 Task: Look for space in São João dos Patos, Brazil from 1st August, 2023 to 5th August, 2023 for 1 adult in price range Rs.6000 to Rs.15000. Place can be entire place with 1  bedroom having 1 bed and 1 bathroom. Property type can be flat. Amenities needed are: wifi, . Booking option can be shelf check-in. Required host language is Spanish.
Action: Mouse moved to (756, 133)
Screenshot: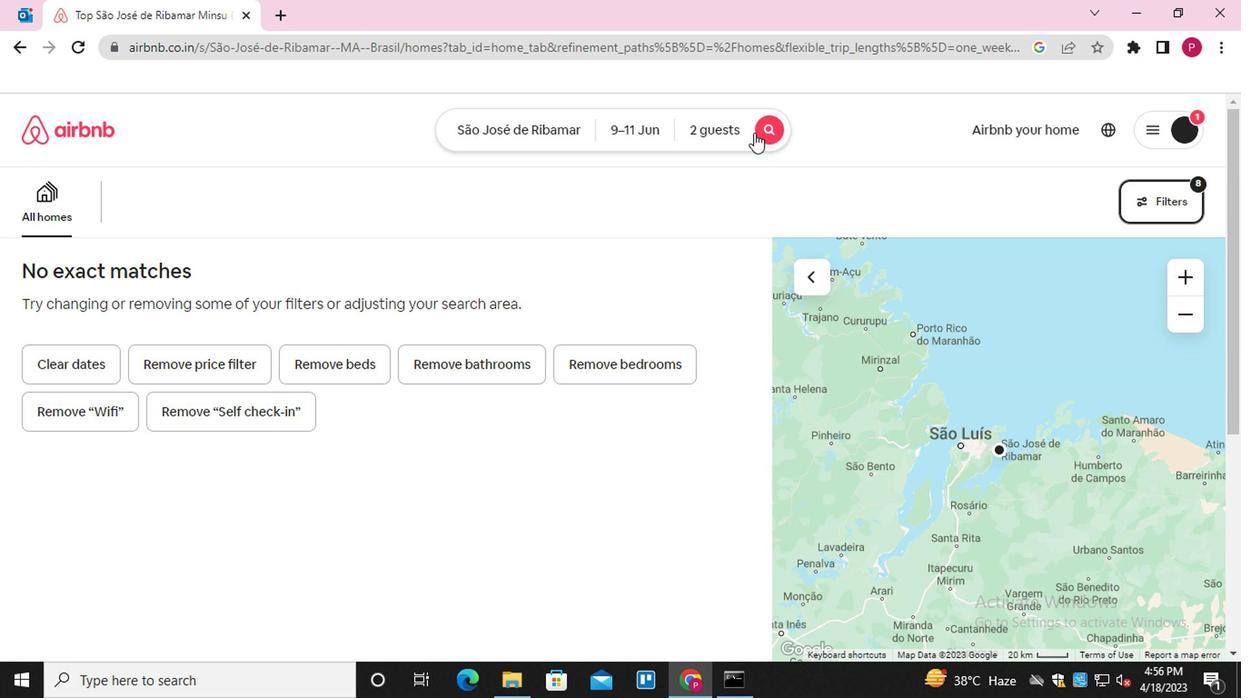 
Action: Mouse pressed left at (756, 133)
Screenshot: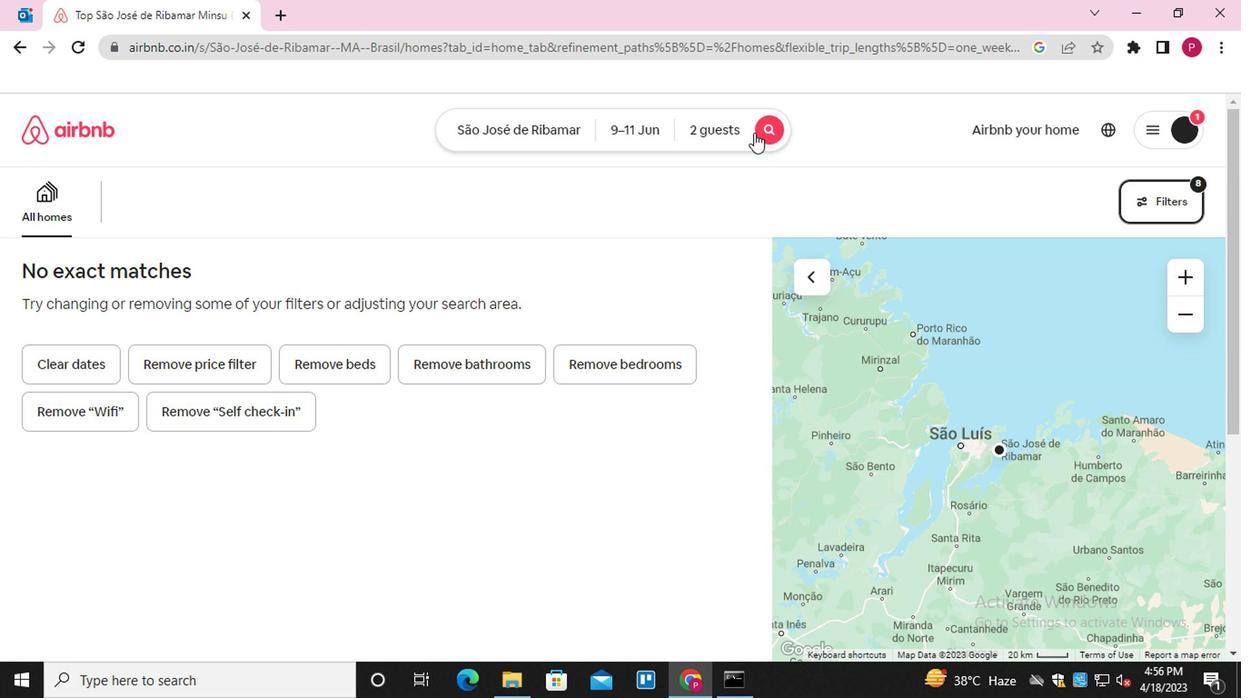 
Action: Mouse moved to (420, 199)
Screenshot: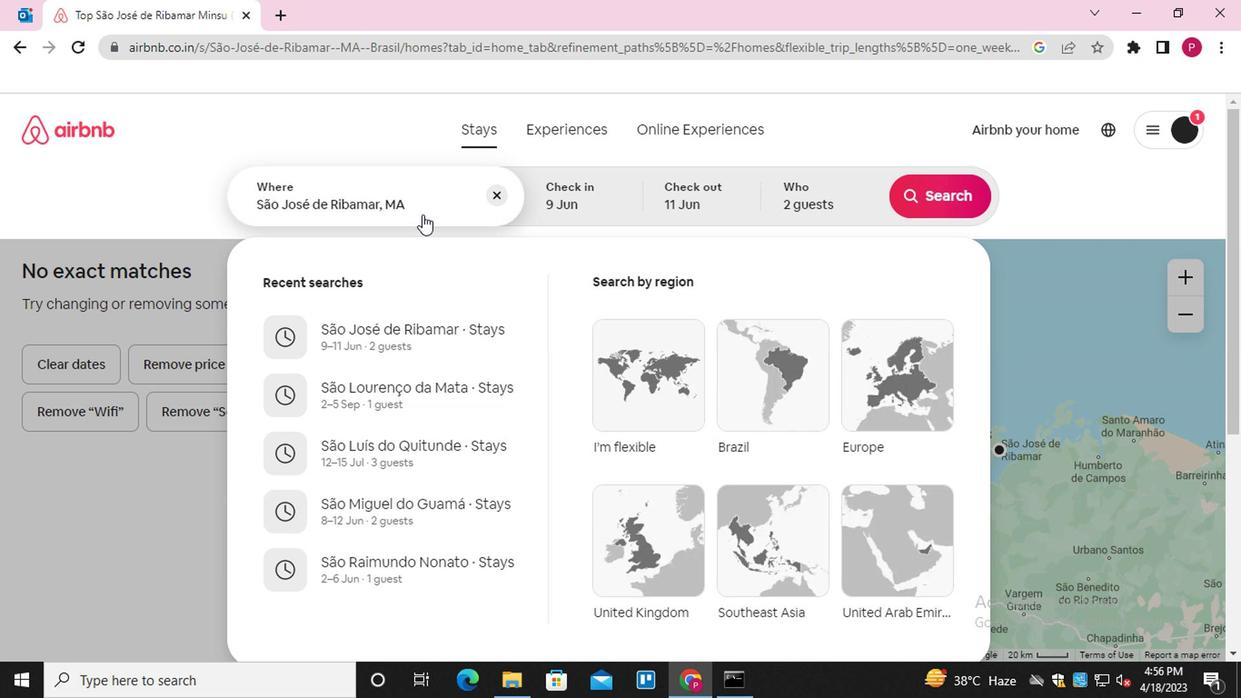 
Action: Mouse pressed left at (420, 199)
Screenshot: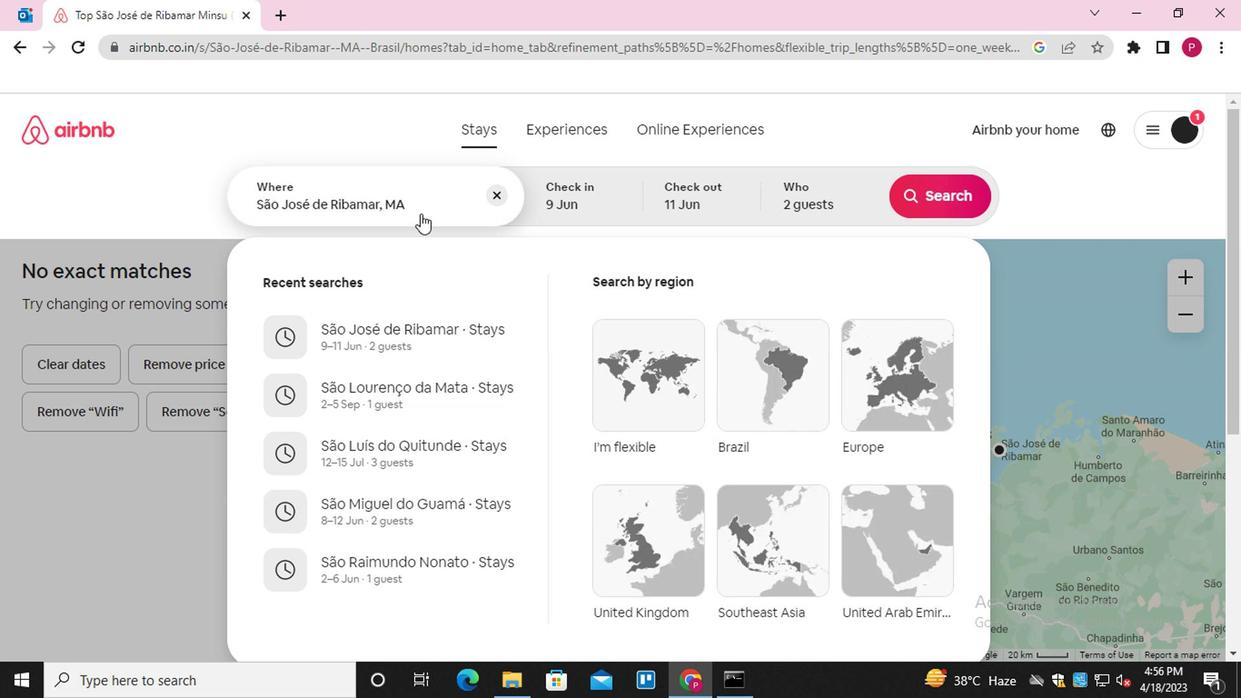 
Action: Mouse moved to (499, 192)
Screenshot: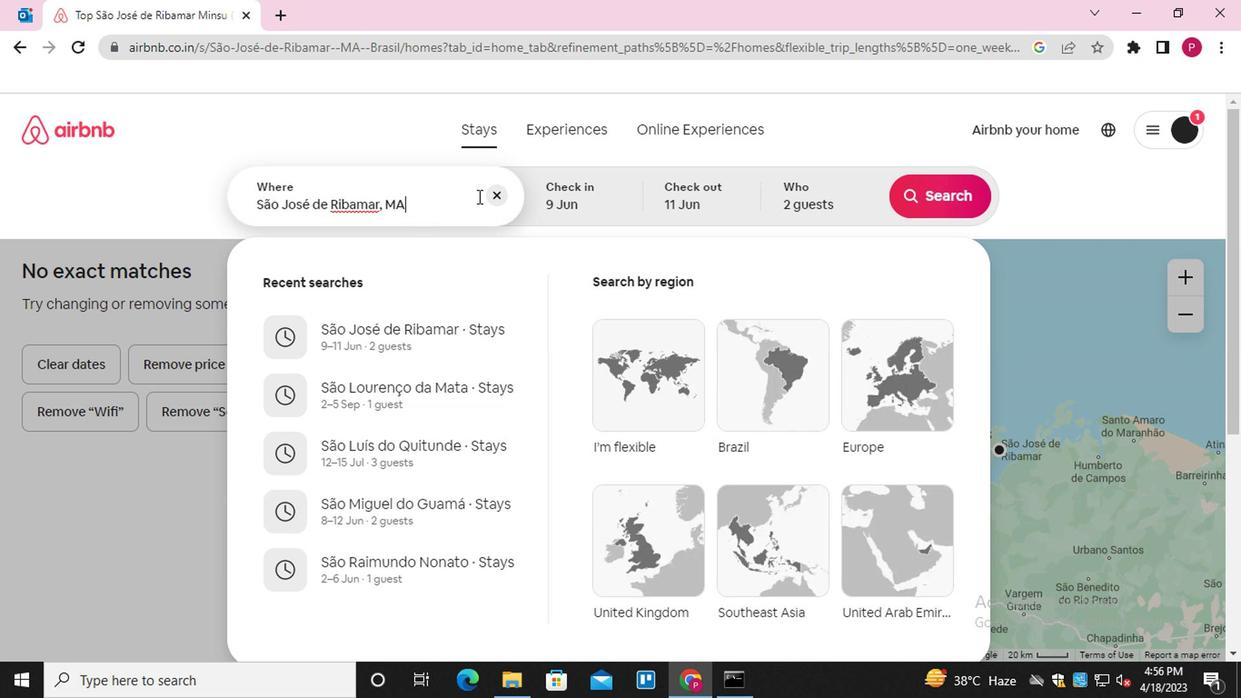 
Action: Mouse pressed left at (499, 192)
Screenshot: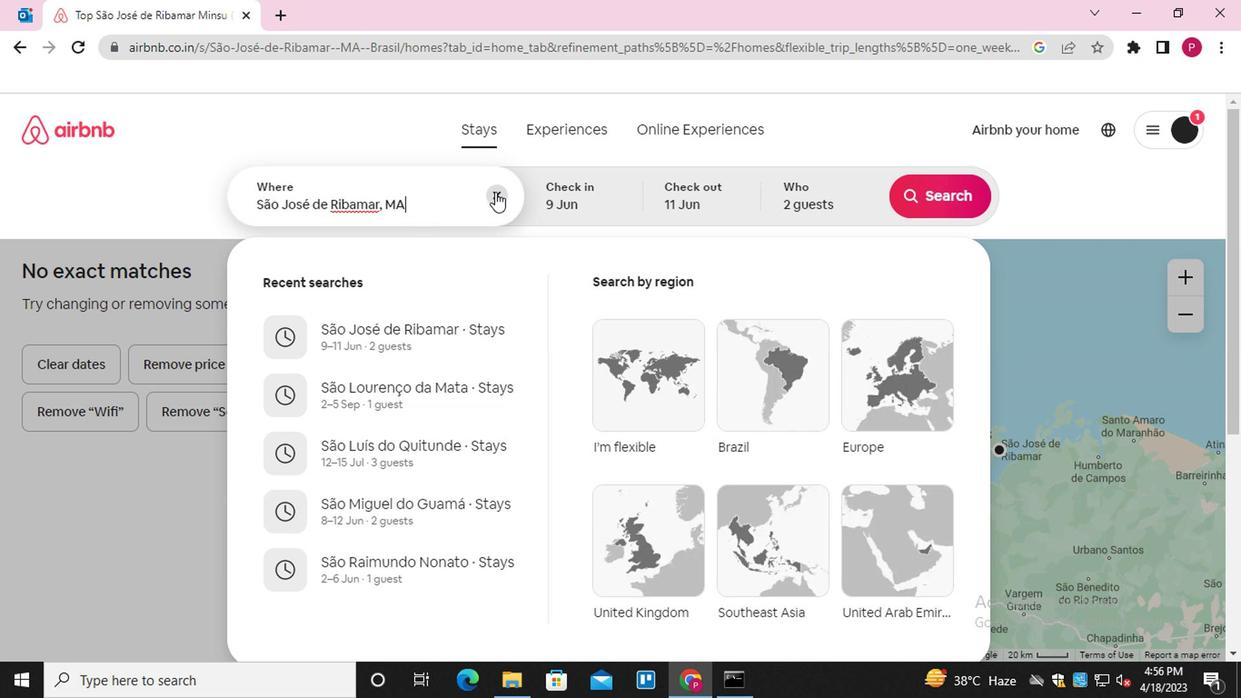 
Action: Mouse moved to (405, 207)
Screenshot: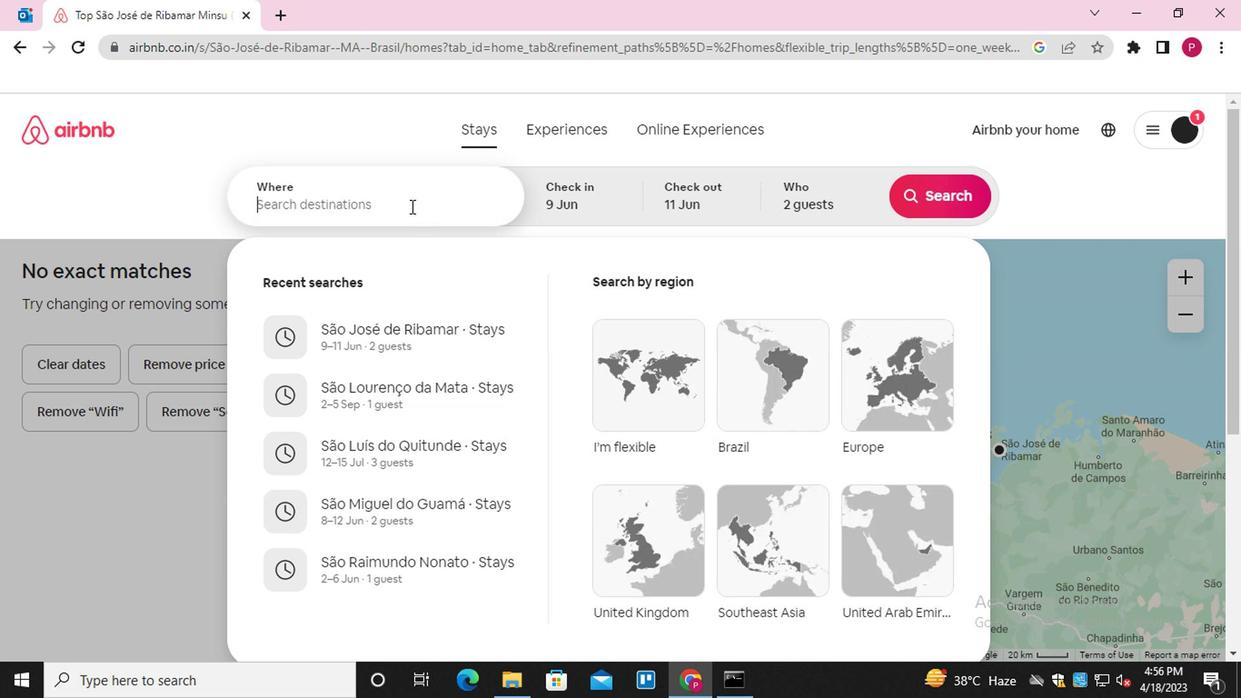 
Action: Mouse pressed left at (405, 207)
Screenshot: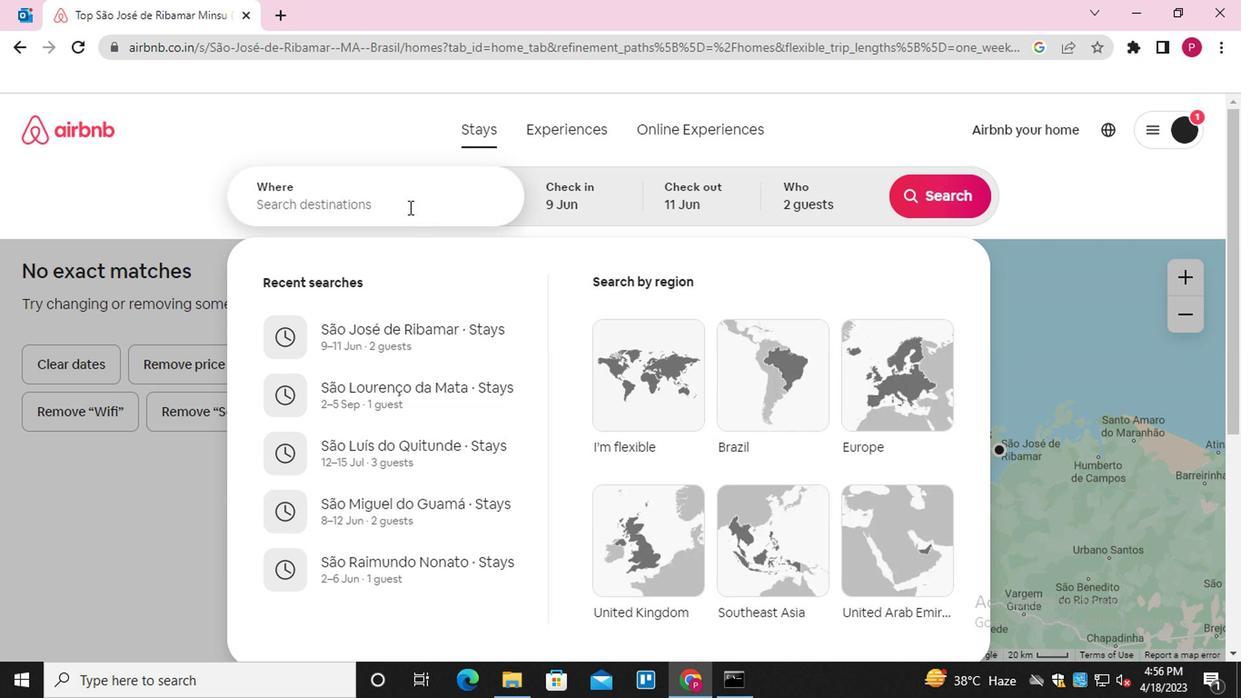 
Action: Key pressed <Key.shift>SAO<Key.space>JAO<Key.backspace><Key.backspace>OAO<Key.space>DOS<Key.space>
Screenshot: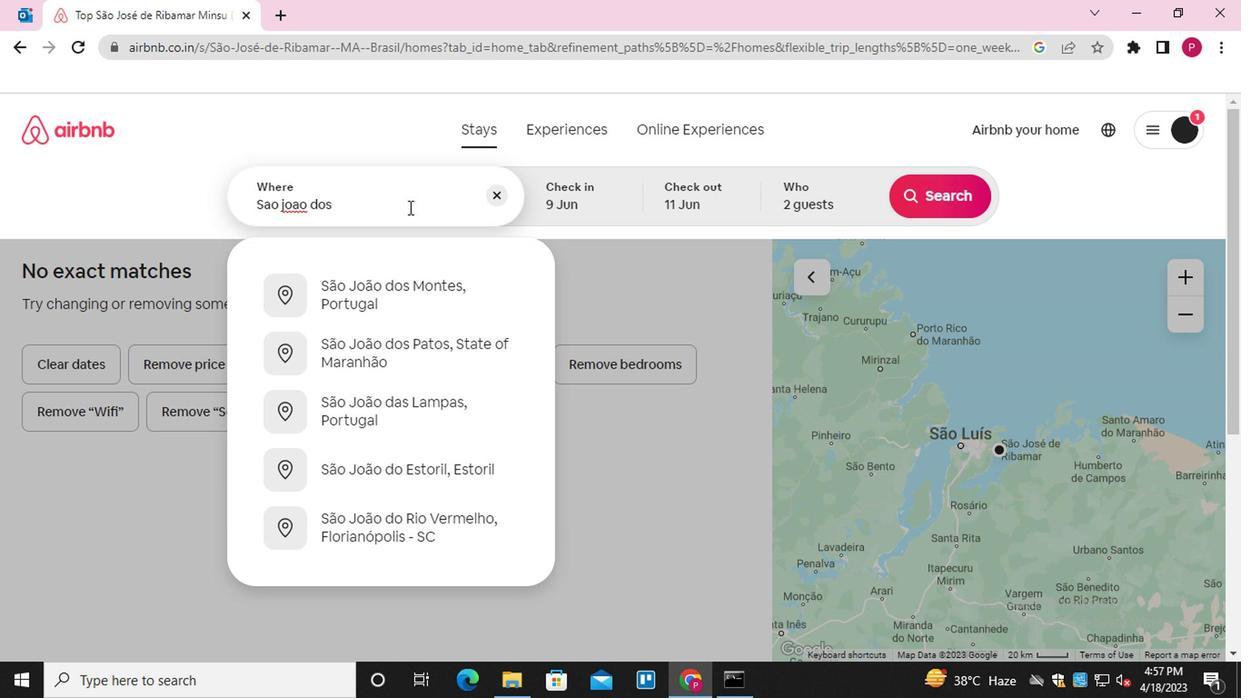 
Action: Mouse moved to (394, 357)
Screenshot: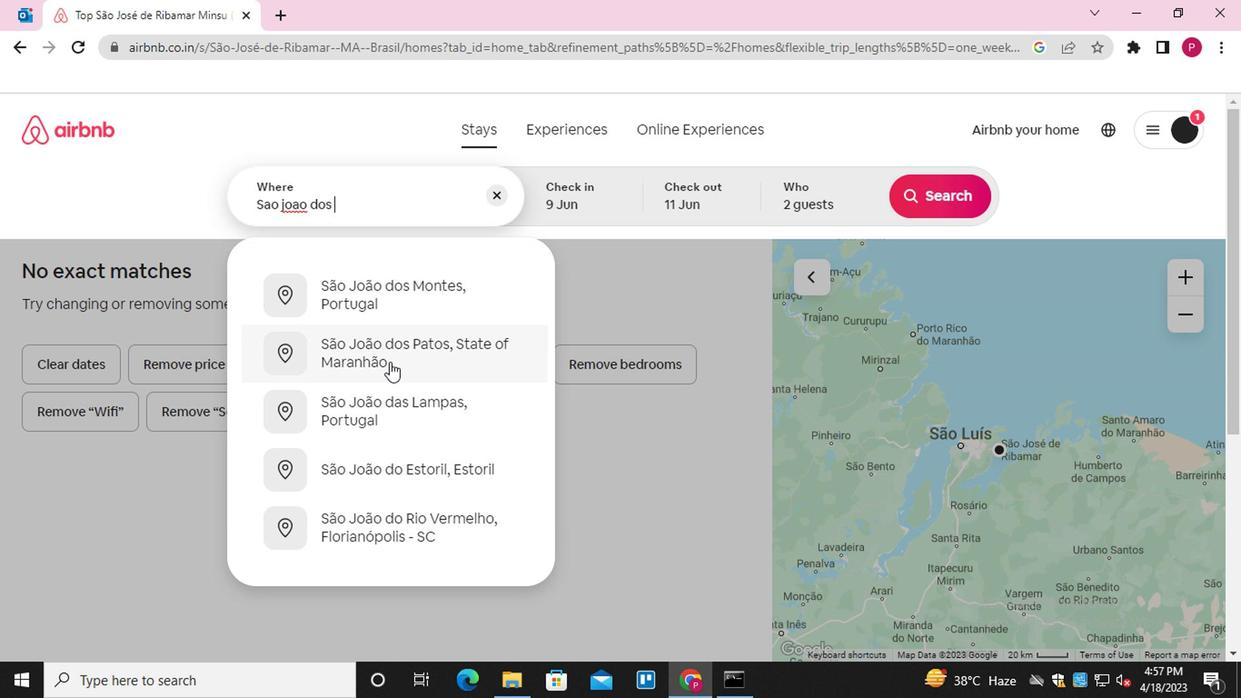 
Action: Mouse pressed left at (394, 357)
Screenshot: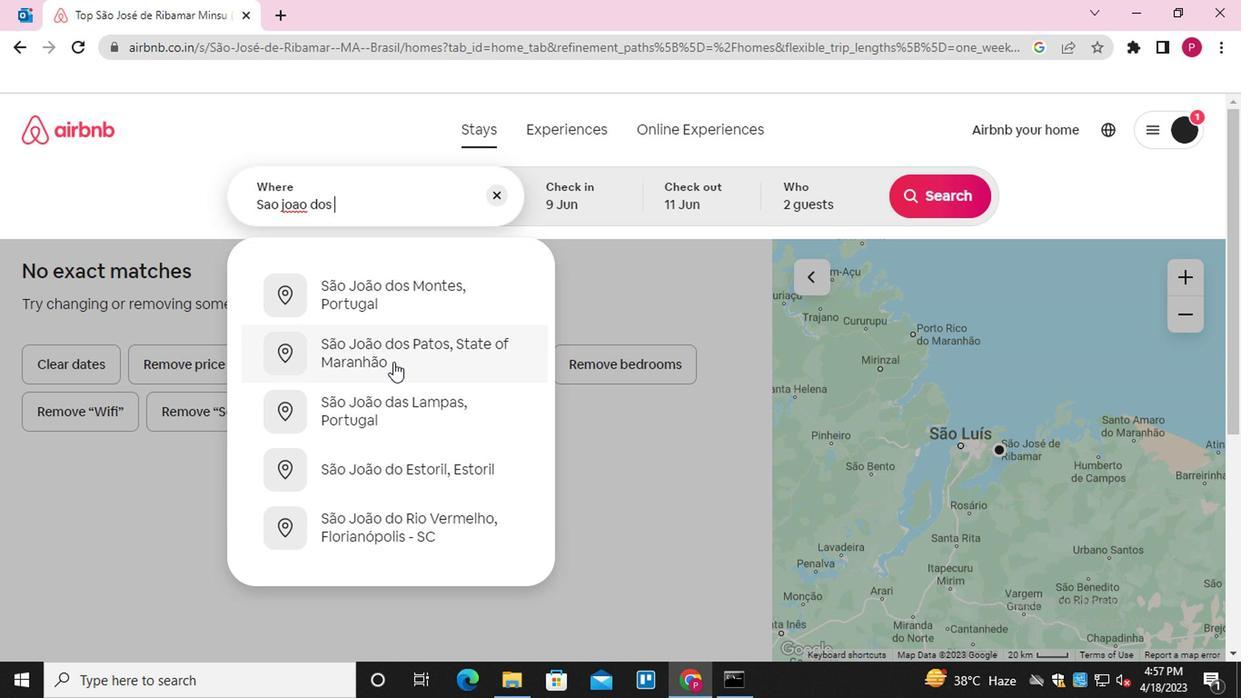 
Action: Mouse moved to (919, 349)
Screenshot: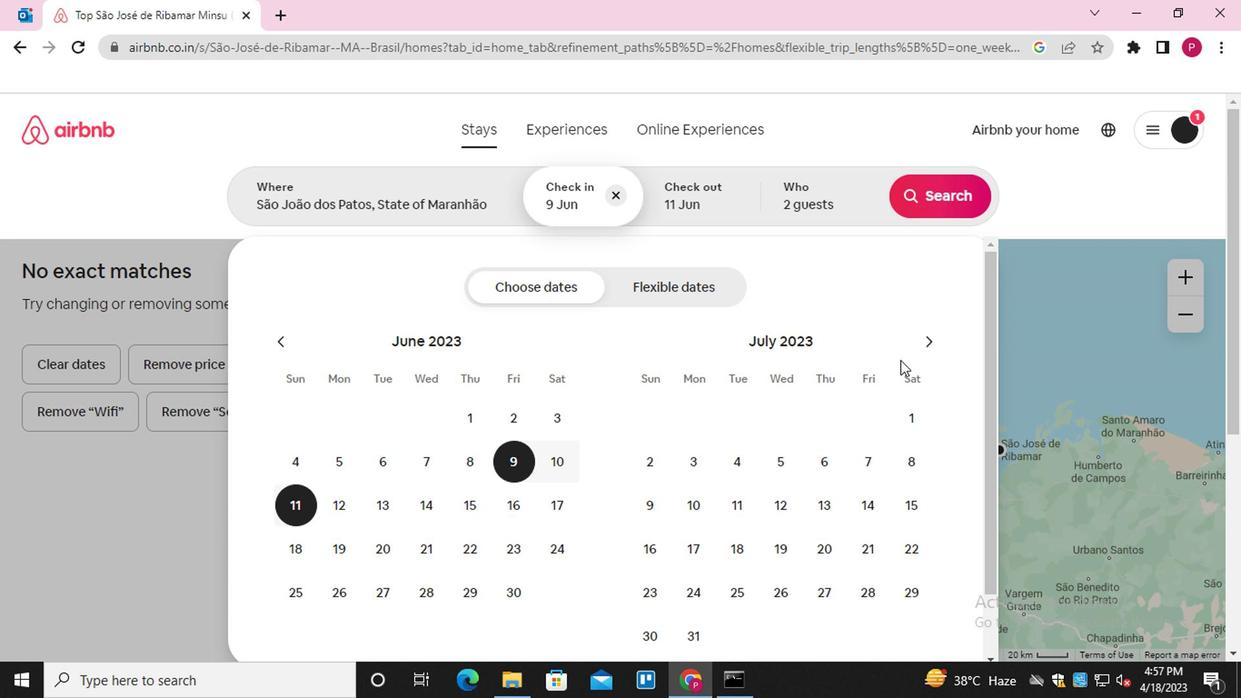 
Action: Mouse pressed left at (919, 349)
Screenshot: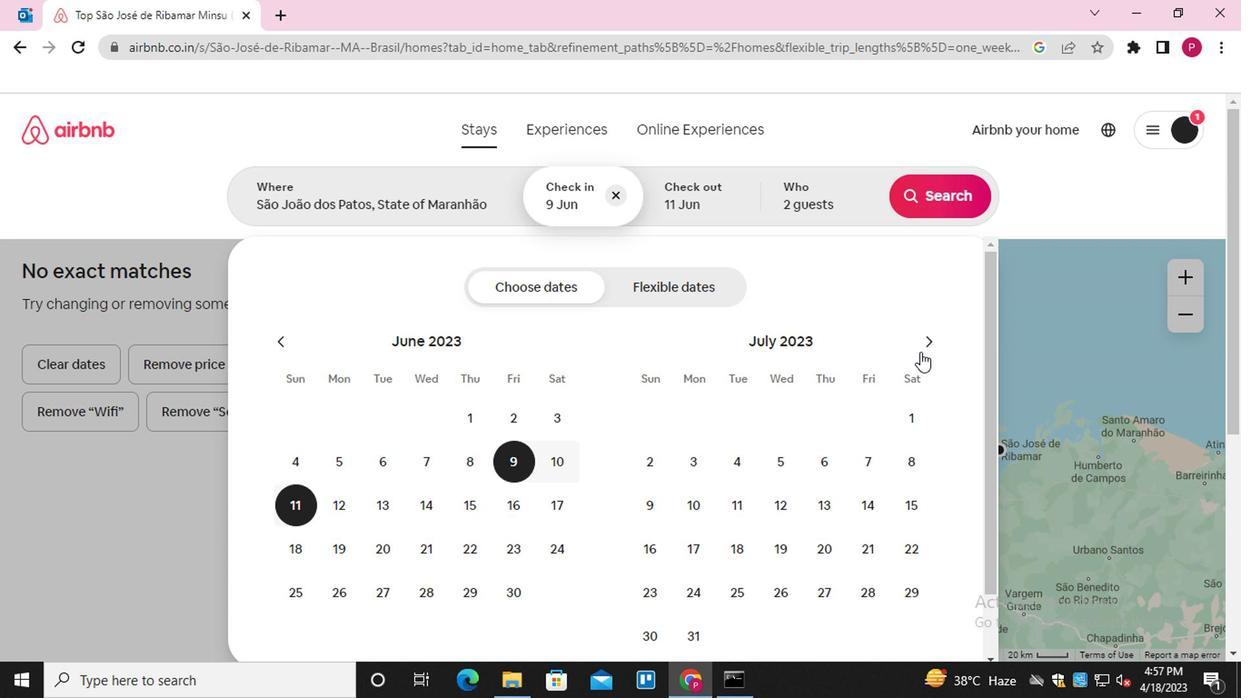 
Action: Mouse moved to (727, 422)
Screenshot: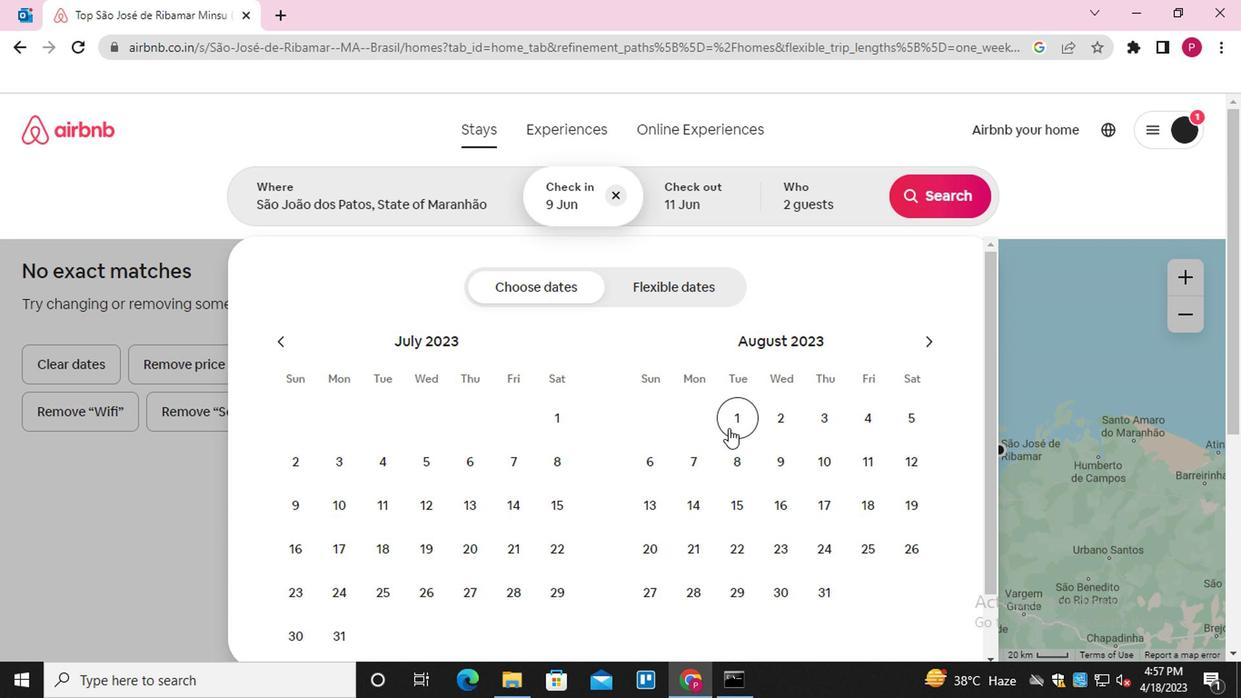 
Action: Mouse pressed left at (727, 422)
Screenshot: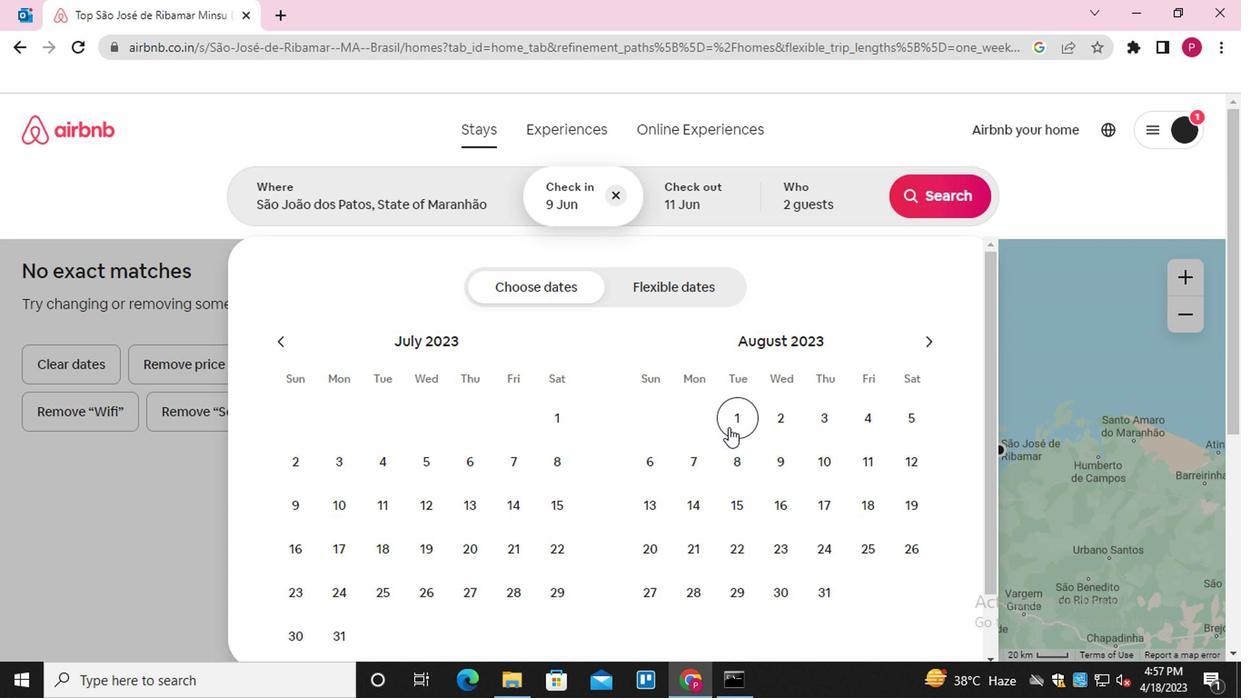 
Action: Mouse moved to (888, 419)
Screenshot: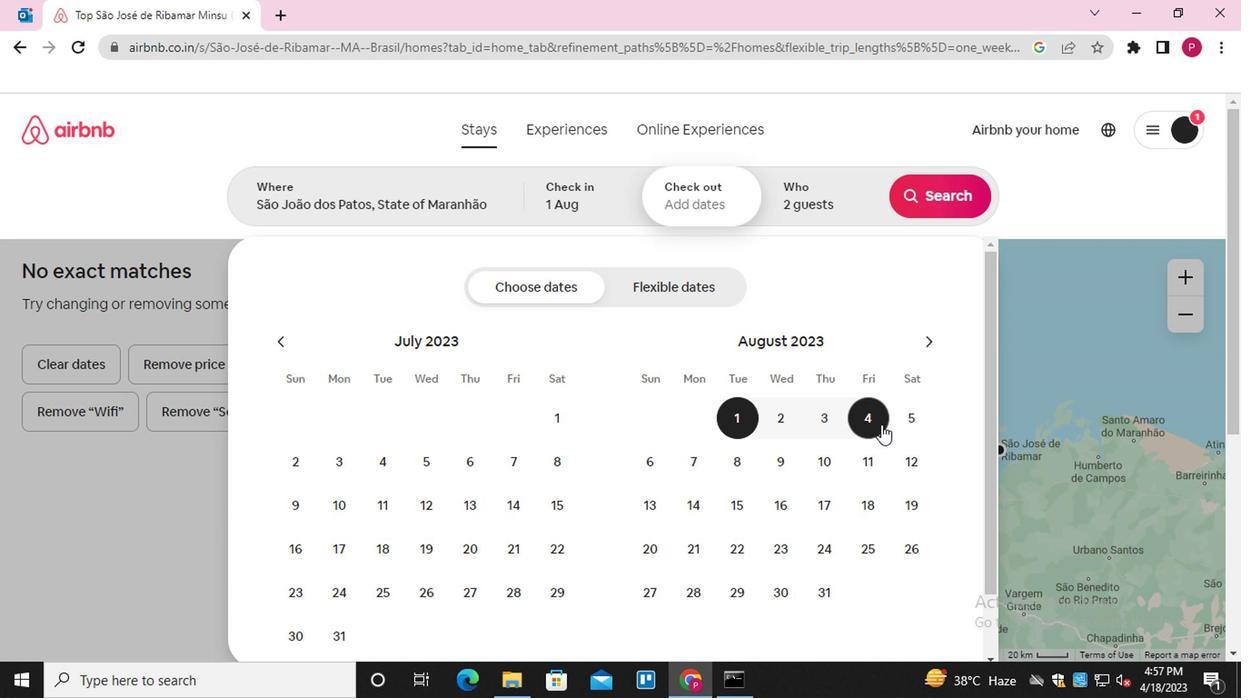 
Action: Mouse pressed left at (888, 419)
Screenshot: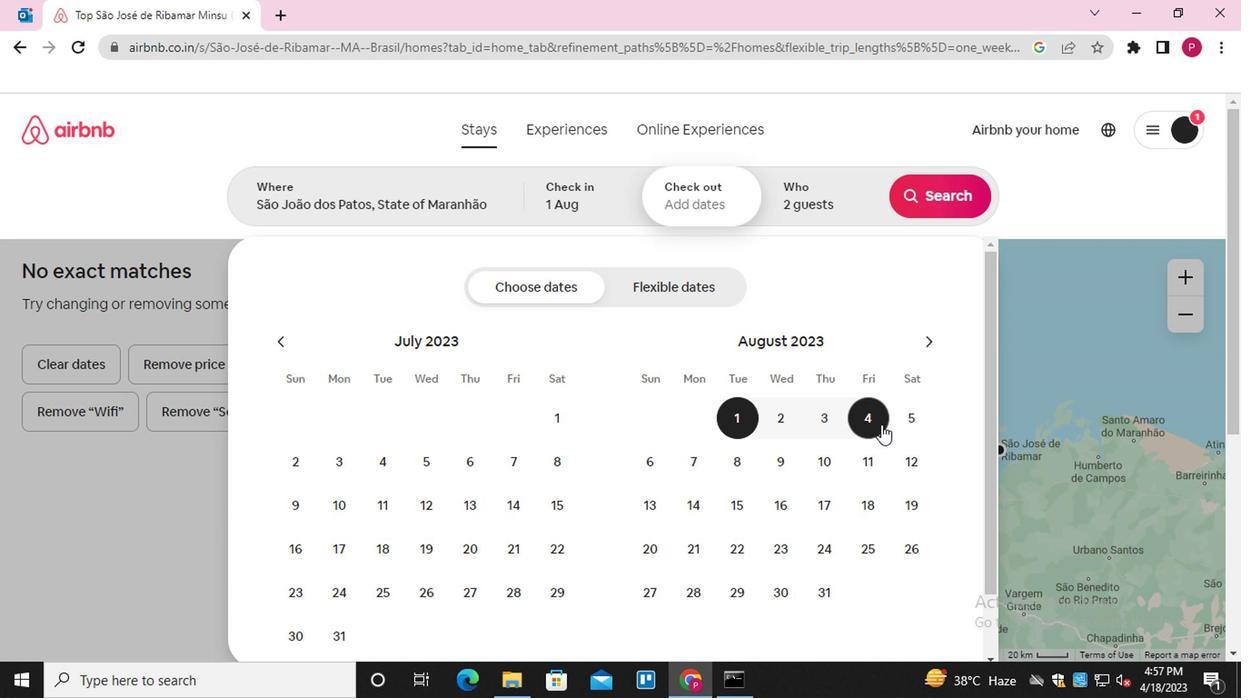 
Action: Mouse moved to (810, 213)
Screenshot: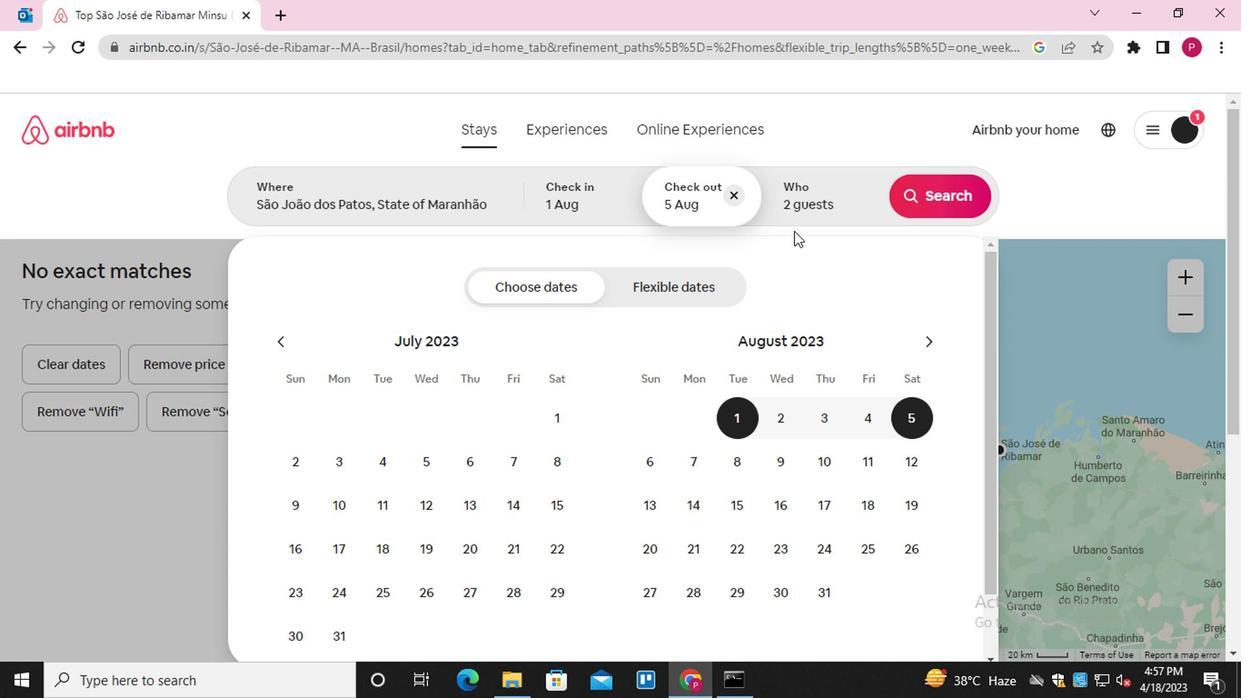 
Action: Mouse pressed left at (810, 213)
Screenshot: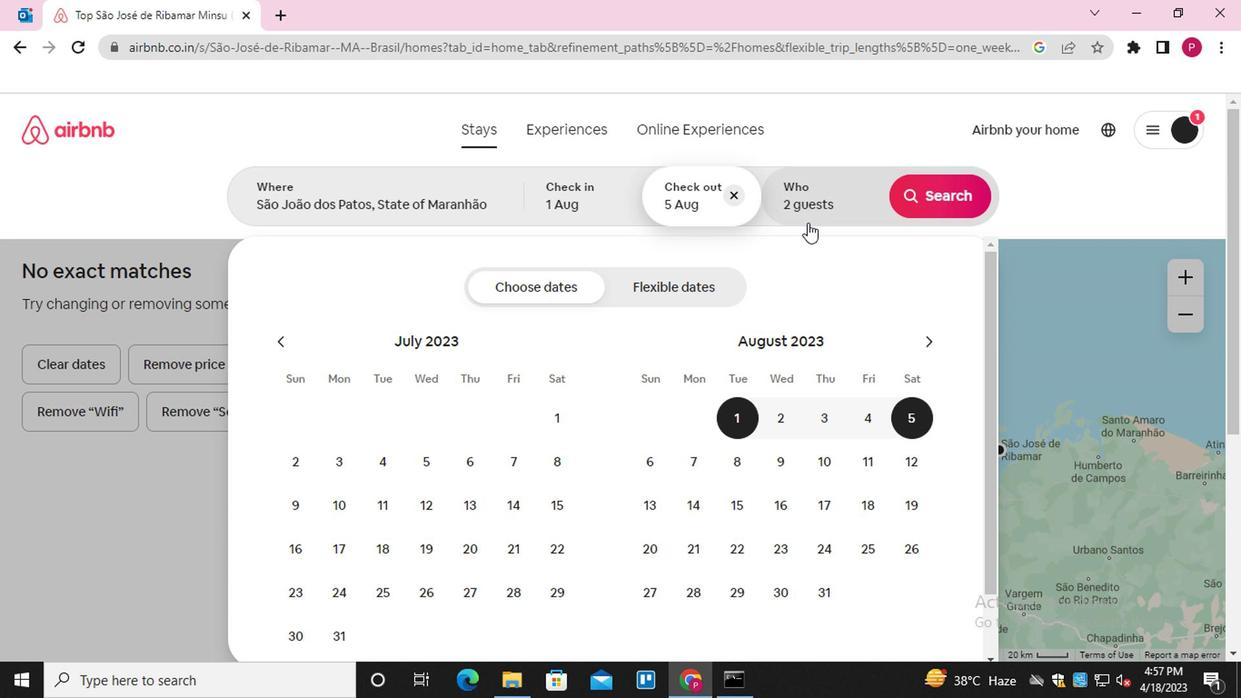 
Action: Mouse moved to (872, 296)
Screenshot: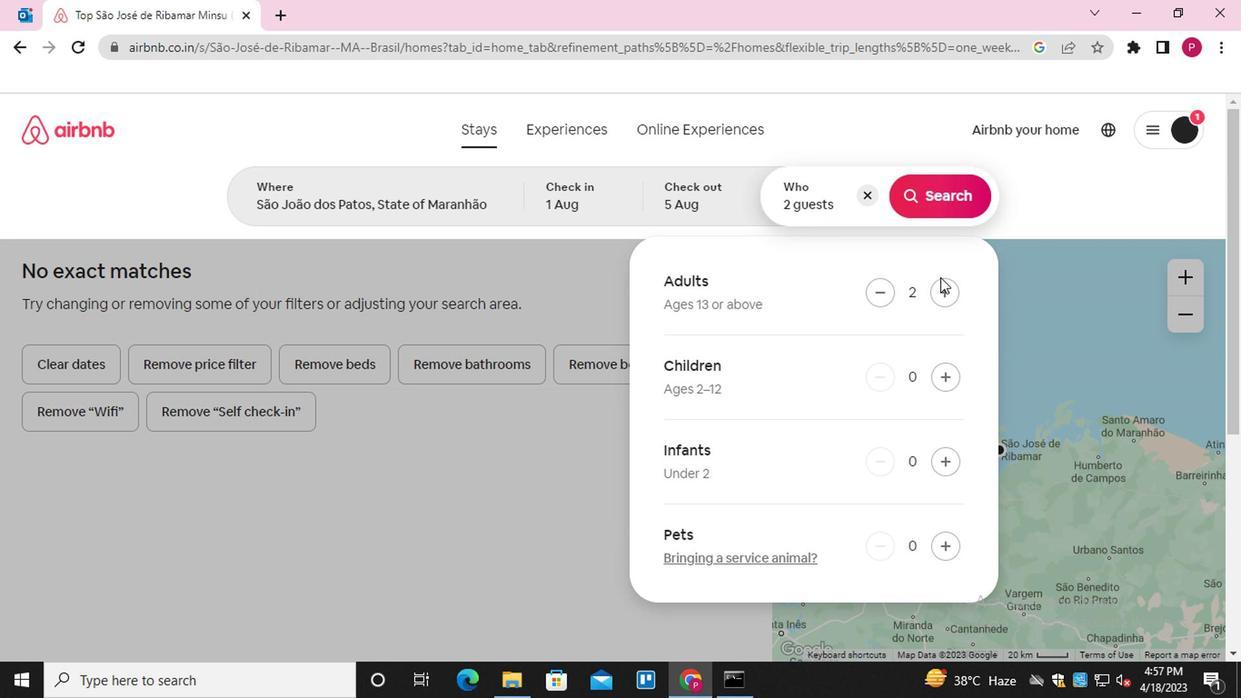 
Action: Mouse pressed left at (872, 296)
Screenshot: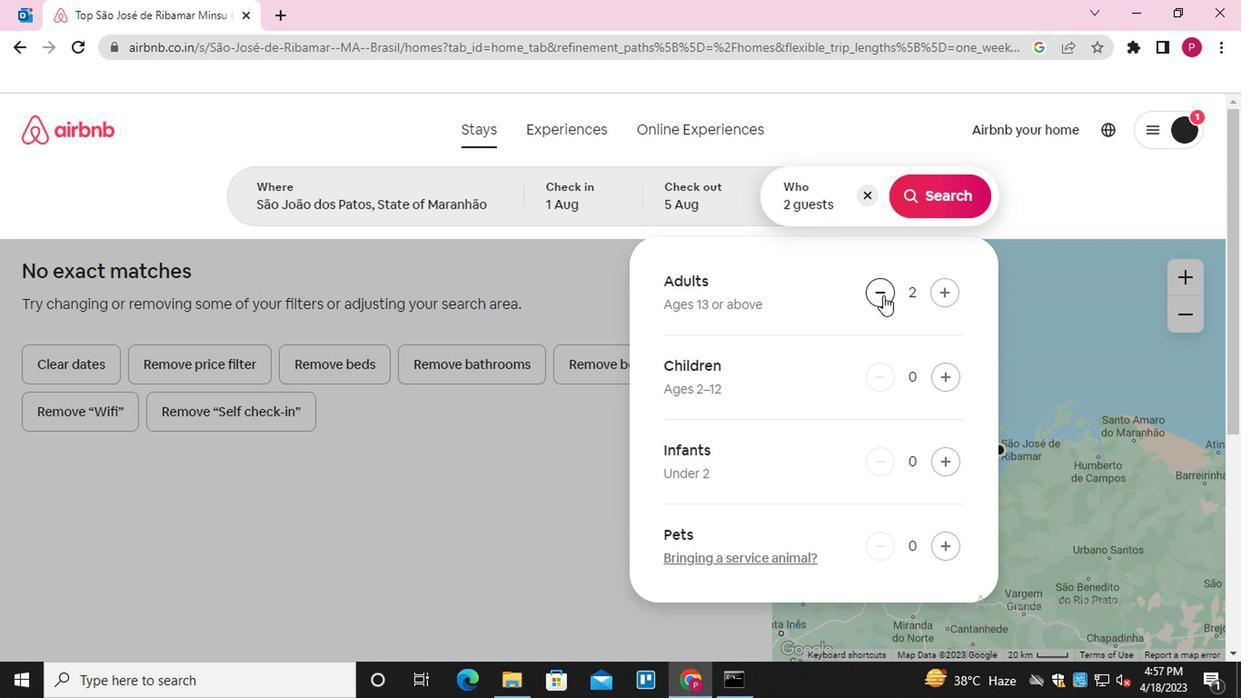 
Action: Mouse moved to (950, 198)
Screenshot: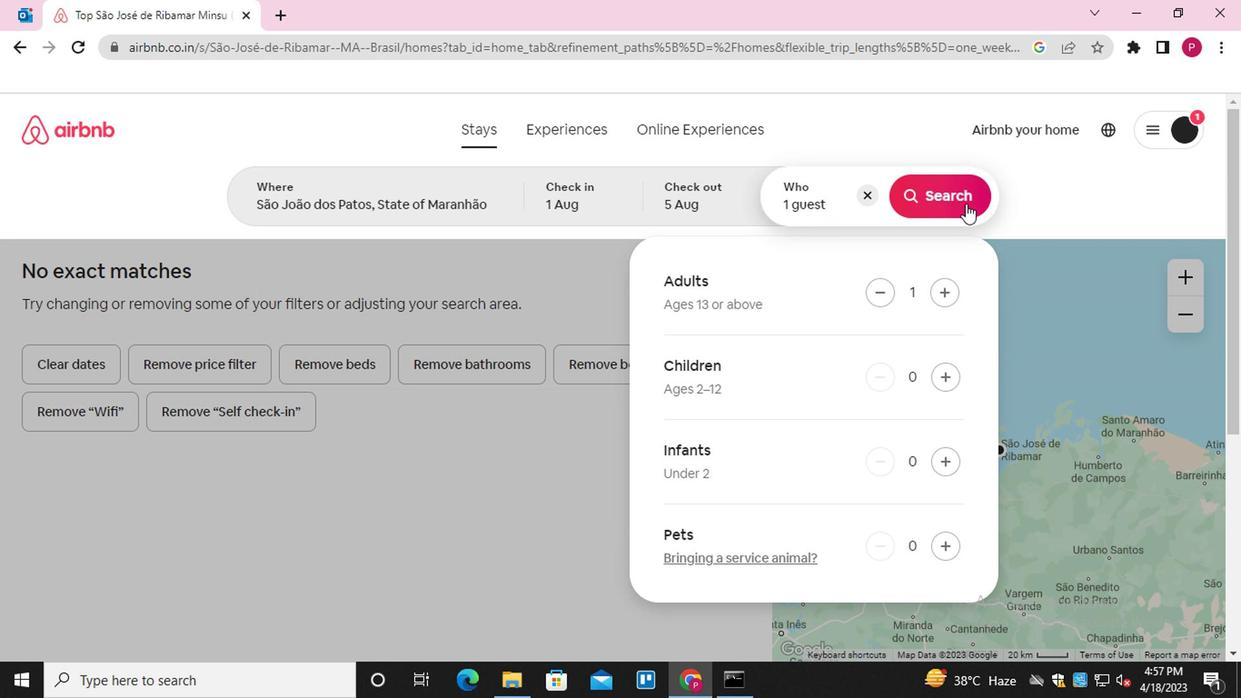 
Action: Mouse pressed left at (950, 198)
Screenshot: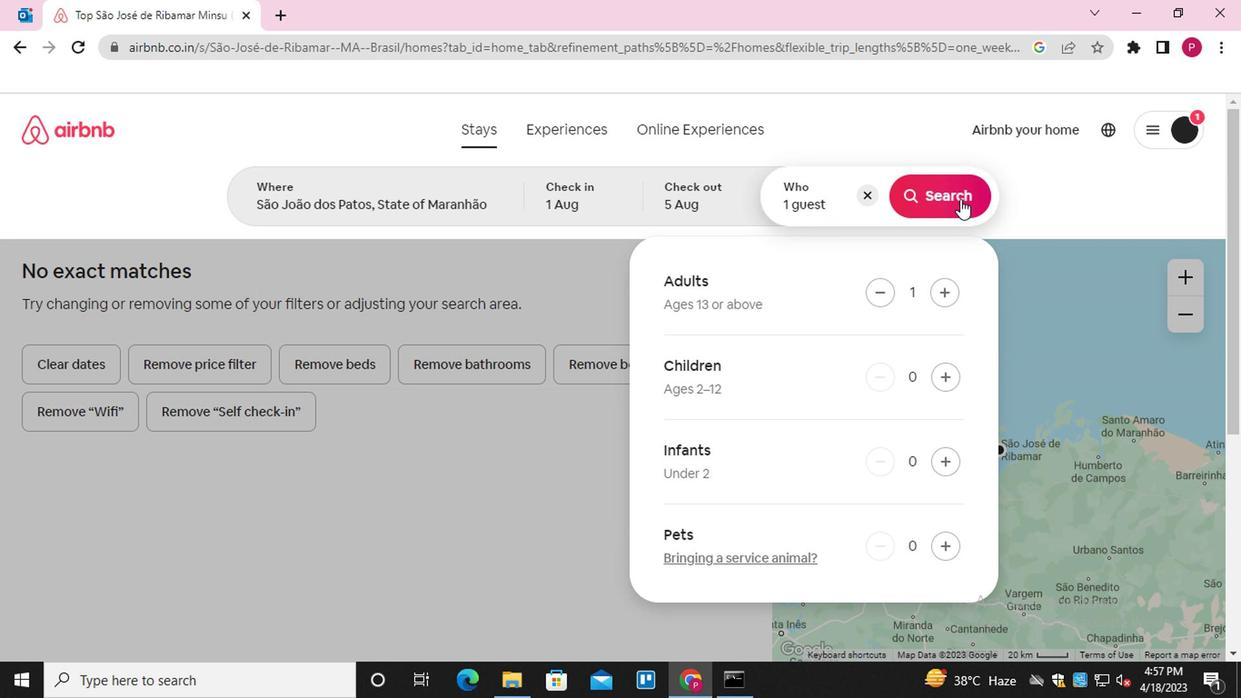 
Action: Mouse moved to (1151, 200)
Screenshot: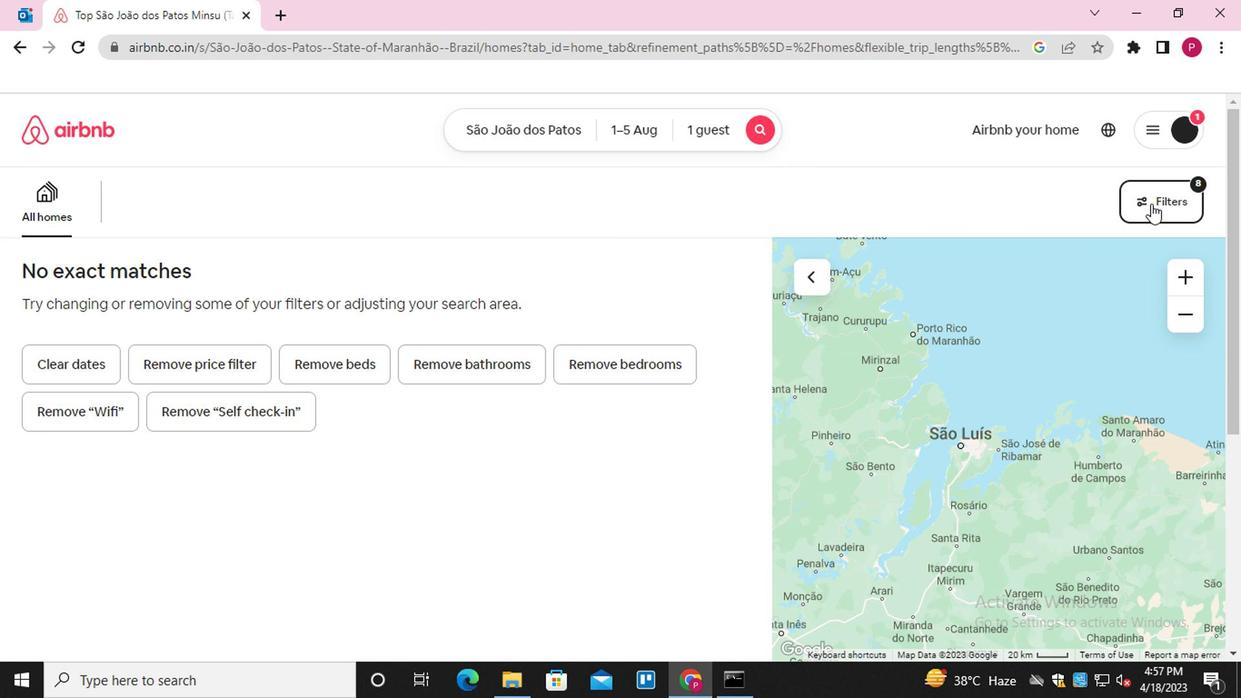 
Action: Mouse pressed left at (1151, 200)
Screenshot: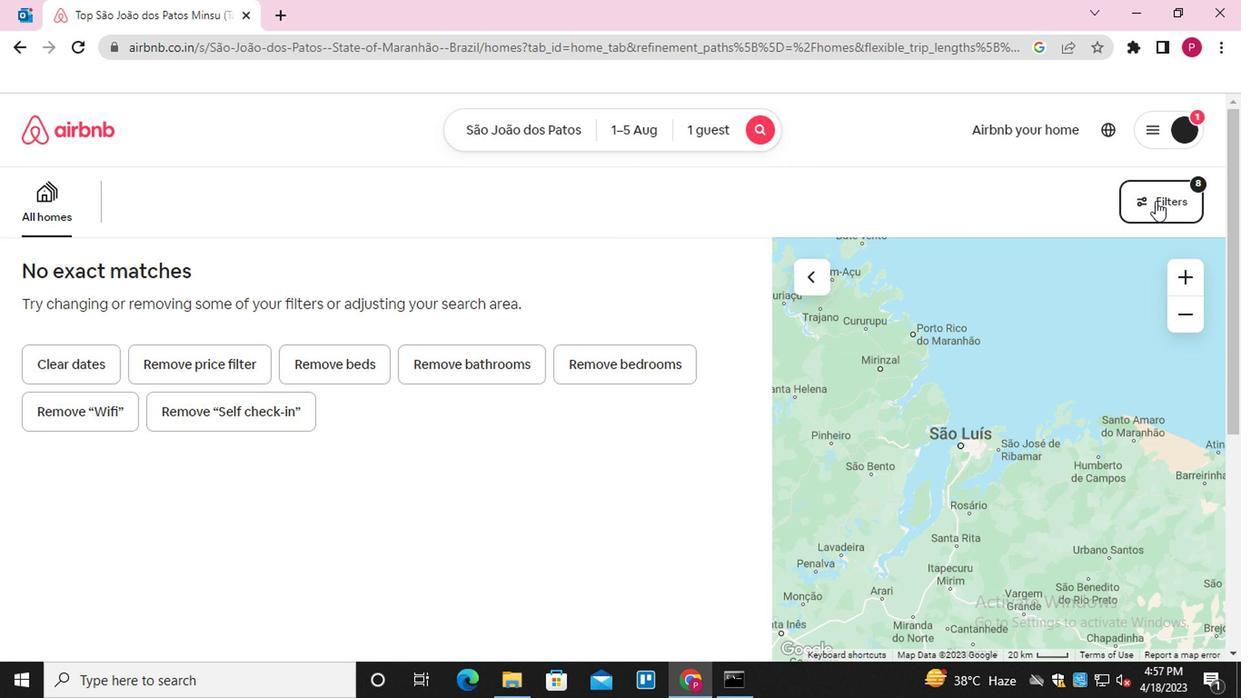 
Action: Mouse moved to (418, 314)
Screenshot: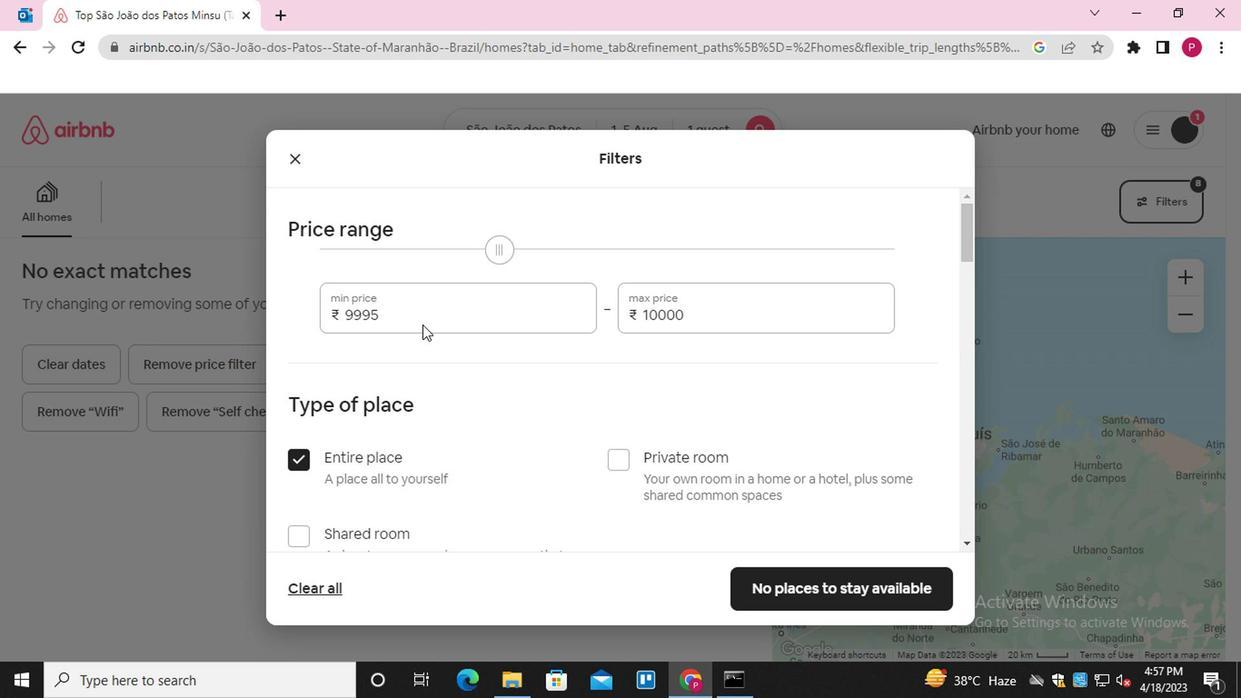 
Action: Mouse pressed left at (418, 314)
Screenshot: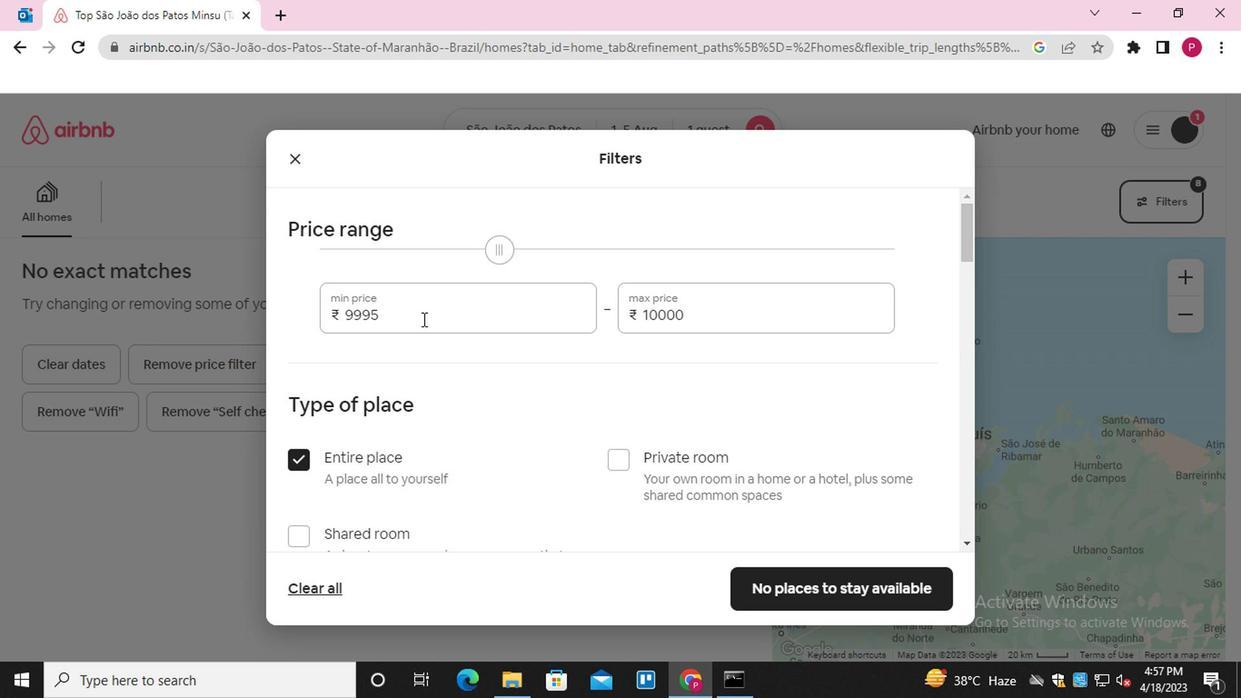 
Action: Mouse pressed left at (418, 314)
Screenshot: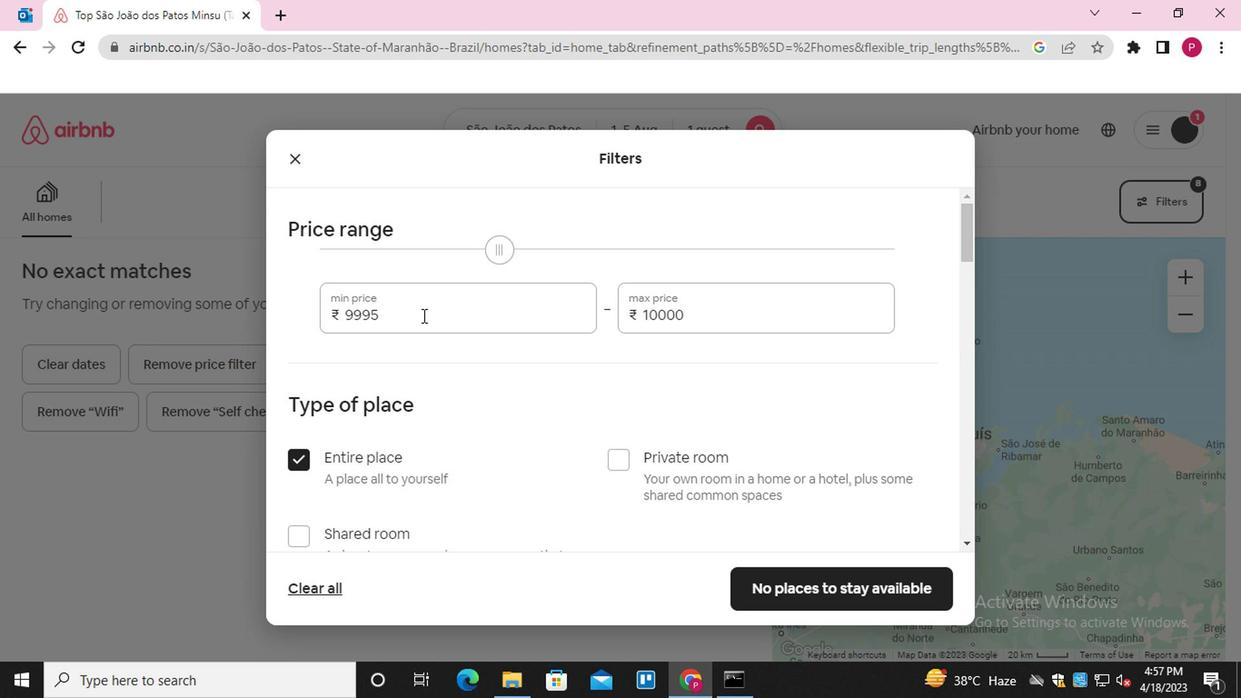 
Action: Key pressed 6000<Key.tab>15000
Screenshot: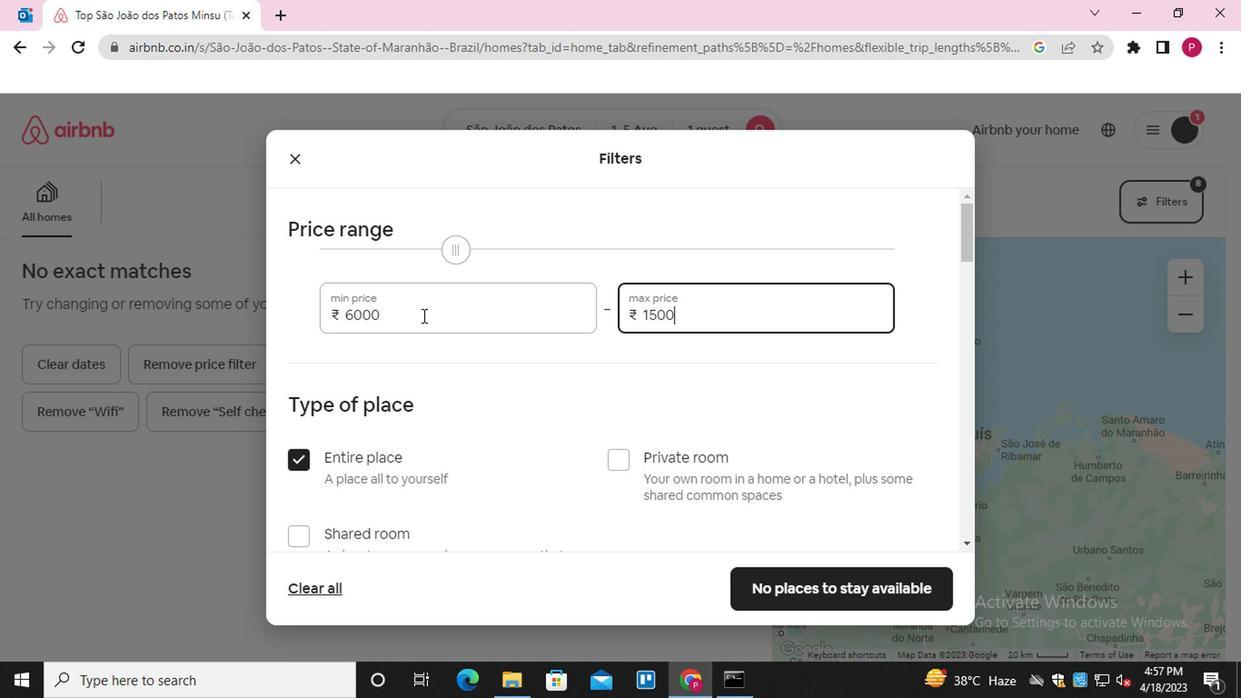 
Action: Mouse moved to (420, 447)
Screenshot: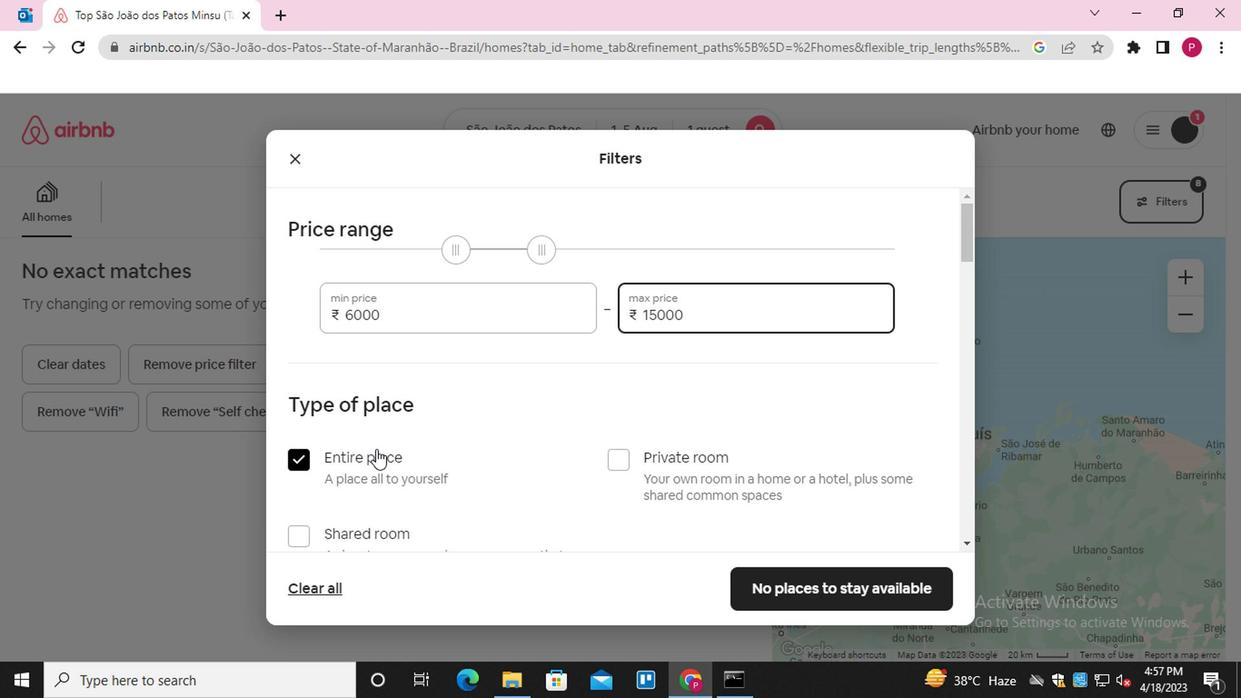 
Action: Mouse scrolled (420, 446) with delta (0, 0)
Screenshot: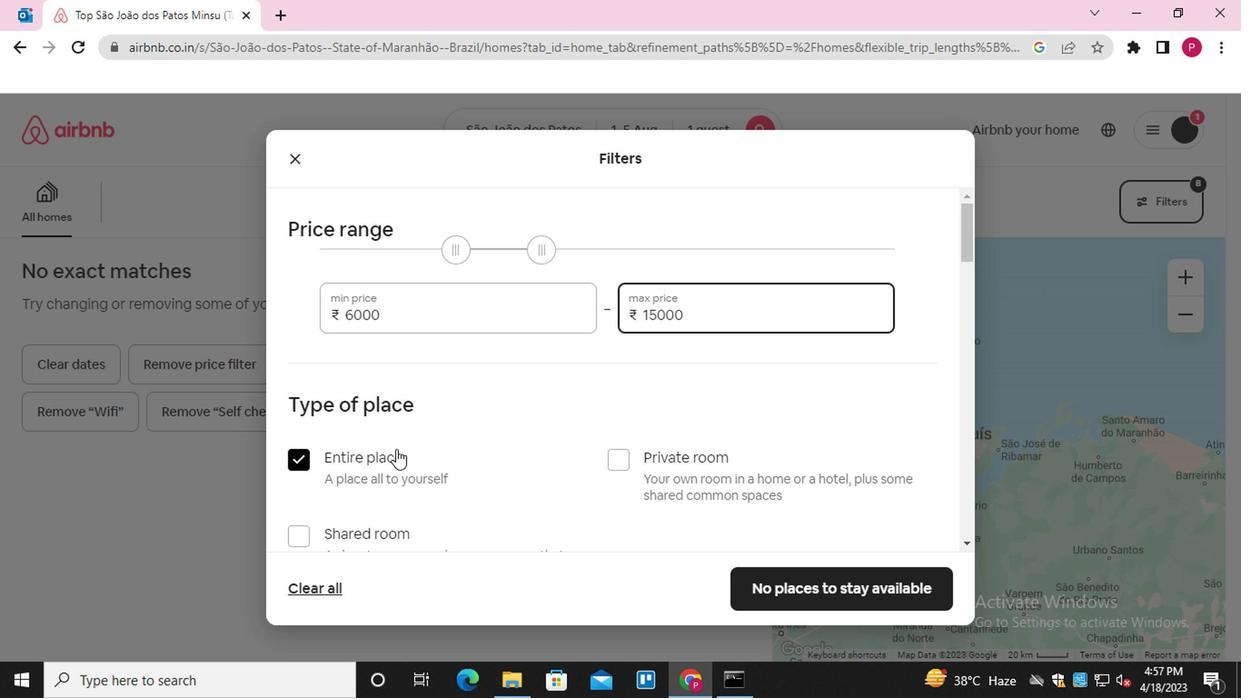 
Action: Mouse scrolled (420, 446) with delta (0, 0)
Screenshot: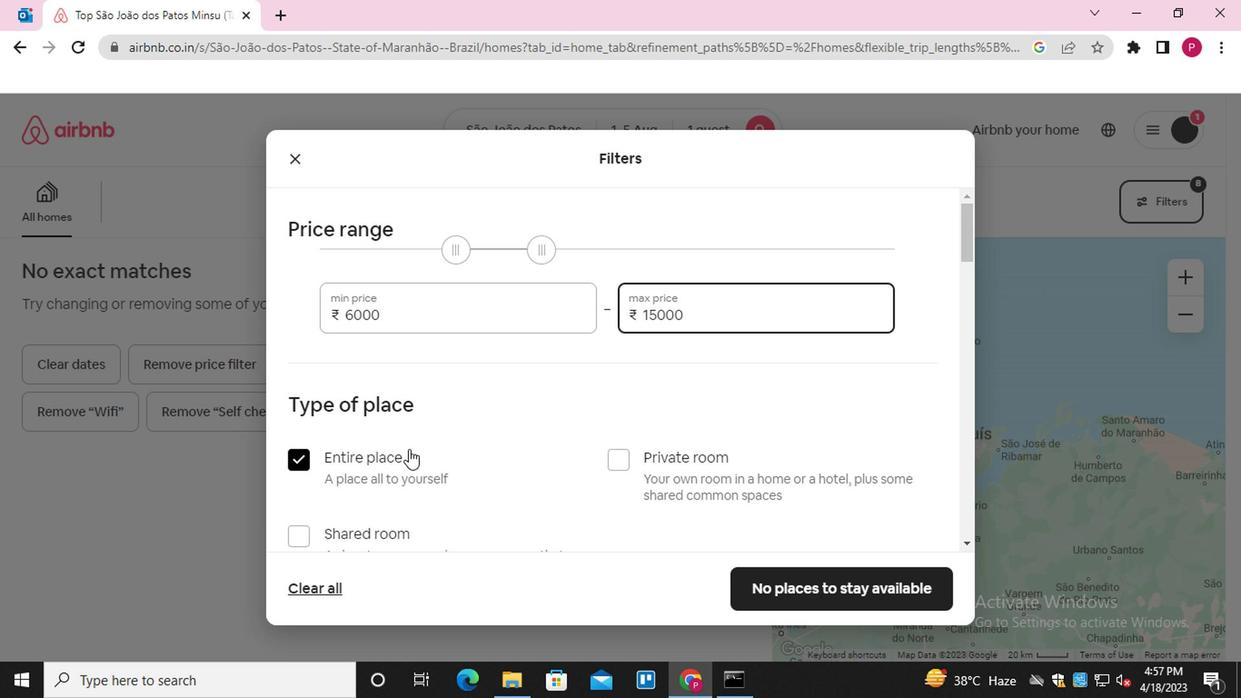 
Action: Mouse scrolled (420, 446) with delta (0, 0)
Screenshot: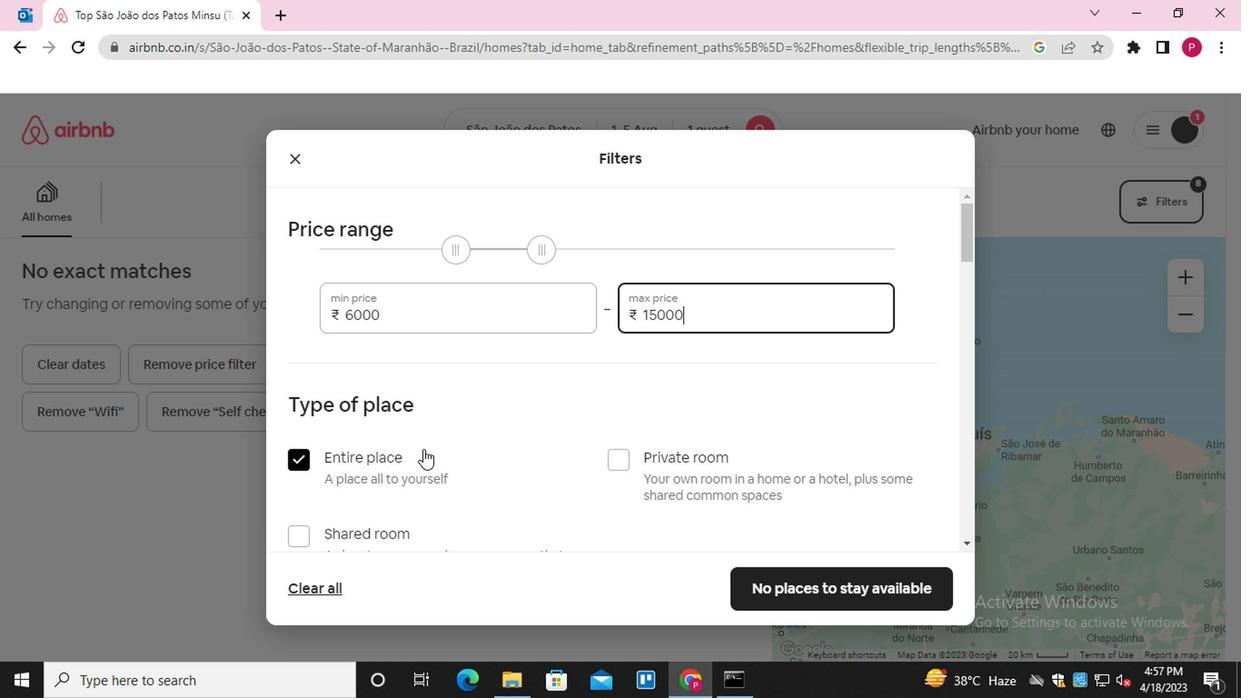 
Action: Mouse scrolled (420, 448) with delta (0, 0)
Screenshot: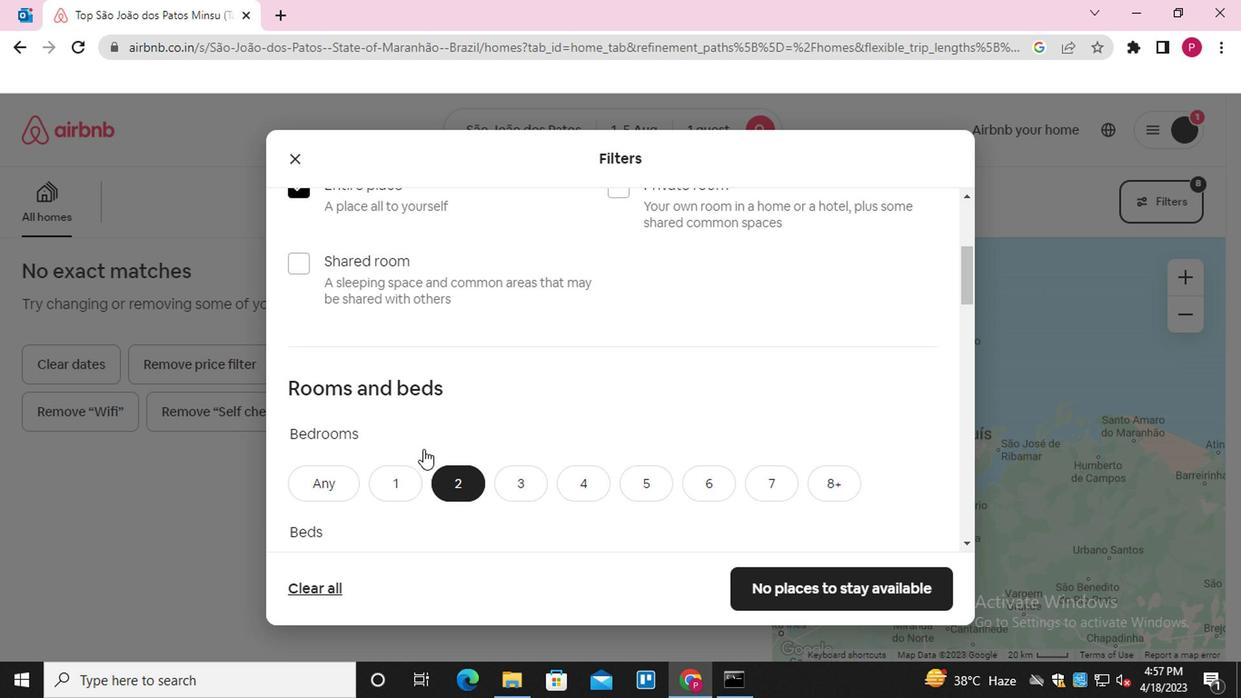 
Action: Mouse scrolled (420, 448) with delta (0, 0)
Screenshot: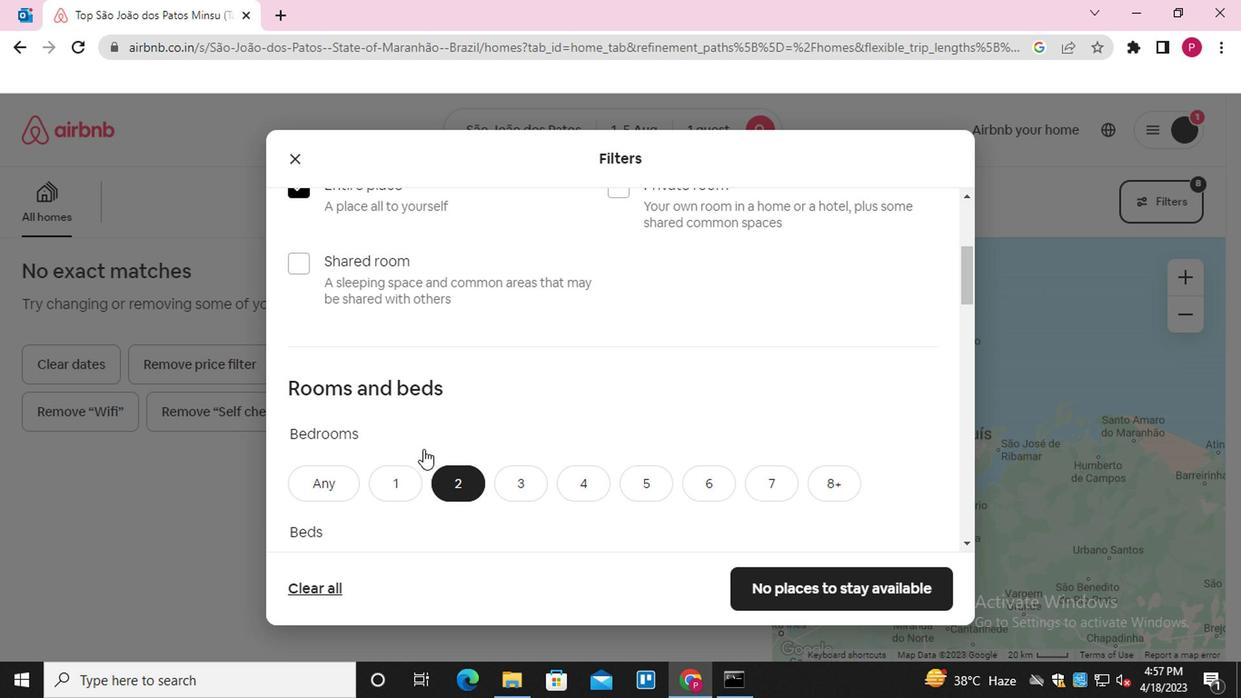 
Action: Mouse moved to (405, 460)
Screenshot: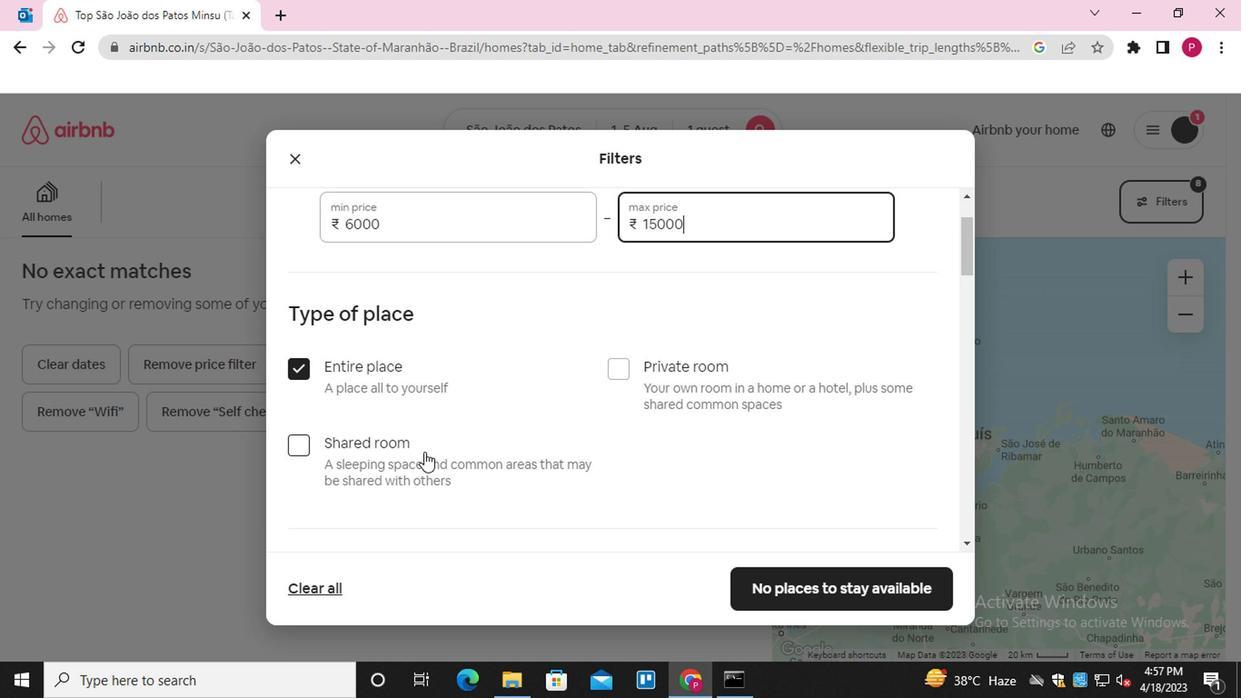 
Action: Mouse scrolled (405, 458) with delta (0, -1)
Screenshot: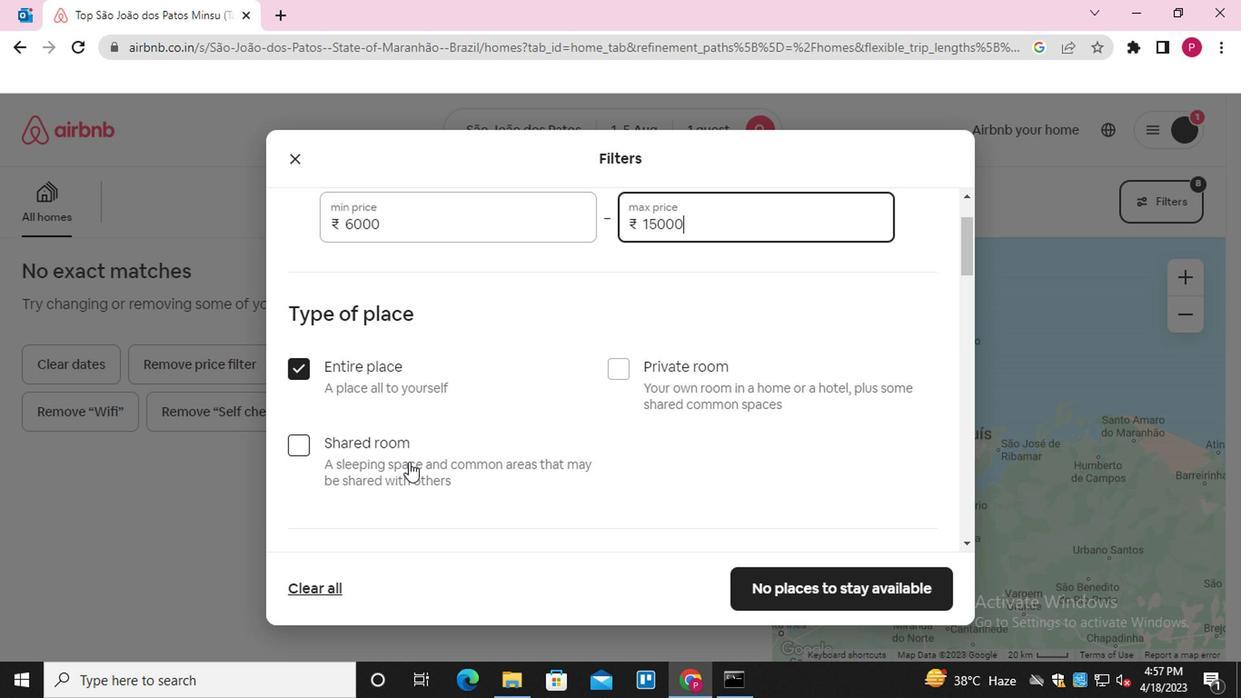 
Action: Mouse moved to (405, 460)
Screenshot: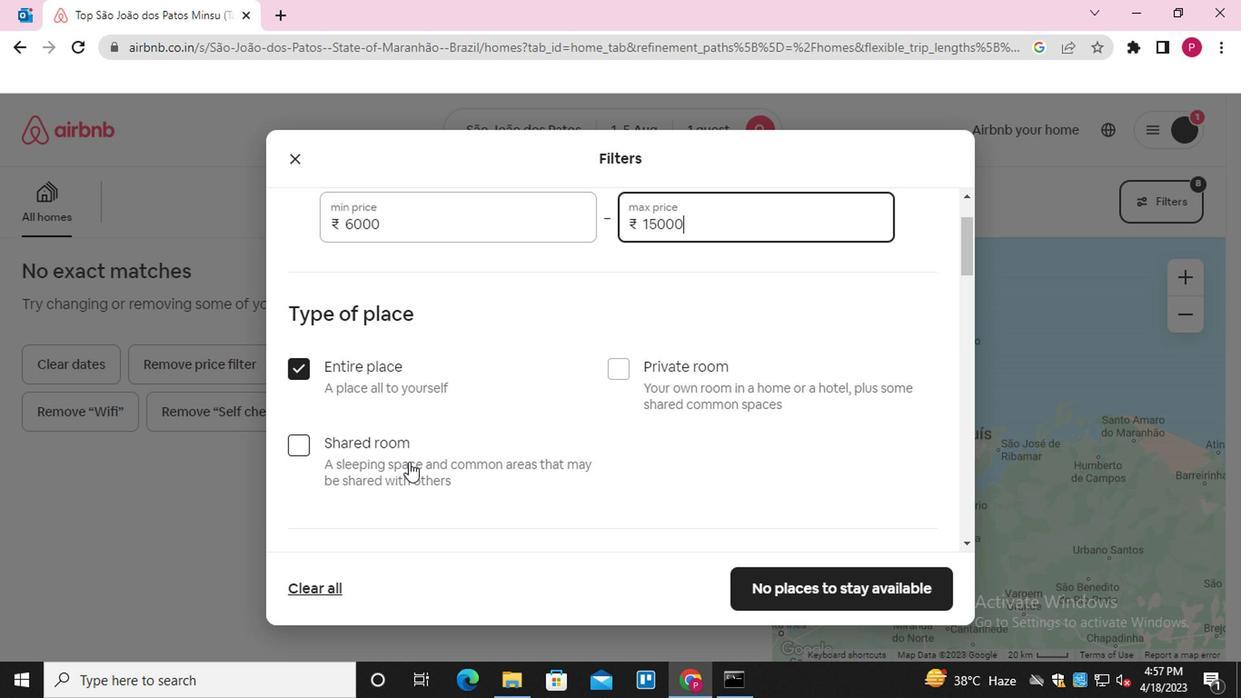 
Action: Mouse scrolled (405, 458) with delta (0, -1)
Screenshot: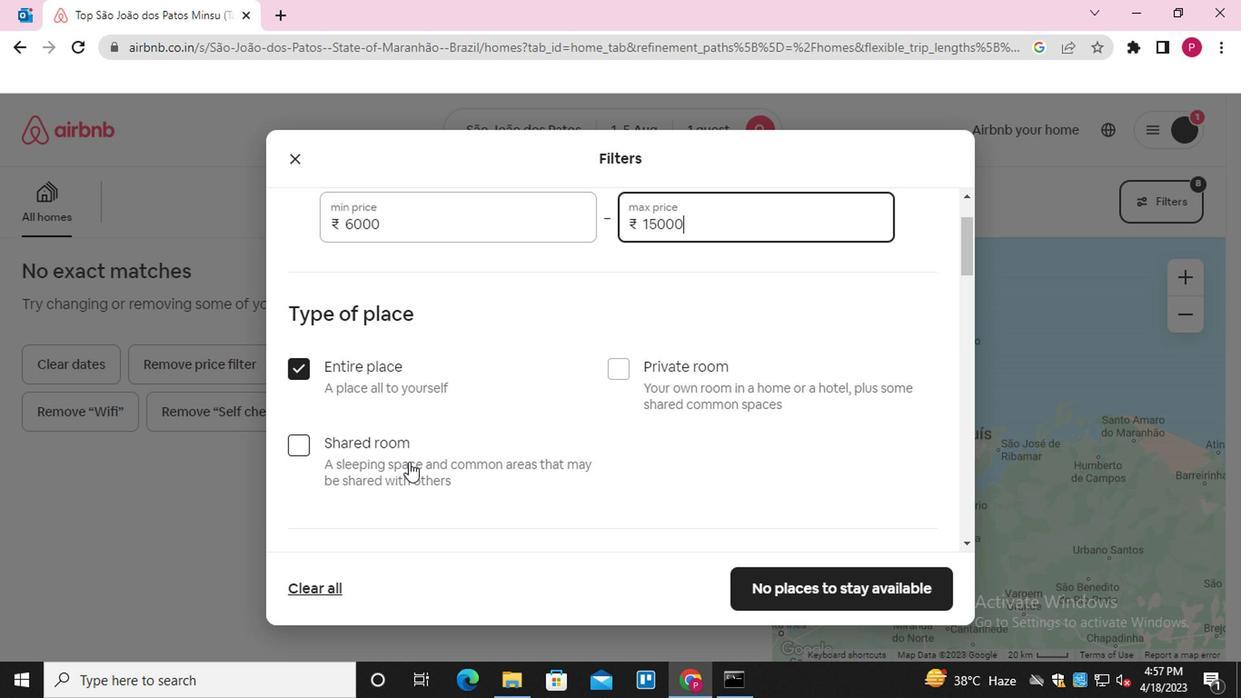 
Action: Mouse scrolled (405, 458) with delta (0, -1)
Screenshot: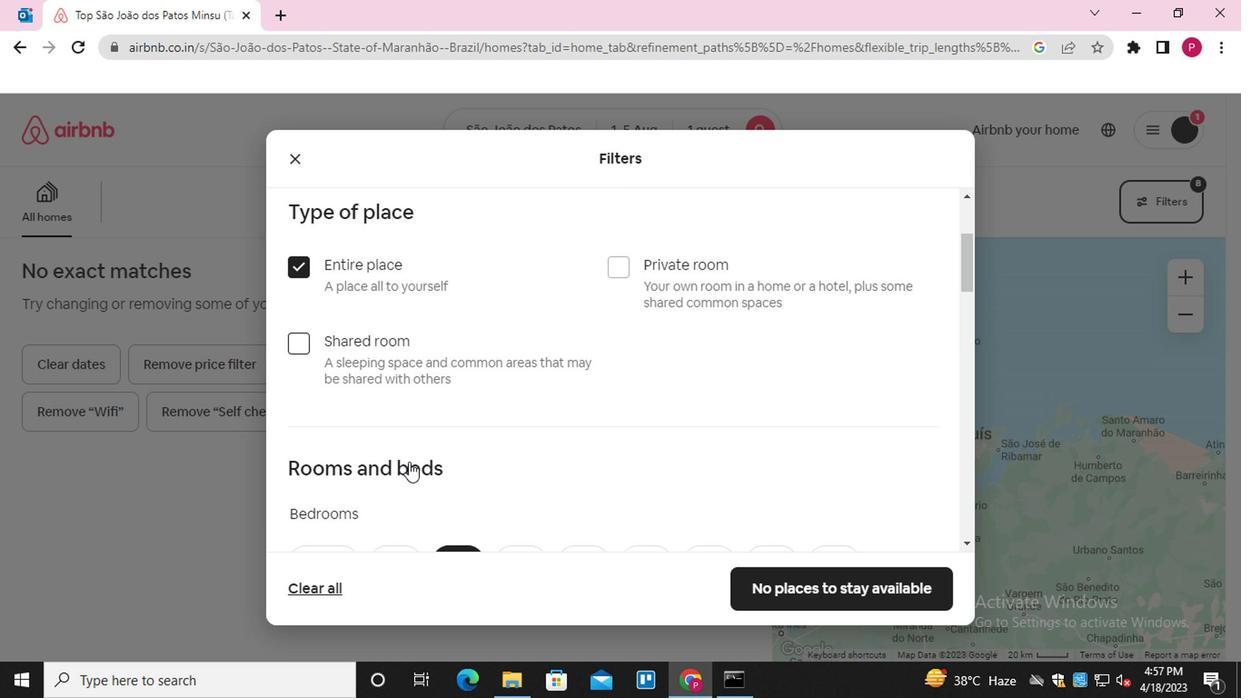 
Action: Mouse moved to (402, 396)
Screenshot: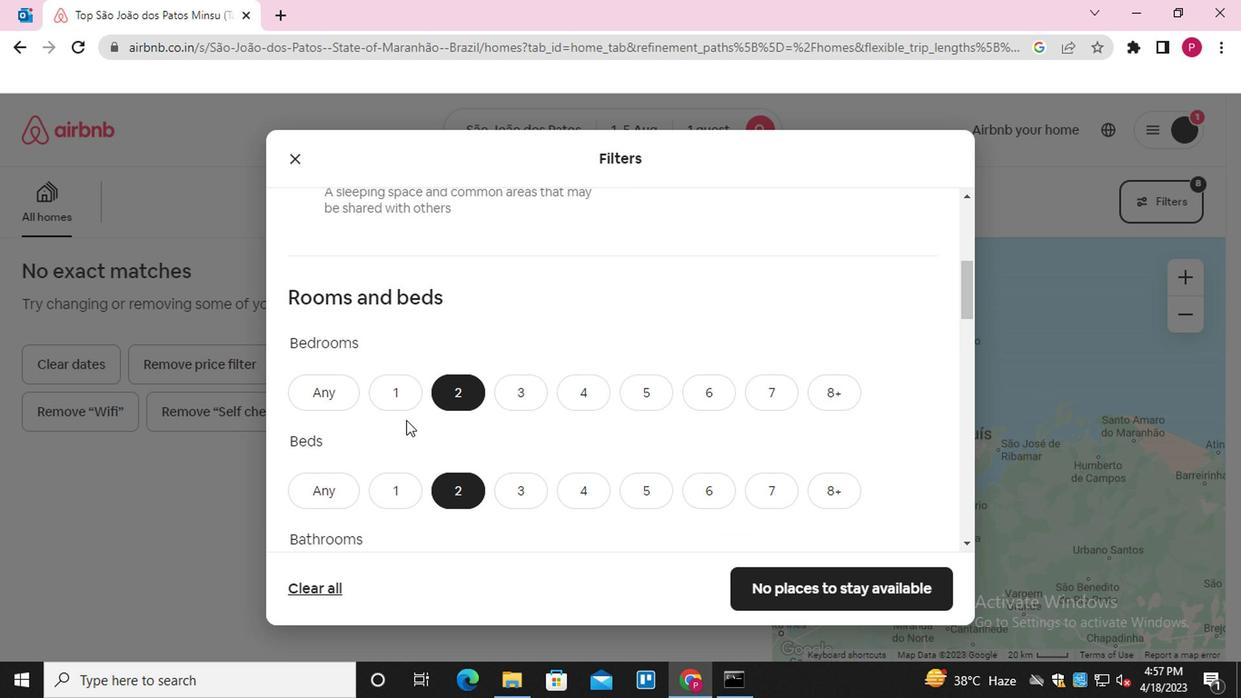 
Action: Mouse pressed left at (402, 396)
Screenshot: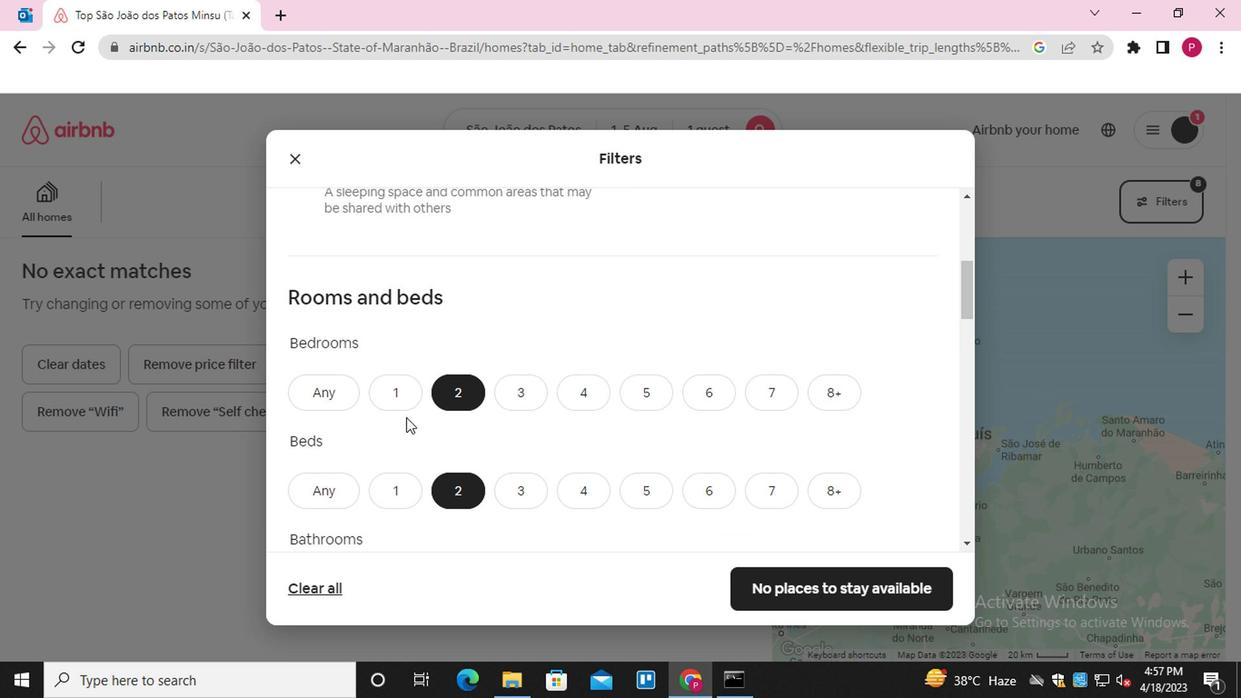 
Action: Mouse moved to (404, 484)
Screenshot: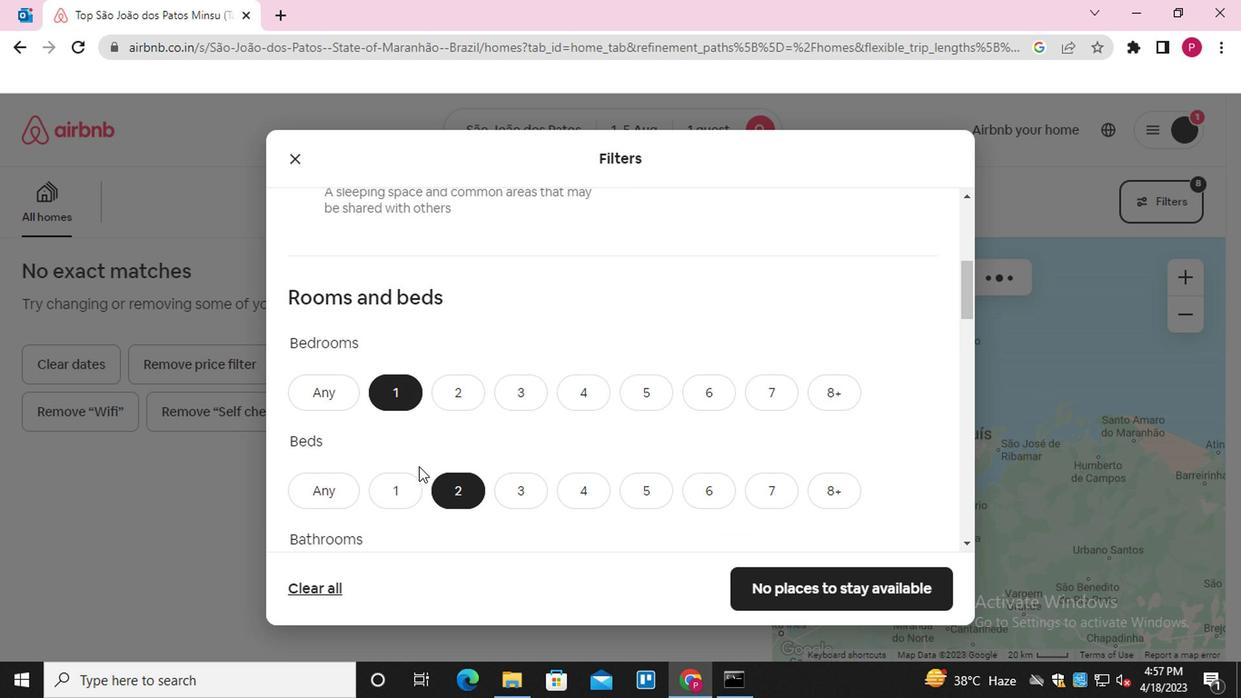 
Action: Mouse pressed left at (404, 484)
Screenshot: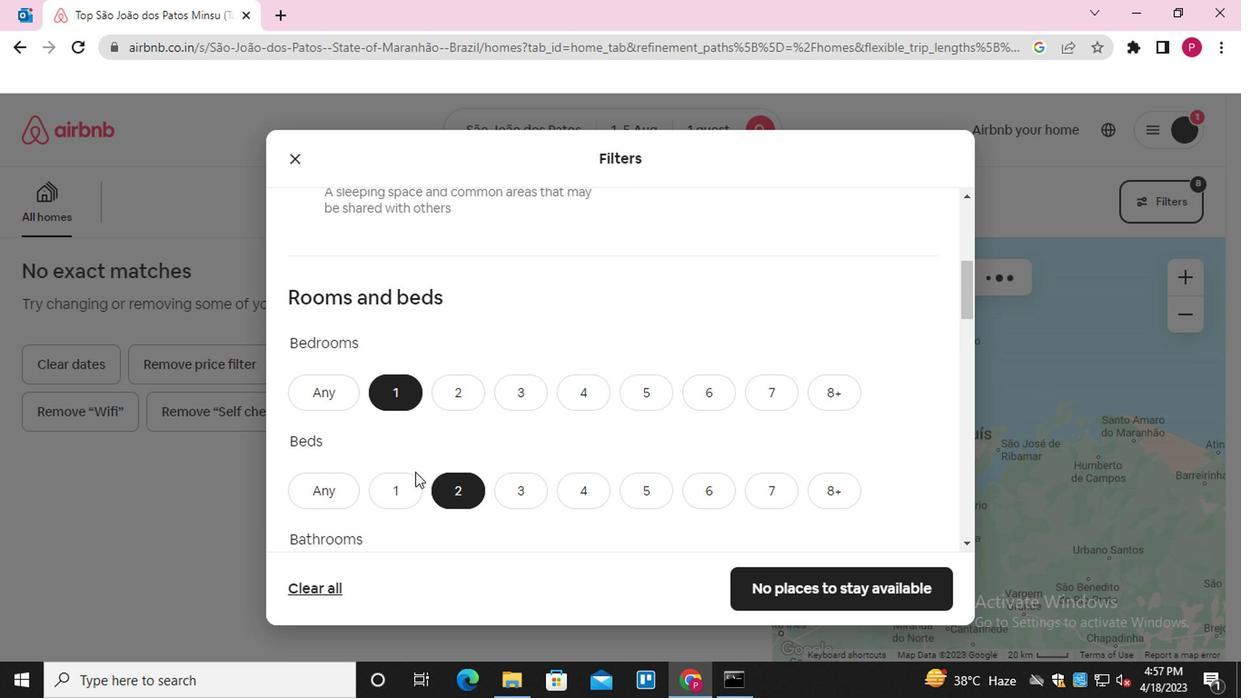 
Action: Mouse moved to (422, 464)
Screenshot: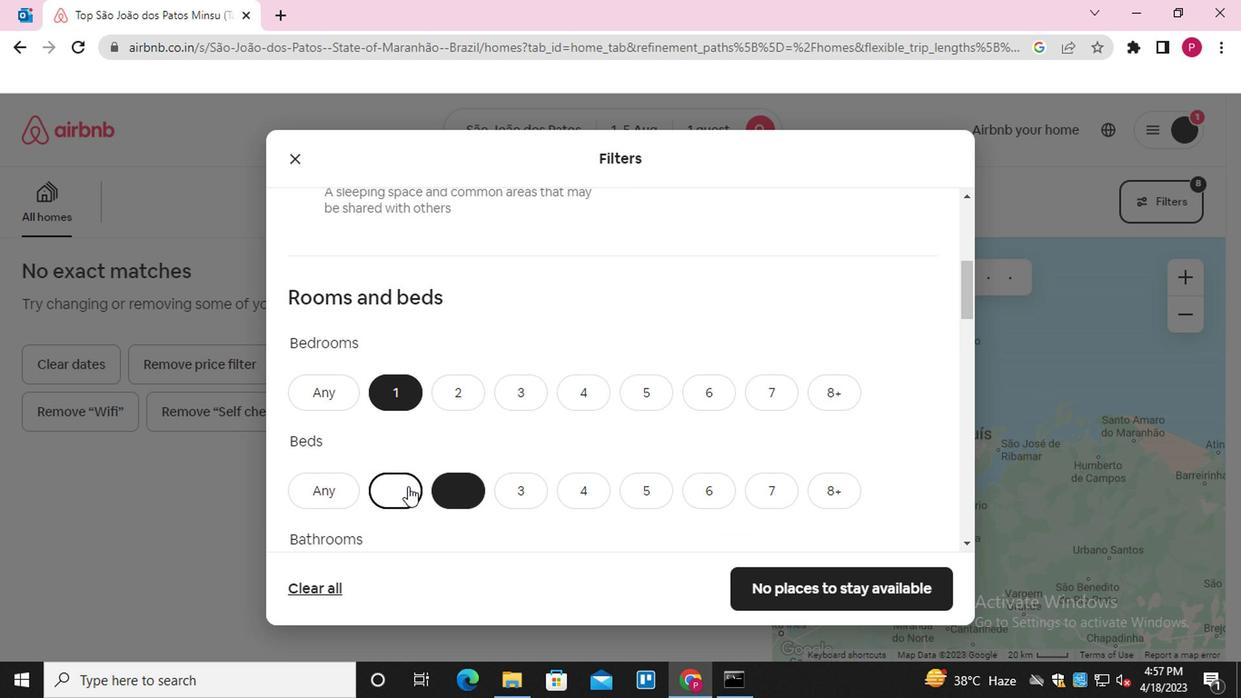 
Action: Mouse scrolled (422, 463) with delta (0, -1)
Screenshot: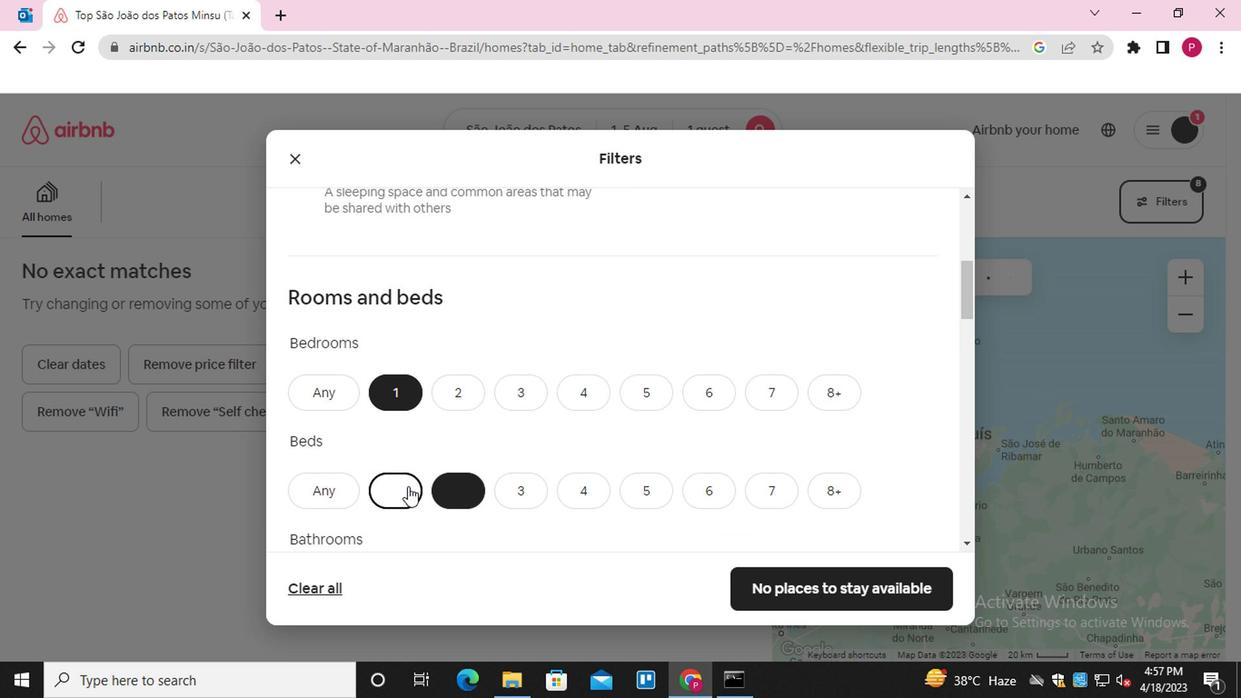 
Action: Mouse scrolled (422, 463) with delta (0, -1)
Screenshot: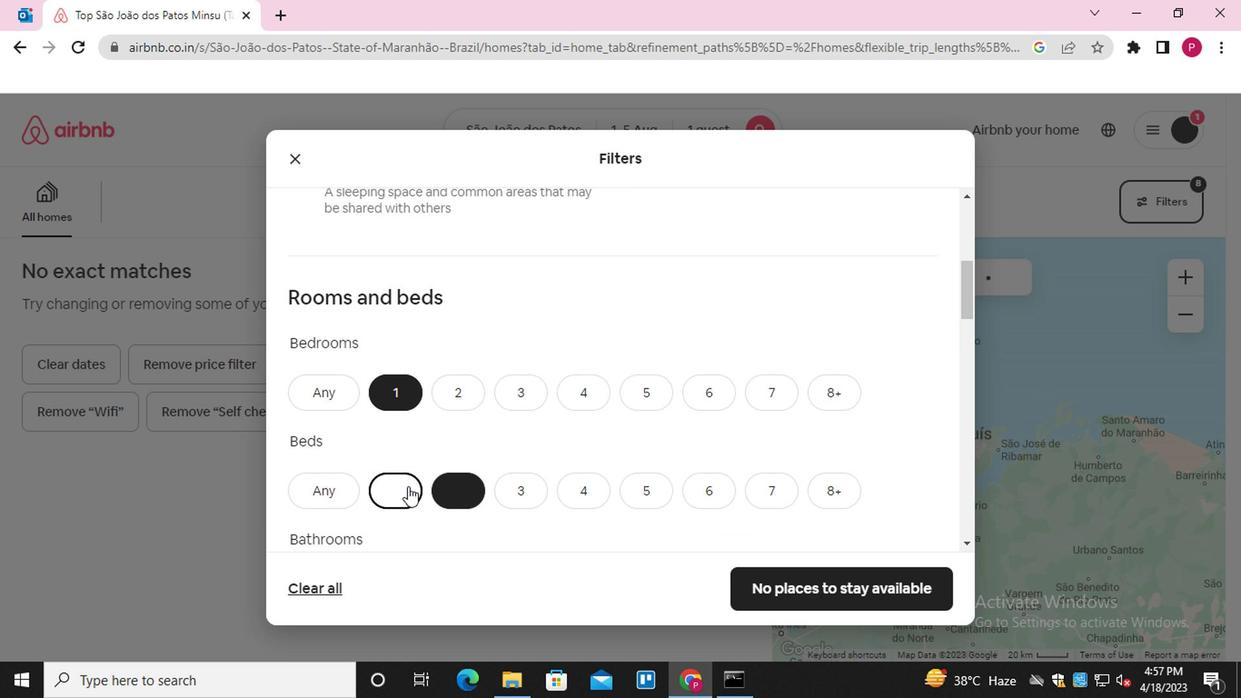 
Action: Mouse moved to (510, 490)
Screenshot: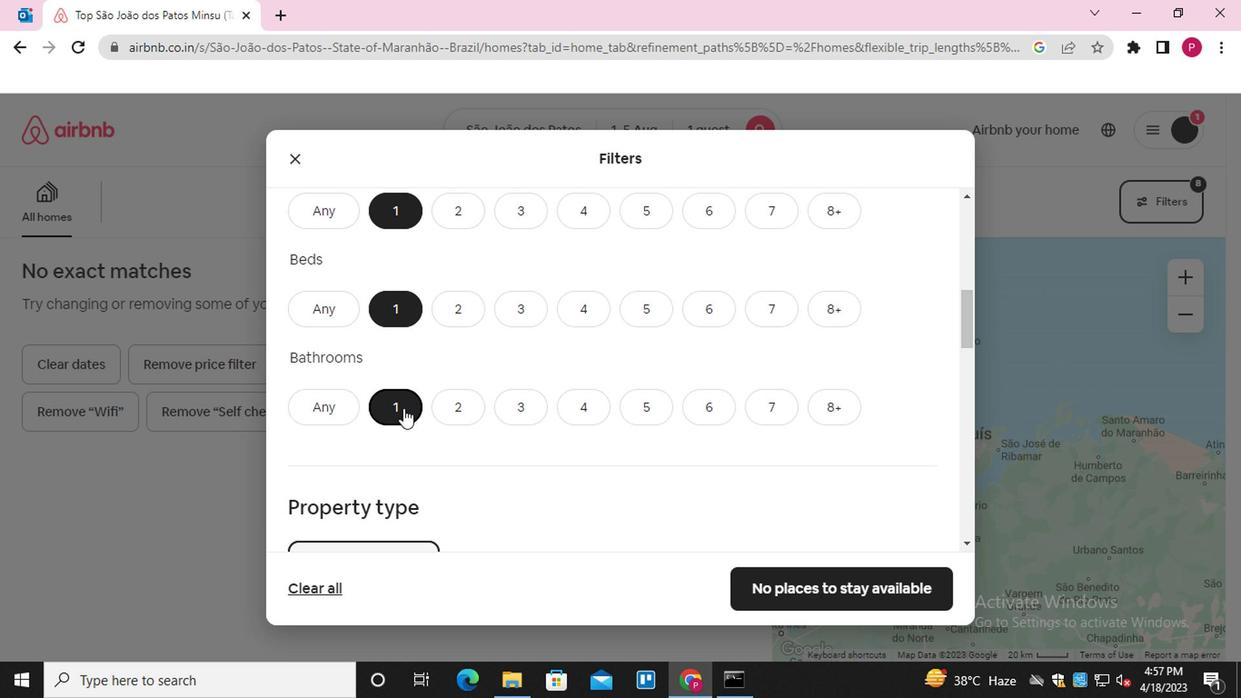 
Action: Mouse scrolled (510, 490) with delta (0, 0)
Screenshot: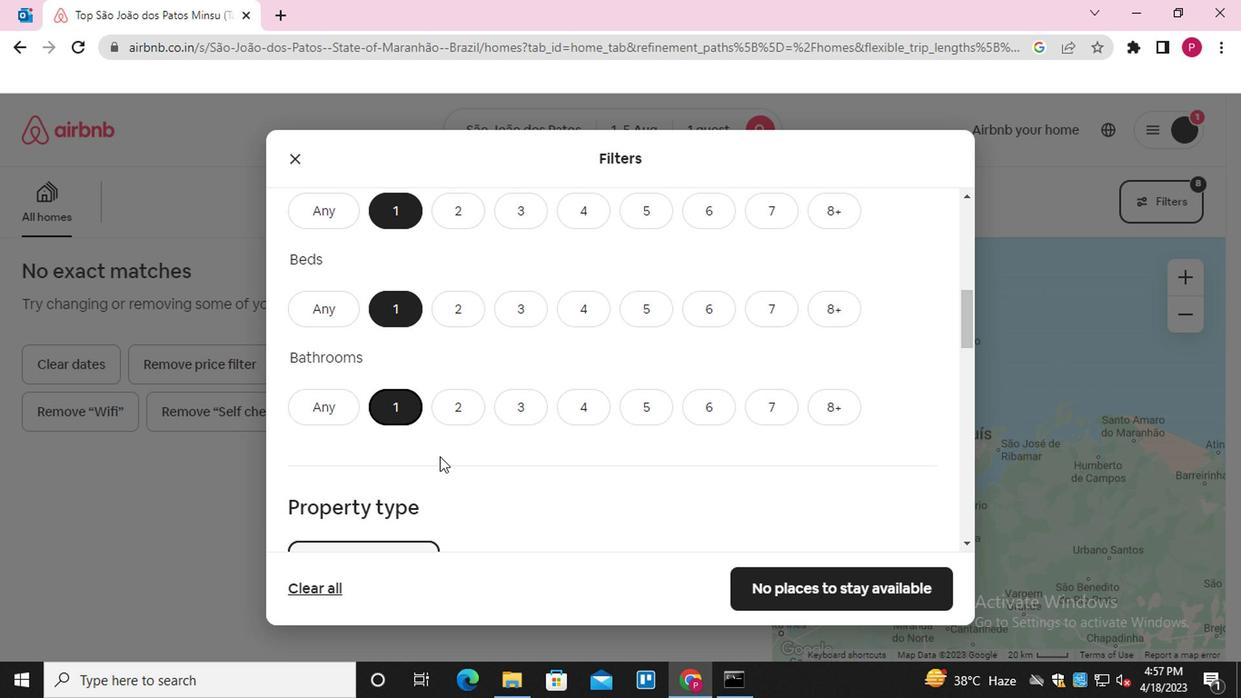 
Action: Mouse scrolled (510, 490) with delta (0, 0)
Screenshot: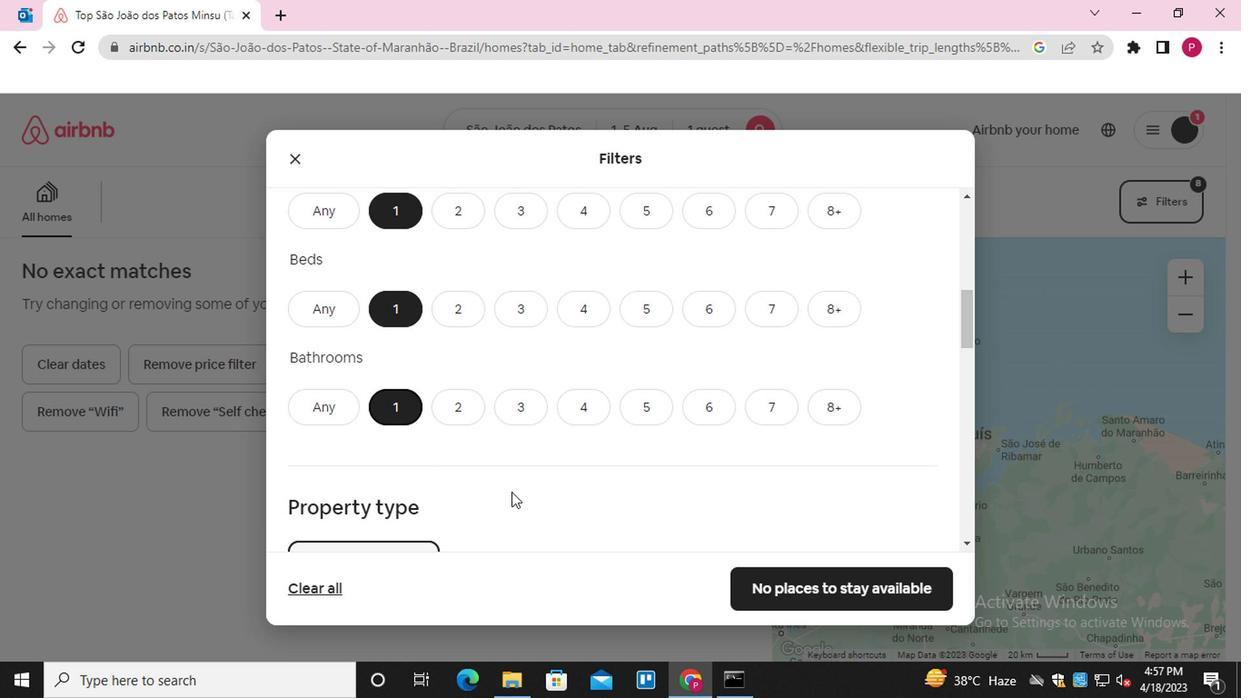 
Action: Mouse moved to (404, 427)
Screenshot: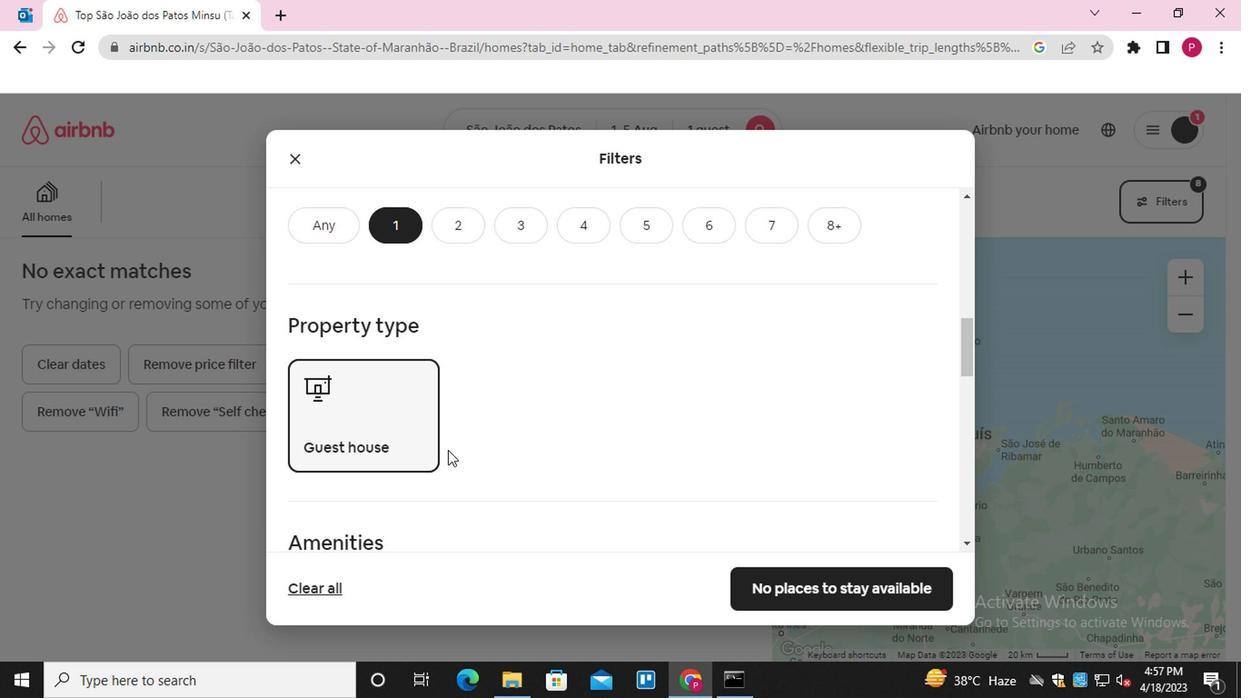 
Action: Mouse pressed left at (404, 427)
Screenshot: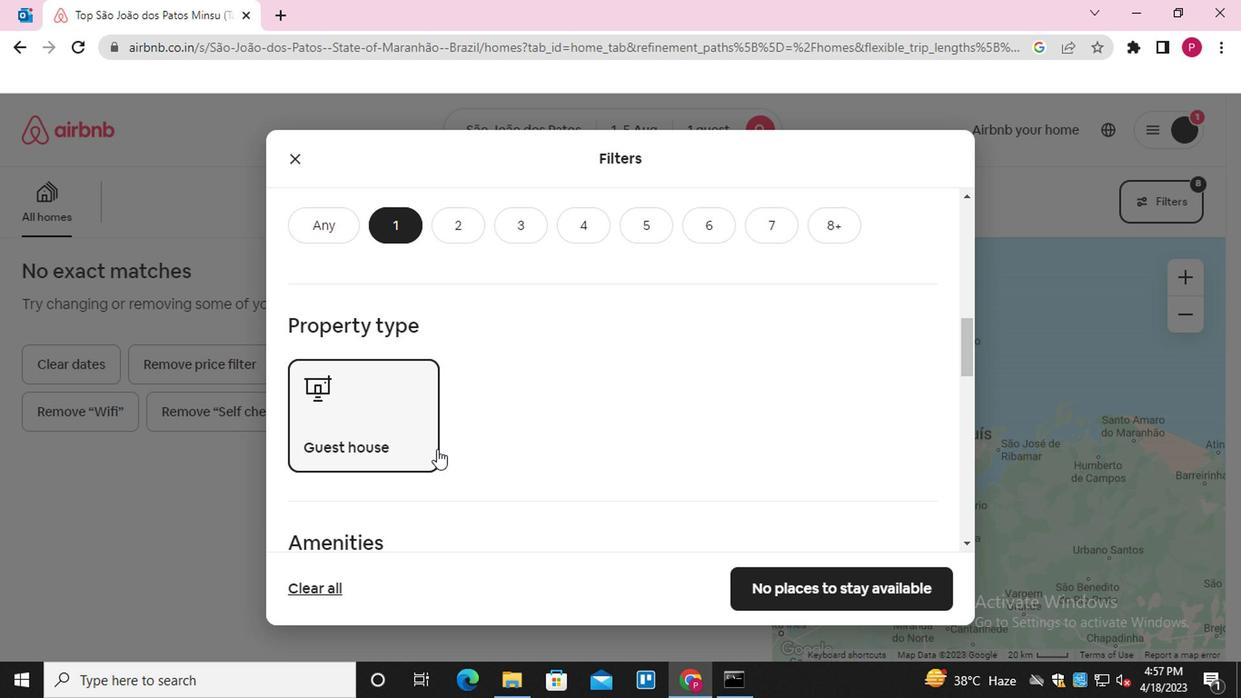 
Action: Mouse moved to (476, 408)
Screenshot: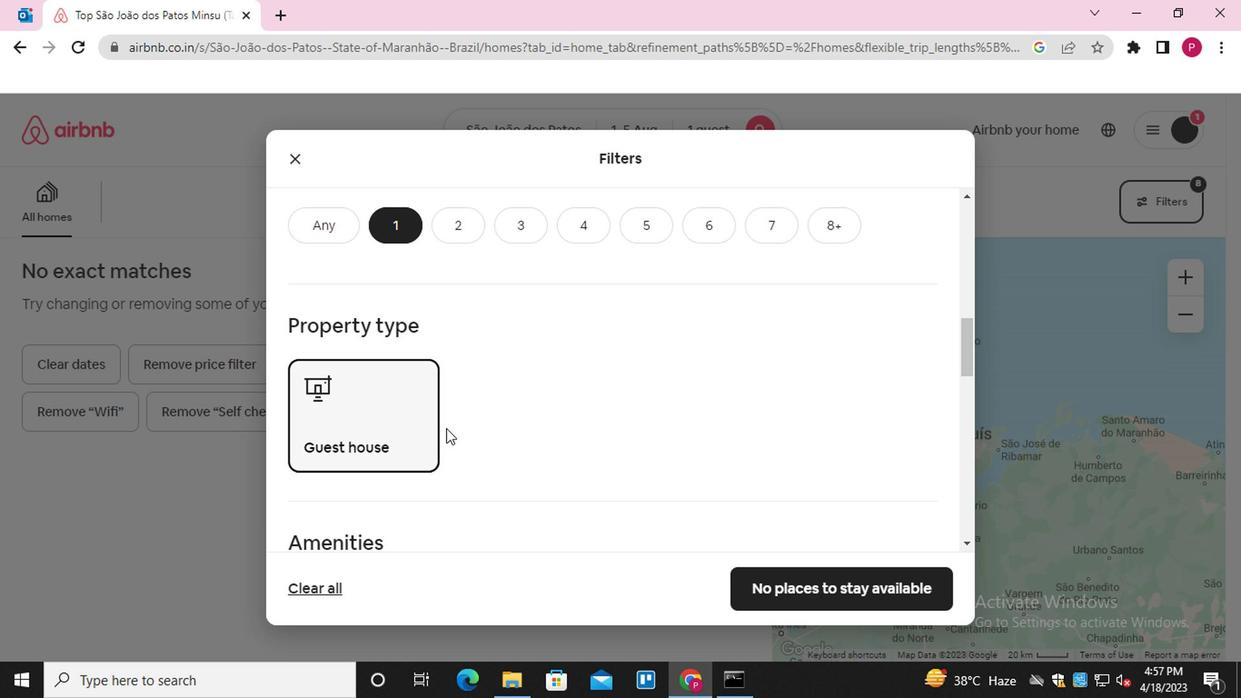 
Action: Mouse scrolled (476, 407) with delta (0, 0)
Screenshot: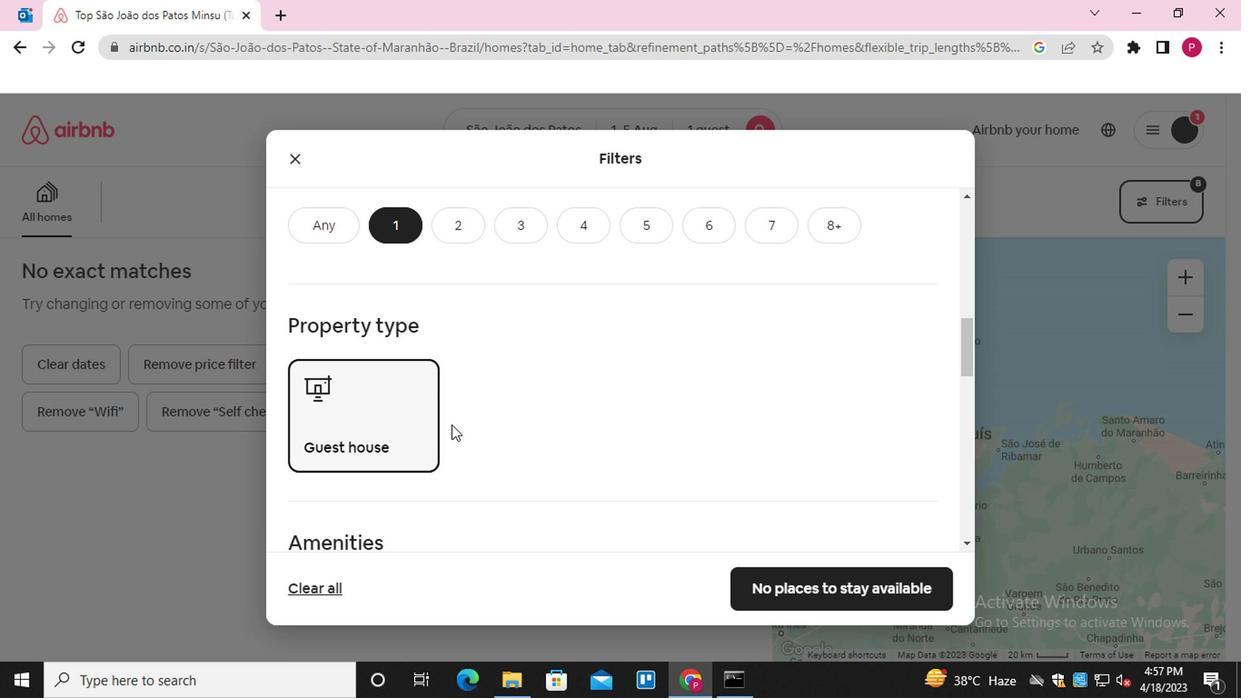 
Action: Mouse scrolled (476, 407) with delta (0, 0)
Screenshot: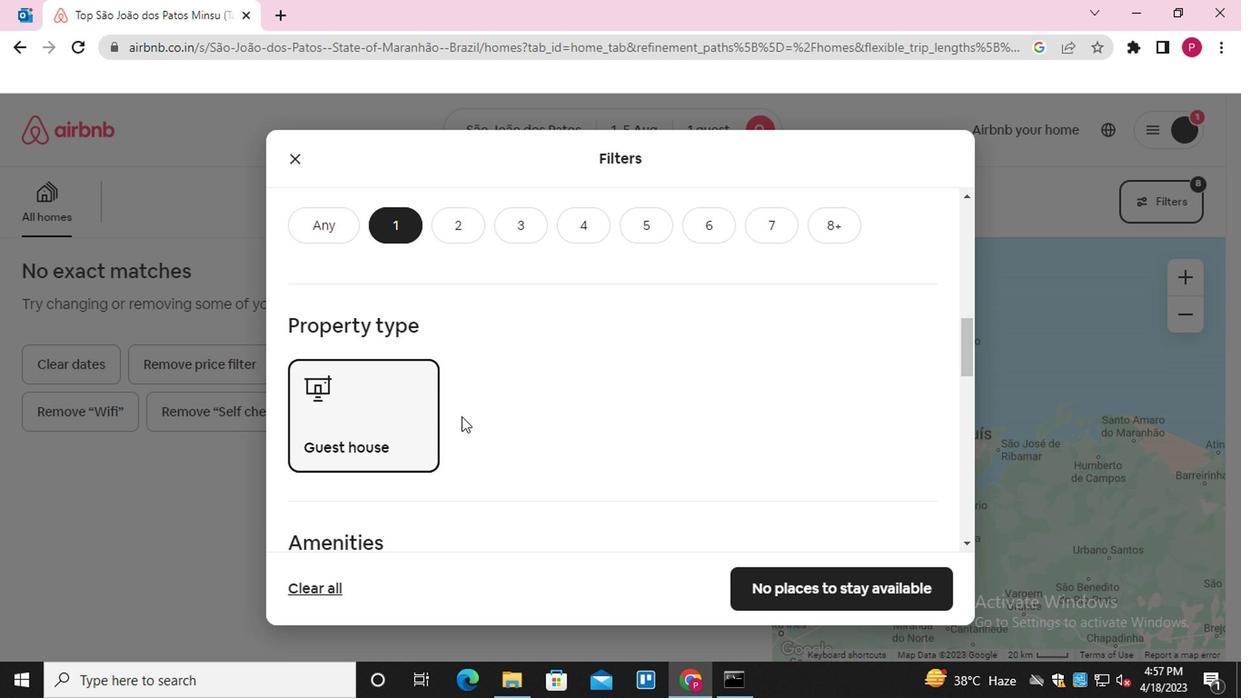 
Action: Mouse scrolled (476, 407) with delta (0, 0)
Screenshot: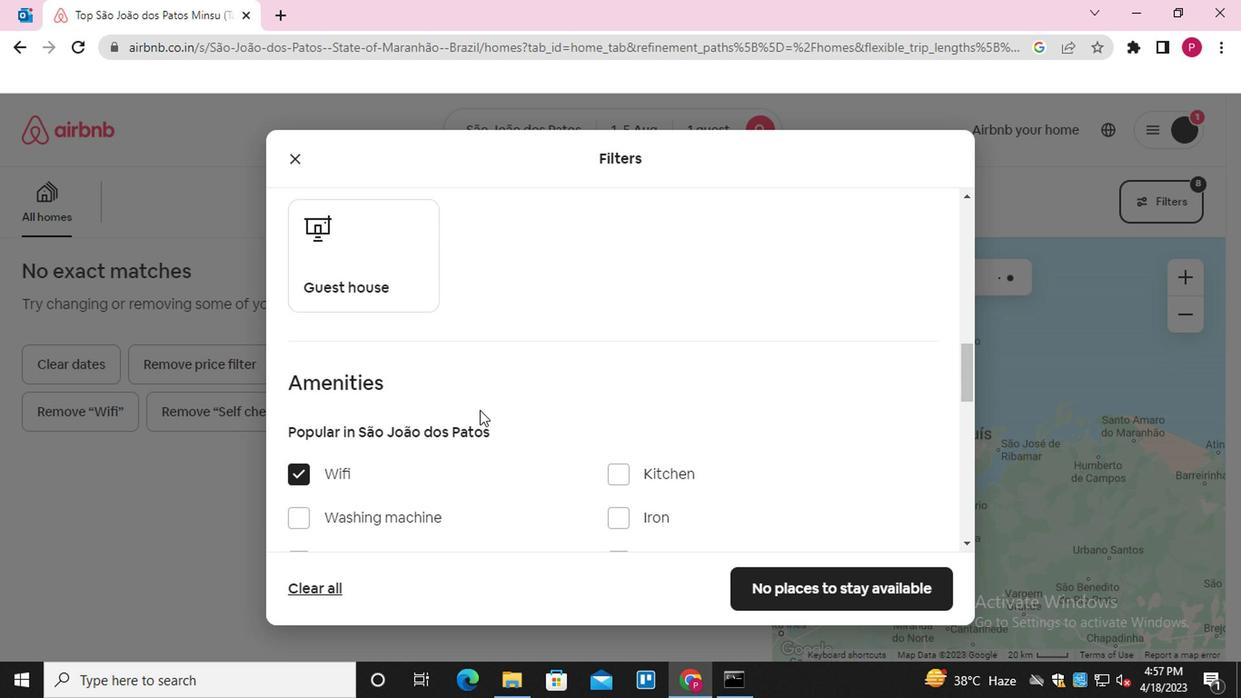 
Action: Mouse moved to (488, 405)
Screenshot: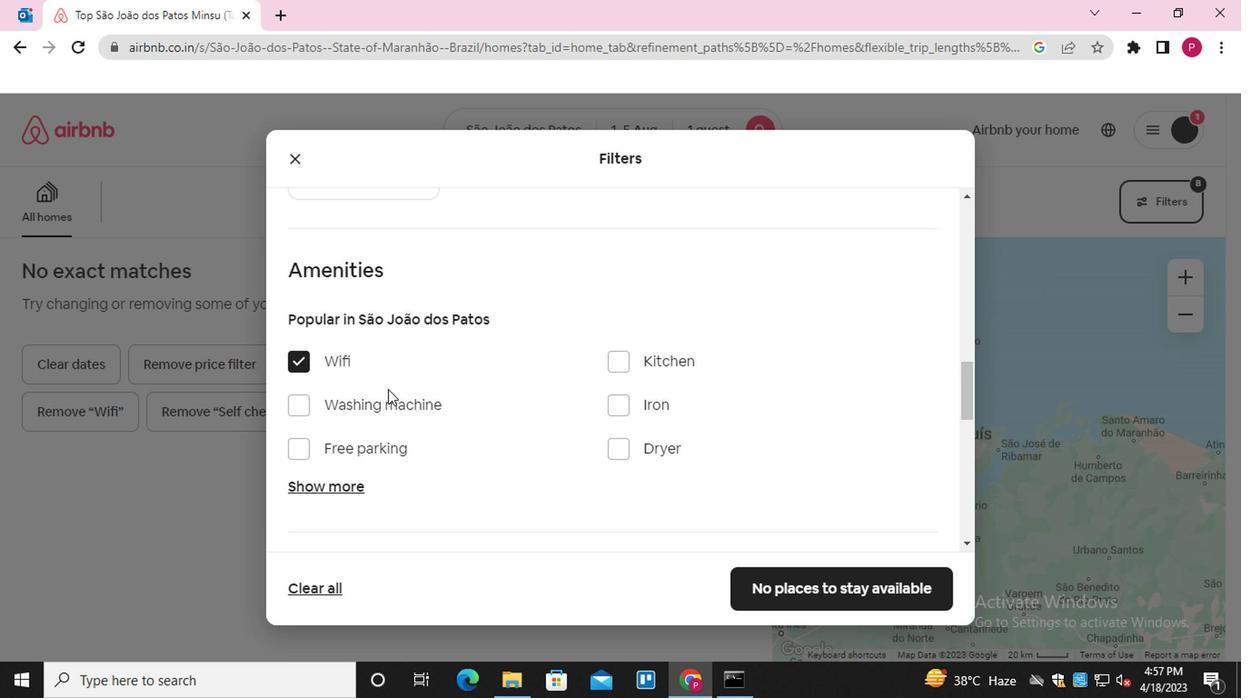 
Action: Mouse scrolled (488, 405) with delta (0, 0)
Screenshot: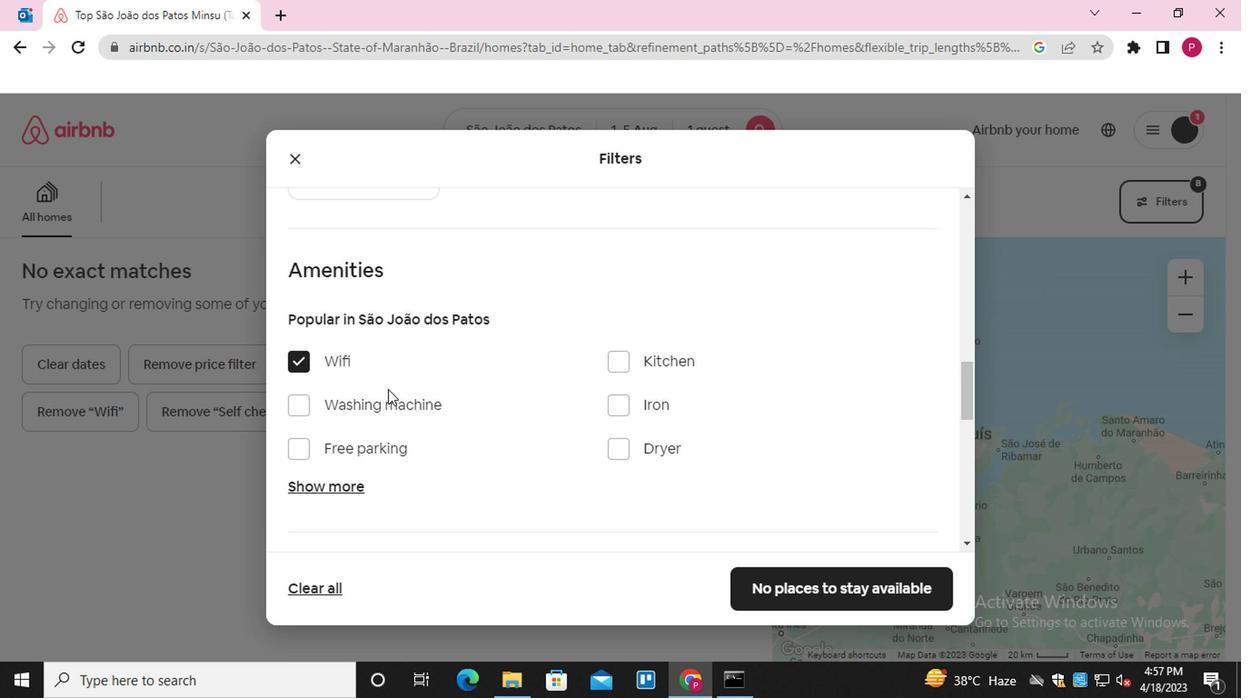 
Action: Mouse moved to (488, 405)
Screenshot: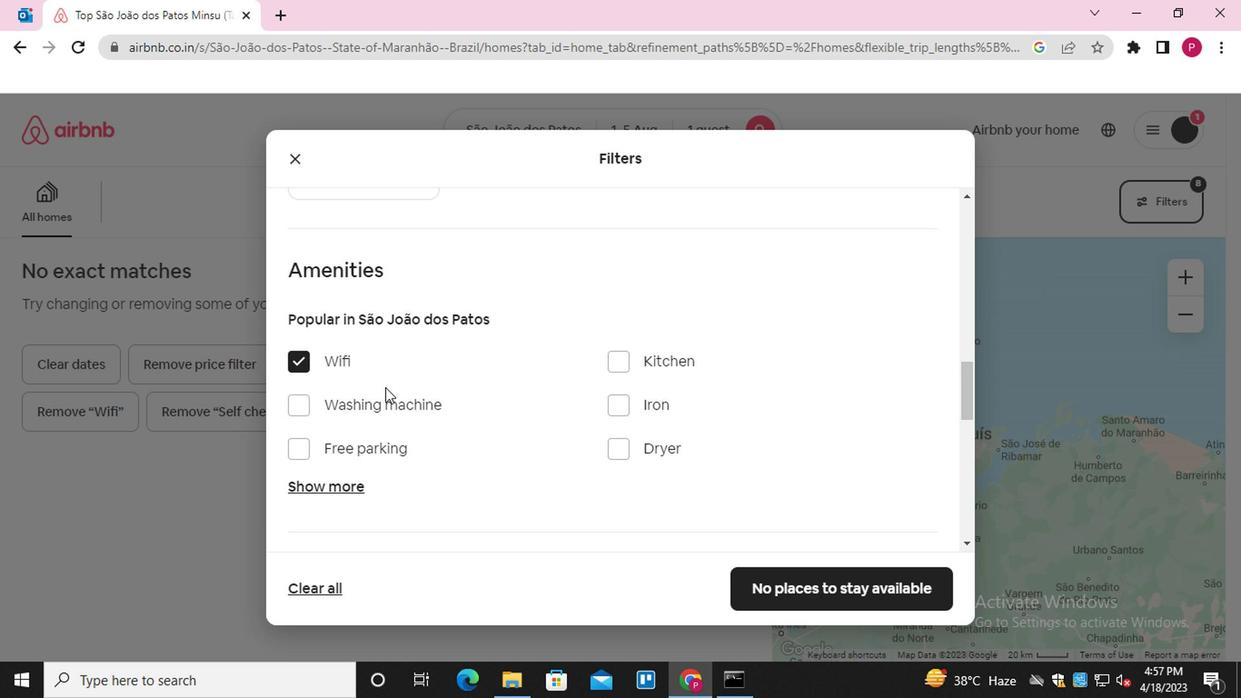 
Action: Mouse scrolled (488, 405) with delta (0, 0)
Screenshot: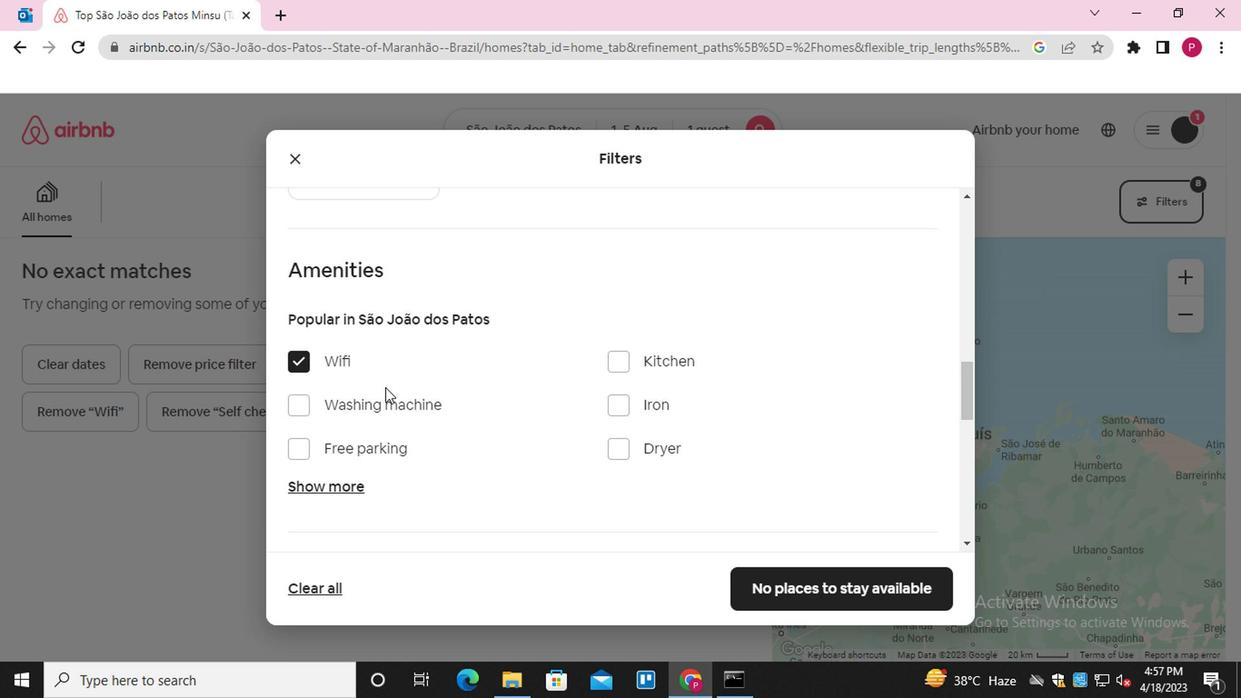 
Action: Mouse moved to (480, 416)
Screenshot: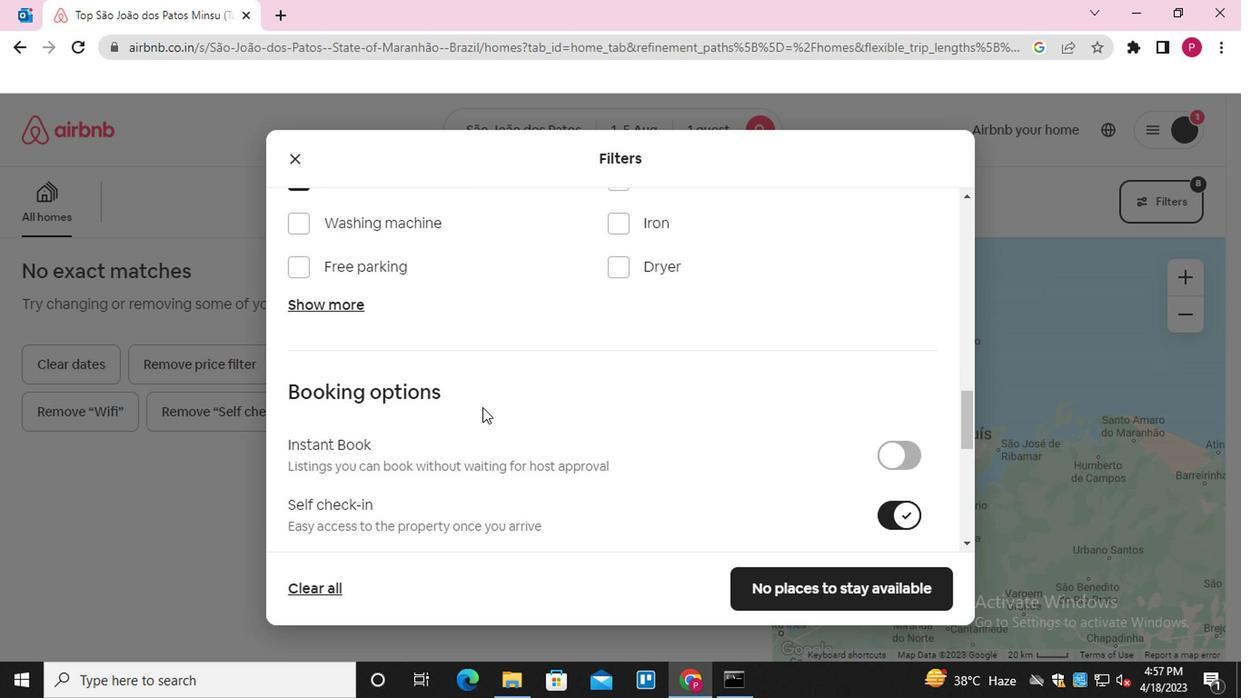 
Action: Mouse scrolled (480, 415) with delta (0, -1)
Screenshot: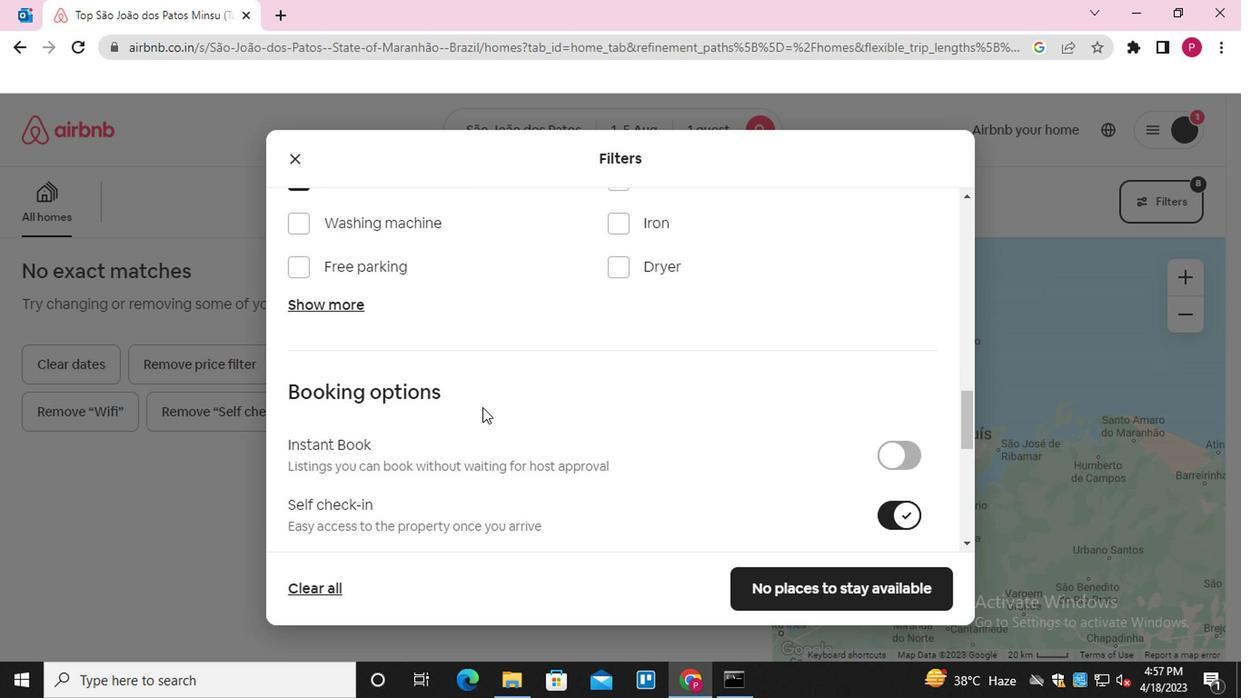 
Action: Mouse moved to (530, 429)
Screenshot: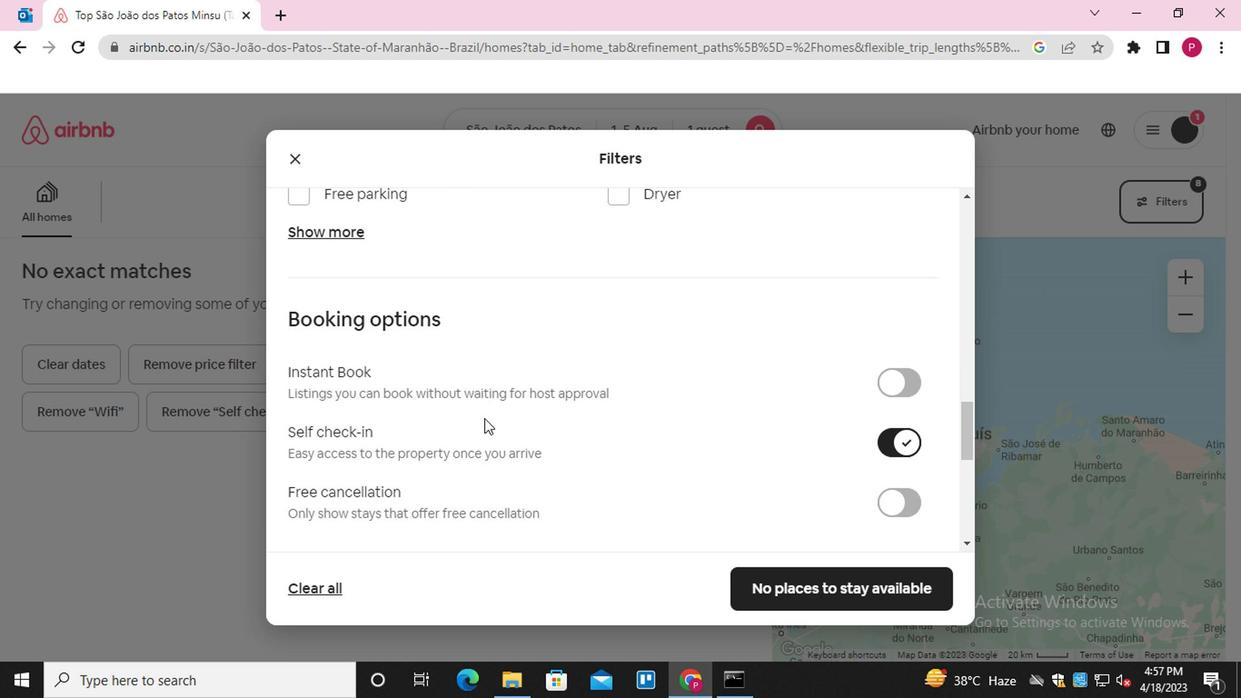 
Action: Mouse scrolled (530, 428) with delta (0, 0)
Screenshot: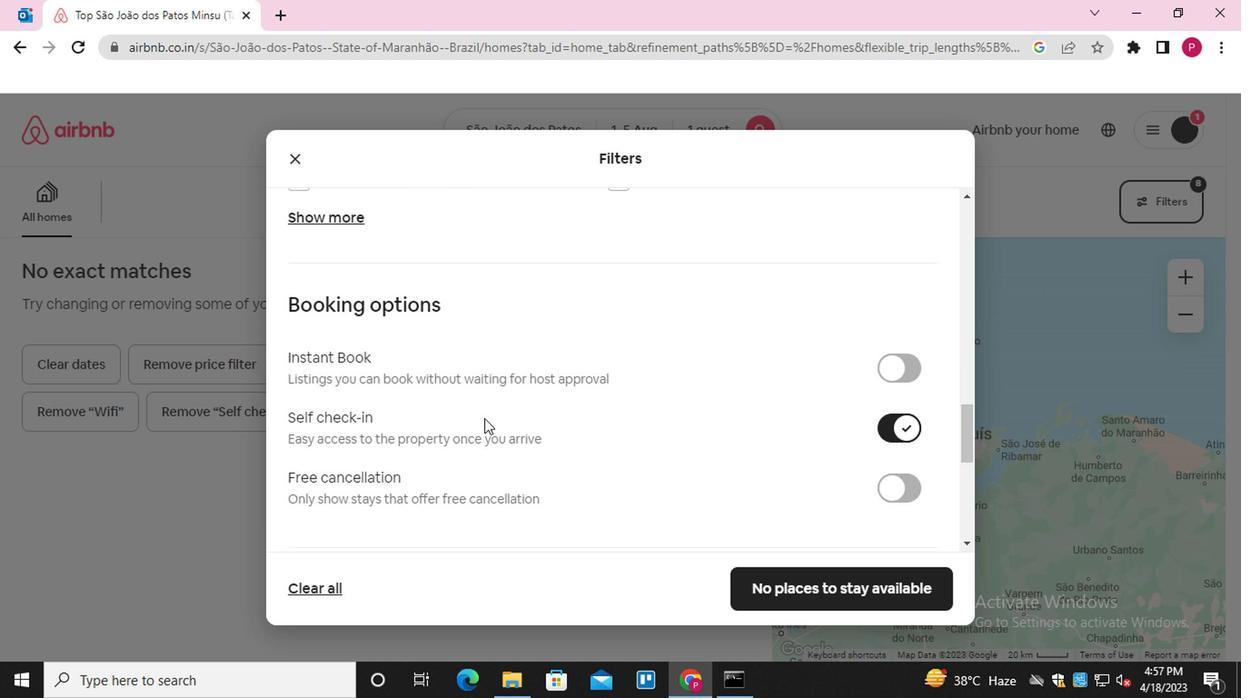 
Action: Mouse scrolled (530, 428) with delta (0, 0)
Screenshot: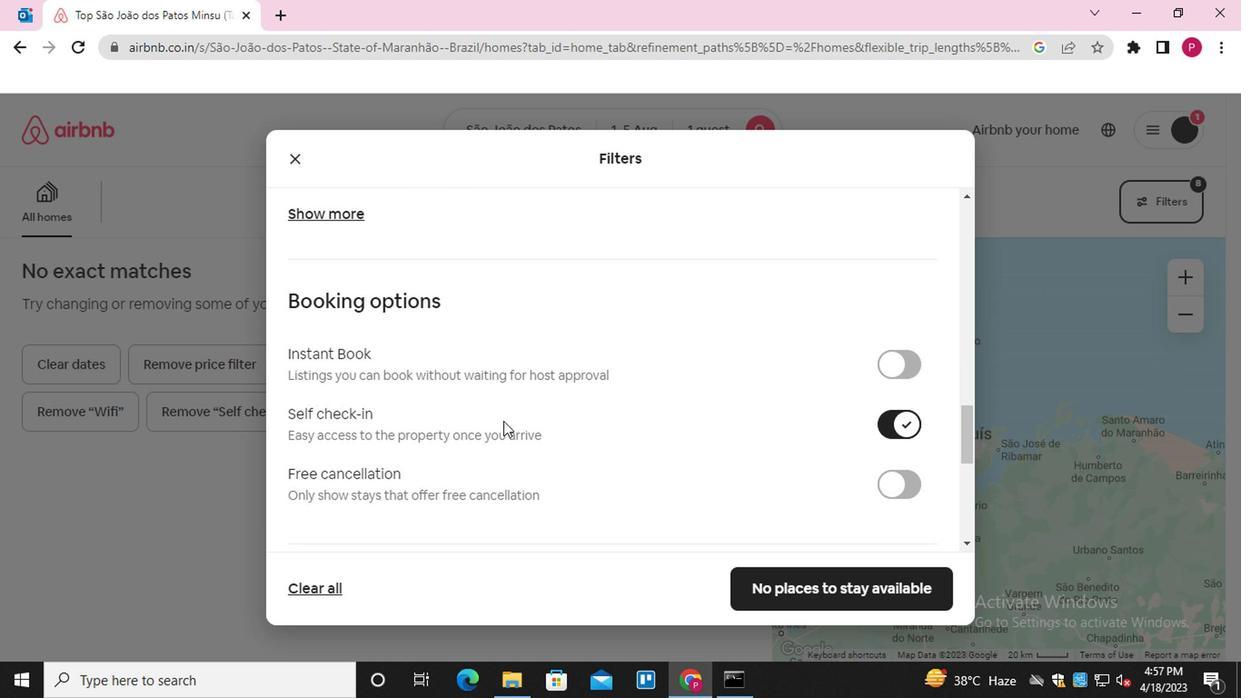 
Action: Mouse scrolled (530, 428) with delta (0, 0)
Screenshot: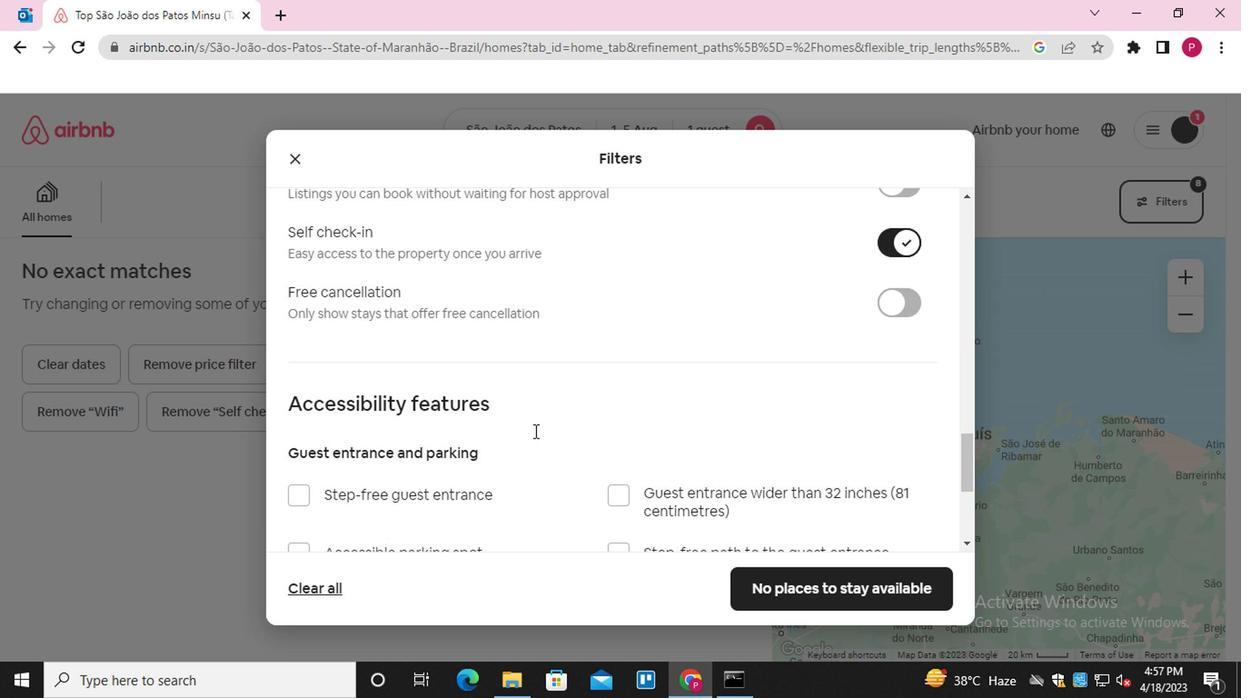 
Action: Mouse scrolled (530, 428) with delta (0, 0)
Screenshot: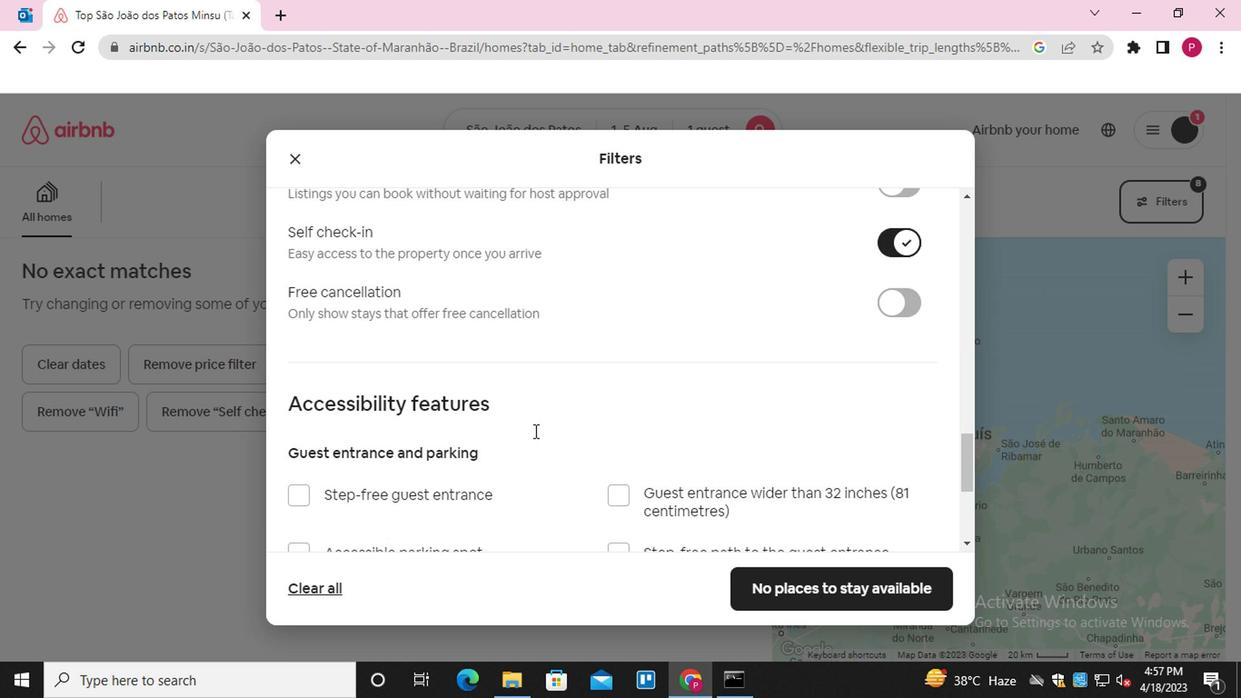 
Action: Mouse scrolled (530, 428) with delta (0, 0)
Screenshot: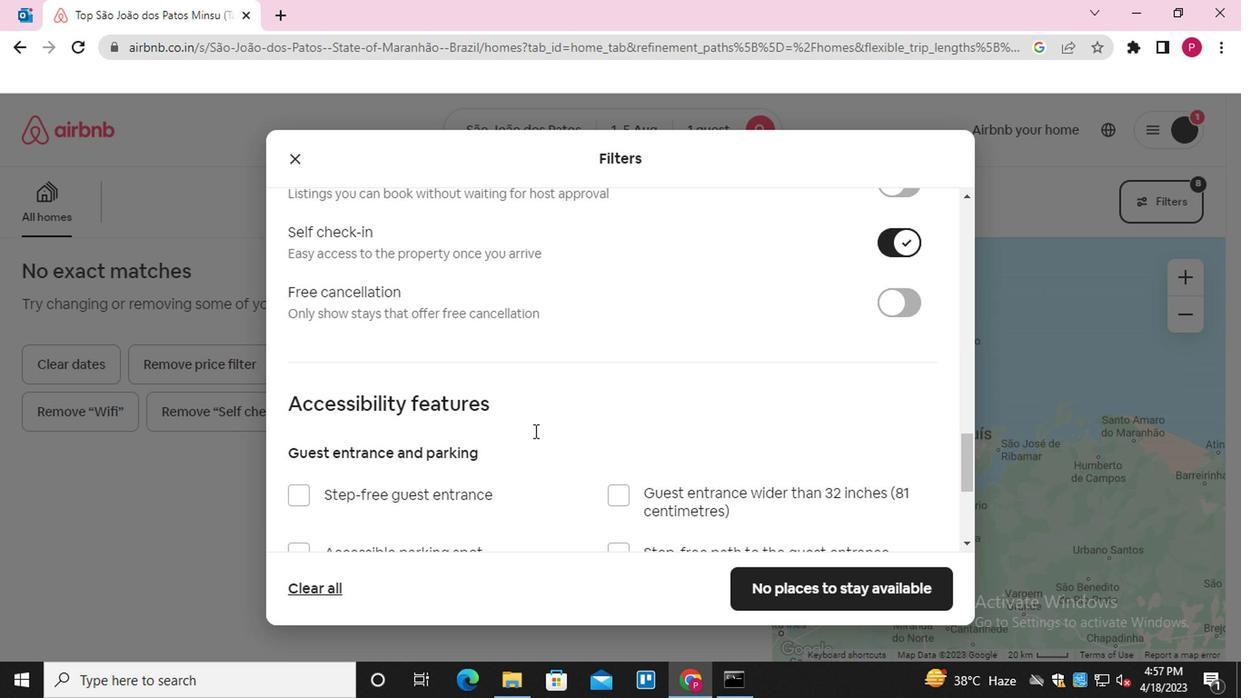 
Action: Mouse moved to (530, 430)
Screenshot: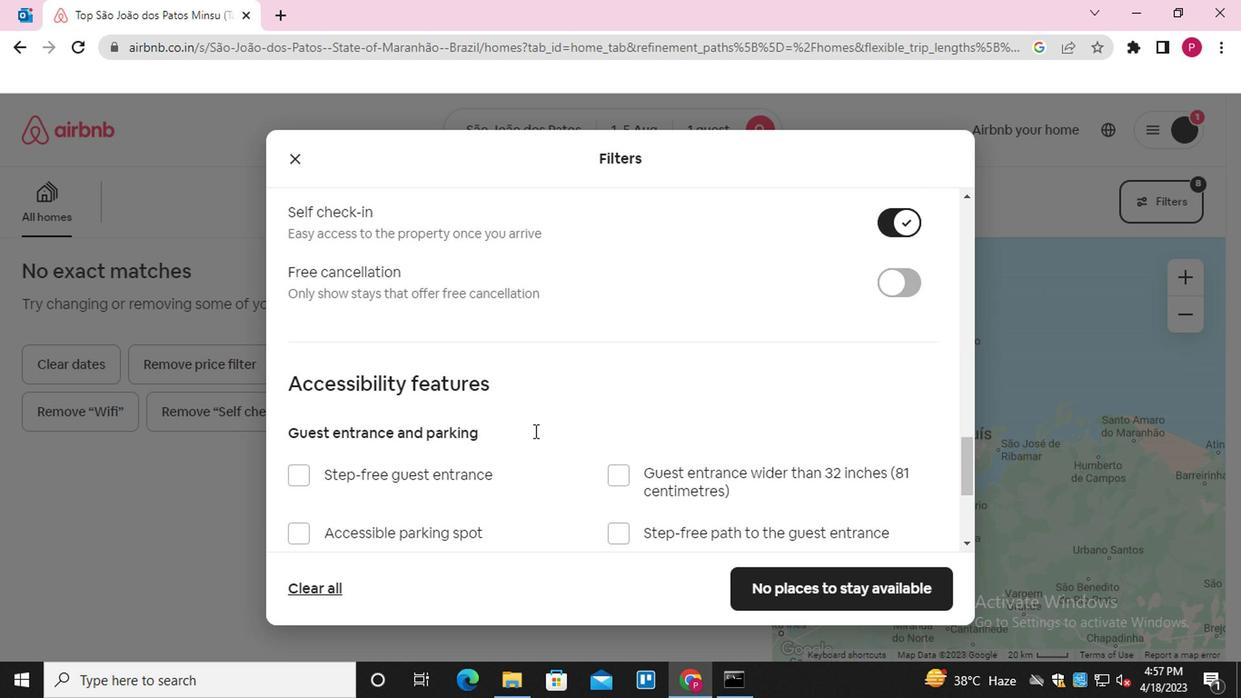 
Action: Mouse scrolled (530, 429) with delta (0, -1)
Screenshot: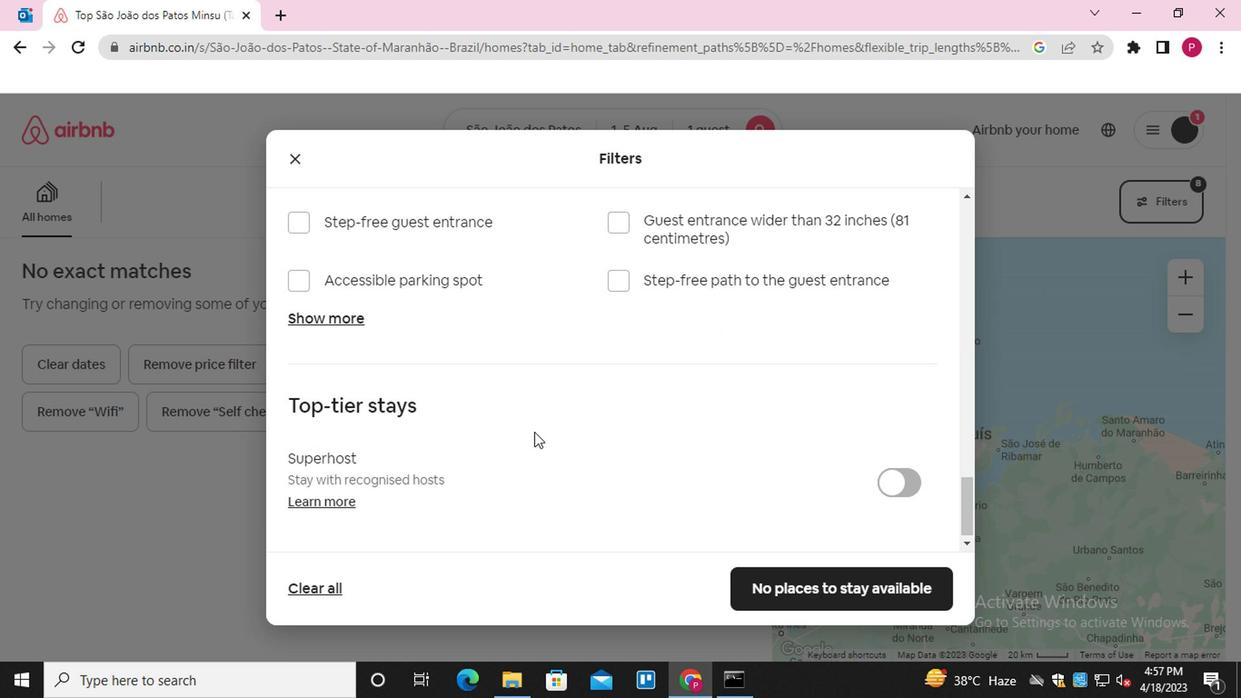 
Action: Mouse scrolled (530, 429) with delta (0, -1)
Screenshot: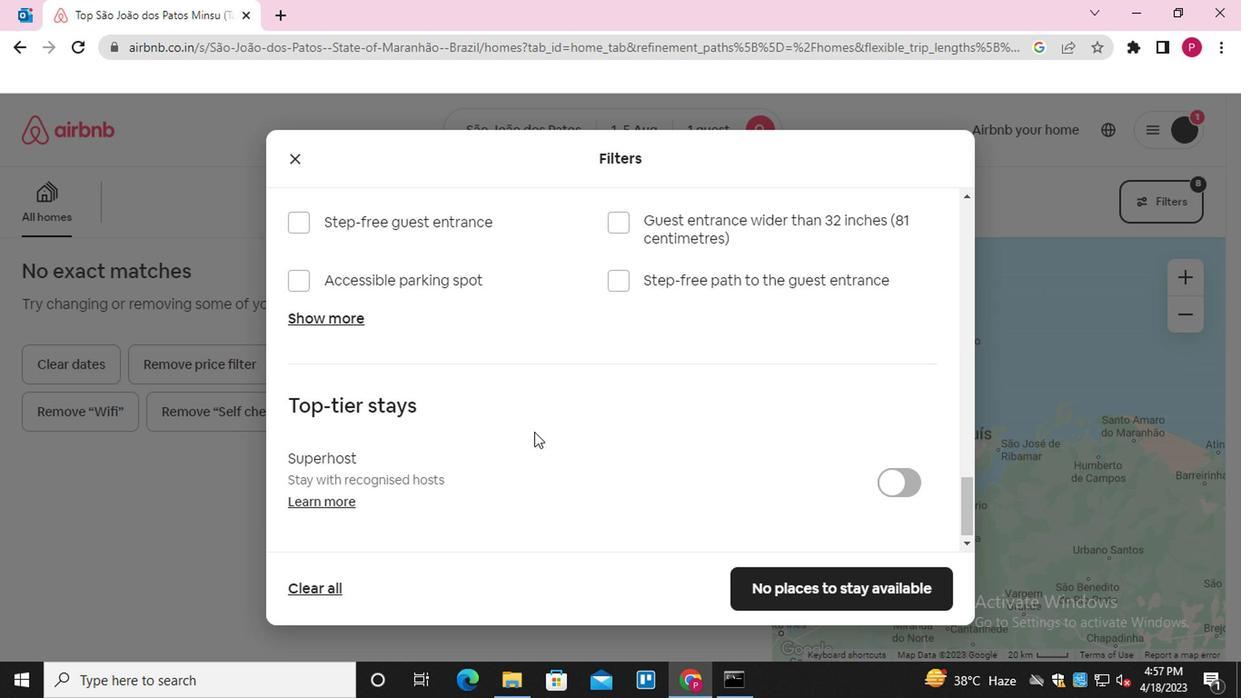 
Action: Mouse scrolled (530, 429) with delta (0, -1)
Screenshot: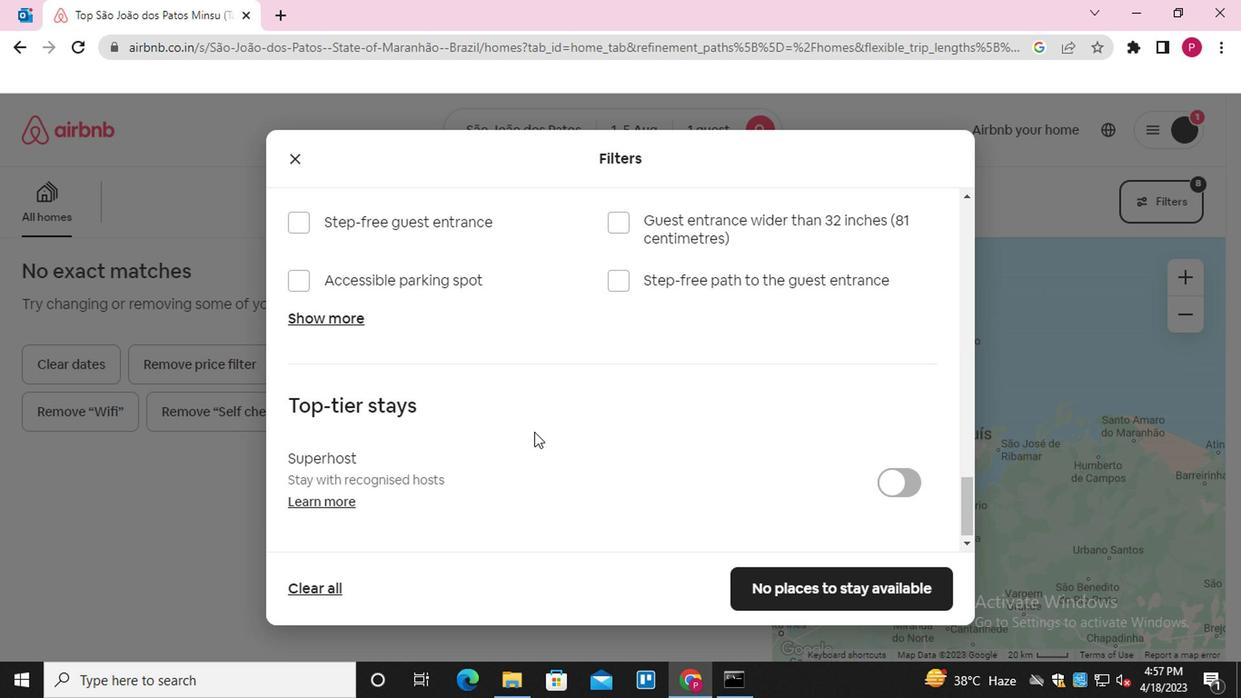 
Action: Mouse scrolled (530, 429) with delta (0, -1)
Screenshot: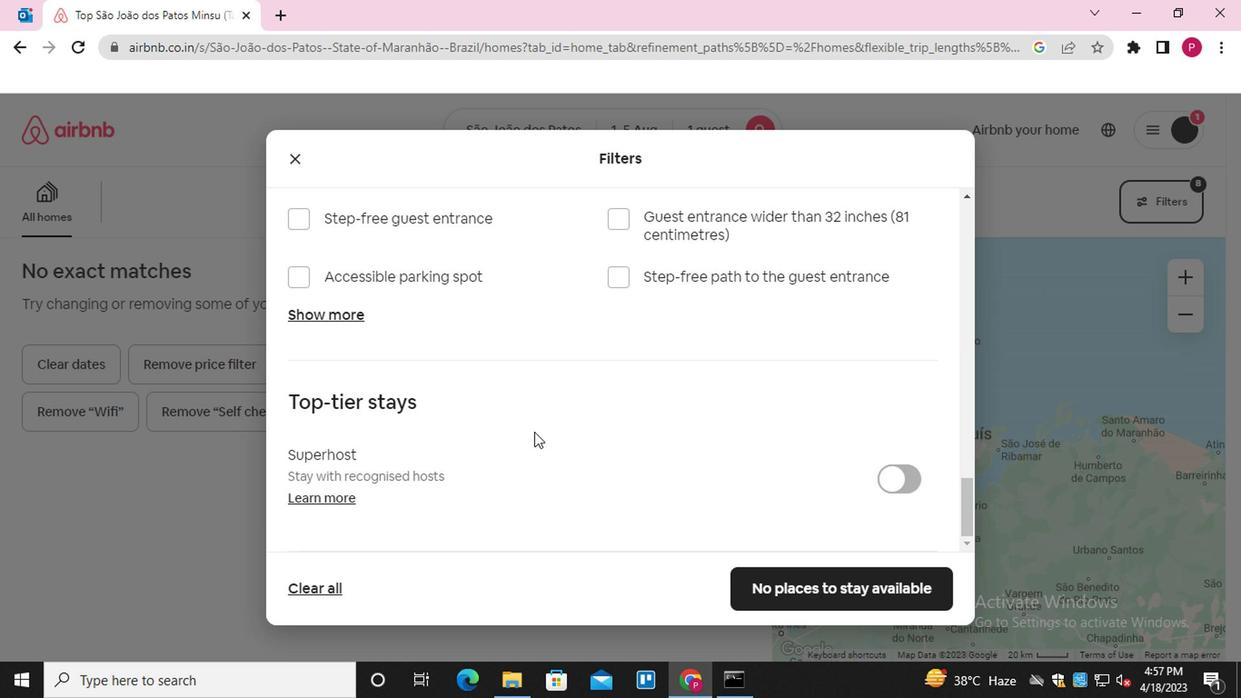
Action: Mouse scrolled (530, 429) with delta (0, -1)
Screenshot: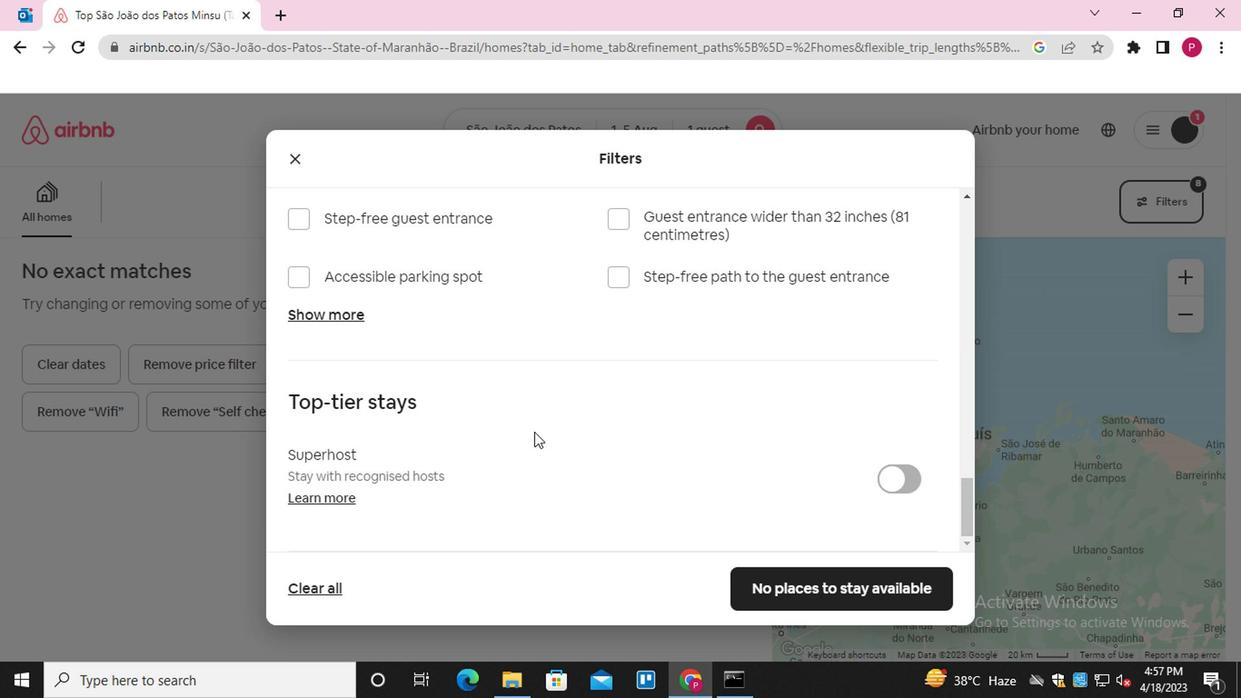 
Action: Mouse scrolled (530, 429) with delta (0, -1)
Screenshot: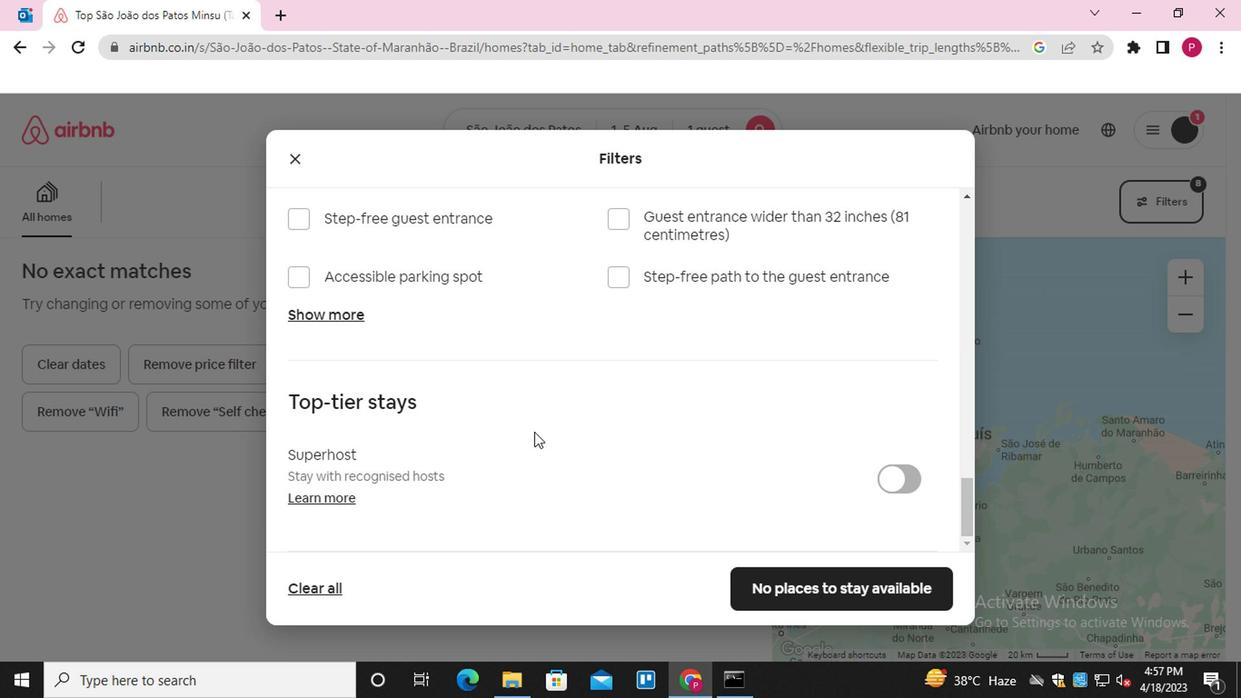 
Action: Mouse scrolled (530, 429) with delta (0, -1)
Screenshot: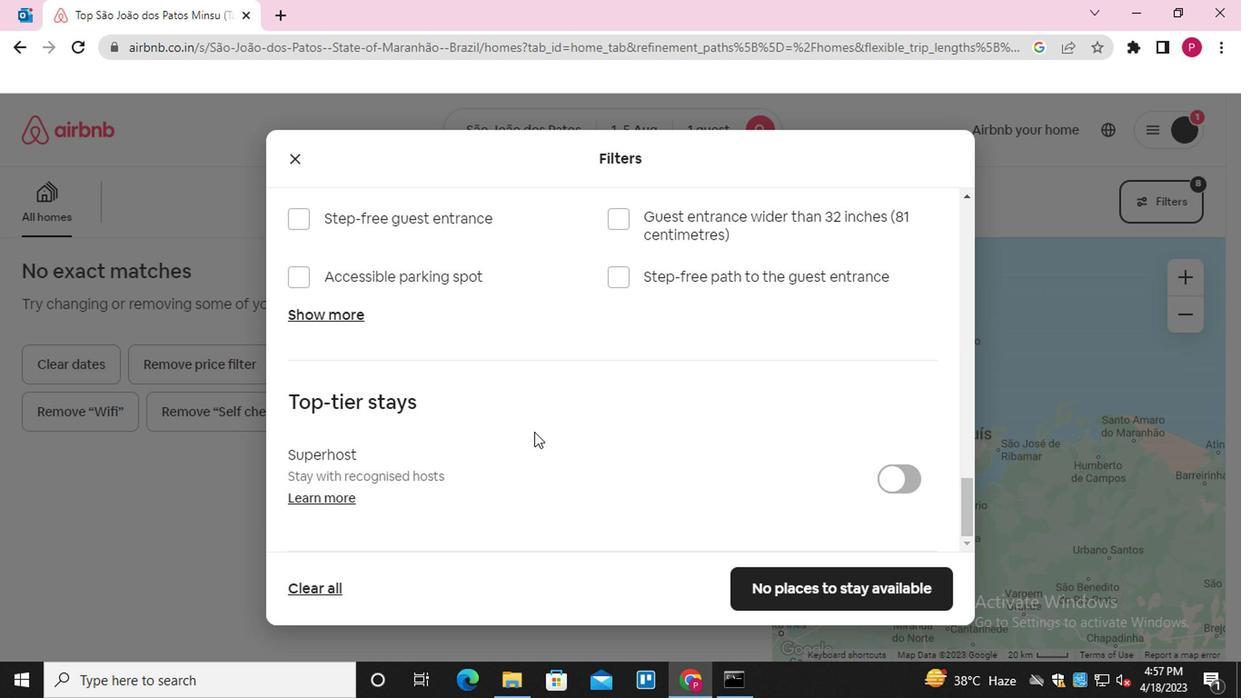 
Action: Mouse moved to (526, 476)
Screenshot: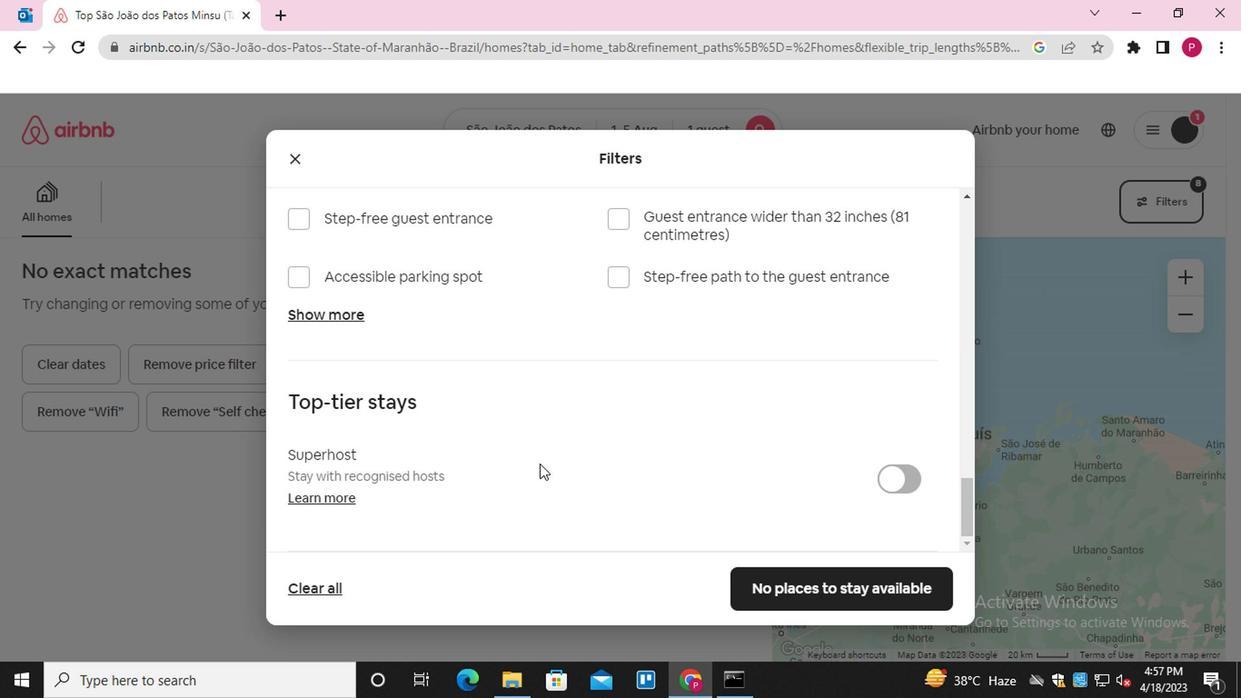 
Action: Mouse scrolled (526, 475) with delta (0, -1)
Screenshot: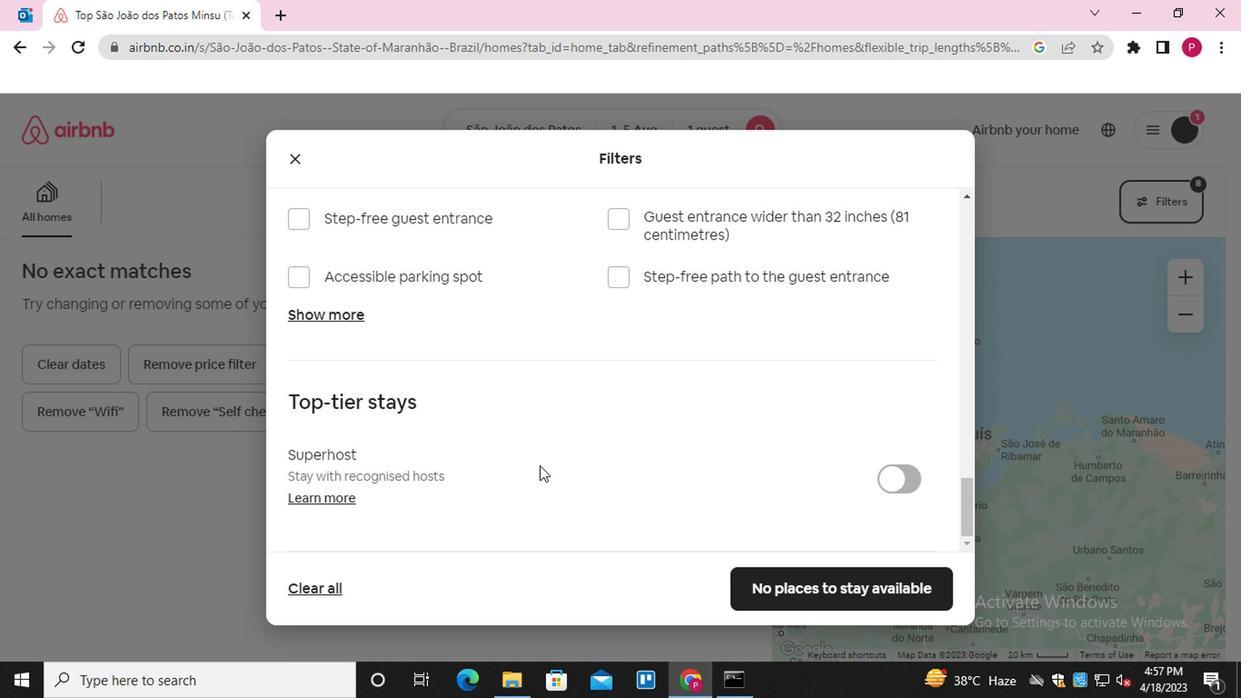 
Action: Mouse scrolled (526, 475) with delta (0, -1)
Screenshot: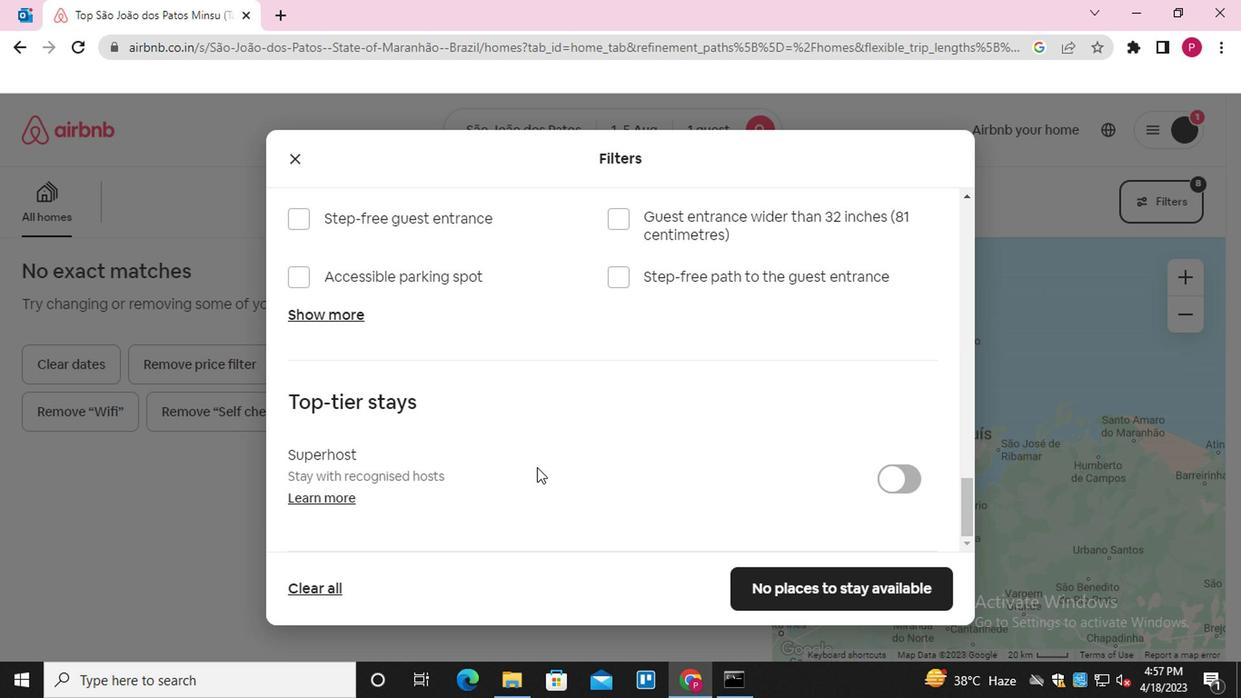 
Action: Mouse scrolled (526, 475) with delta (0, -1)
Screenshot: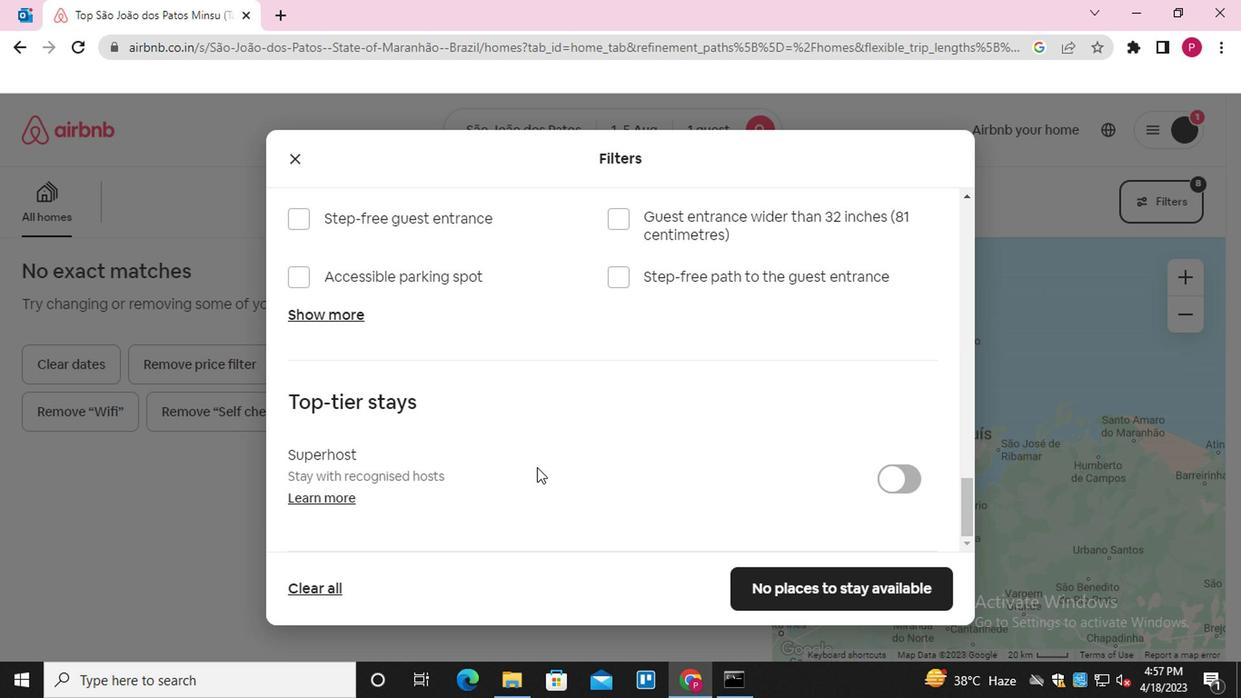 
Action: Mouse scrolled (526, 475) with delta (0, -1)
Screenshot: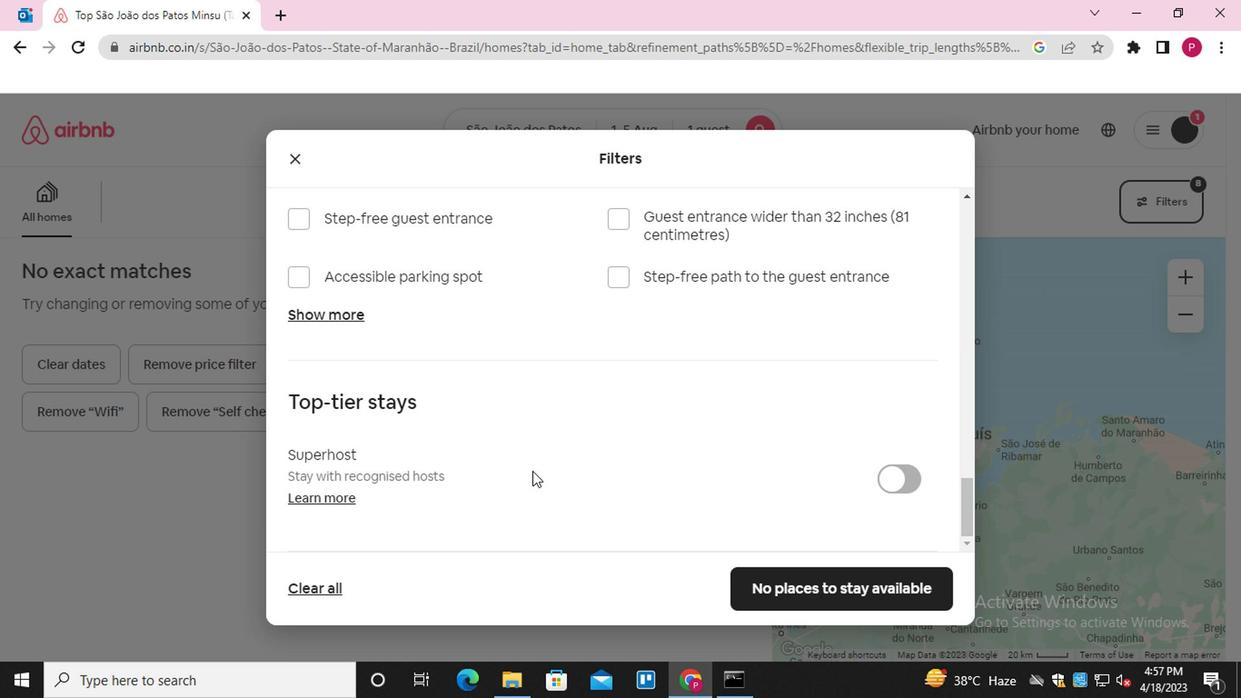 
Action: Mouse moved to (793, 588)
Screenshot: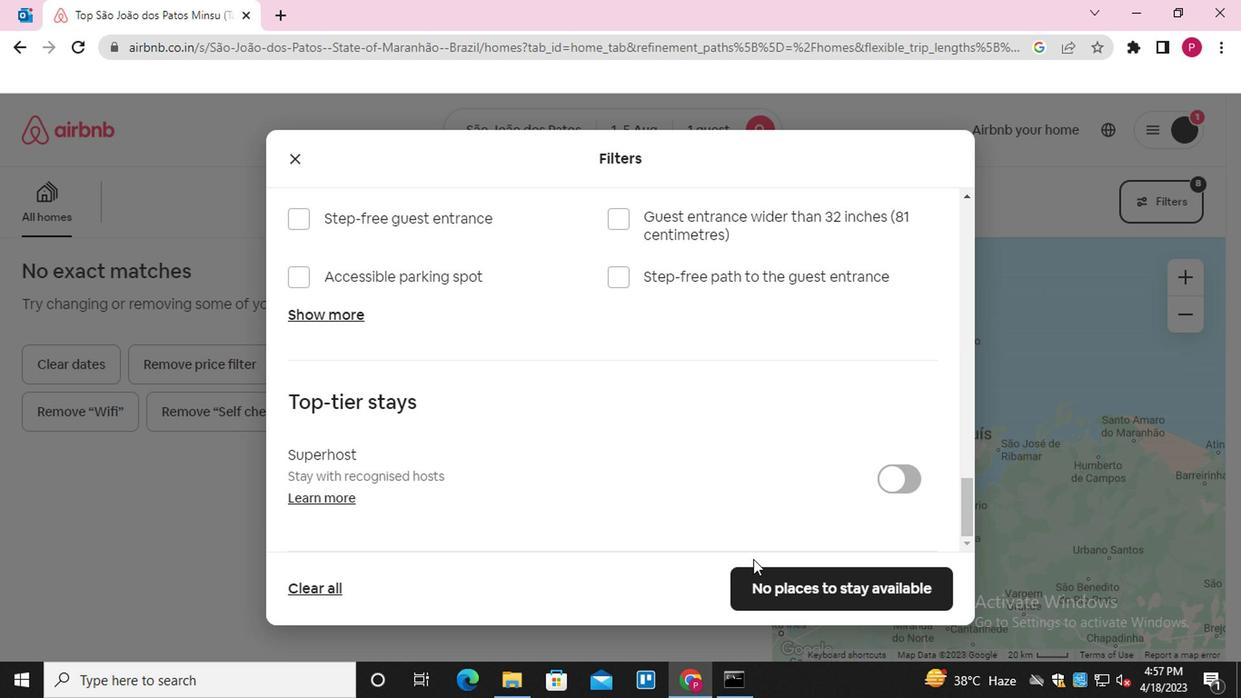 
Action: Mouse pressed left at (793, 588)
Screenshot: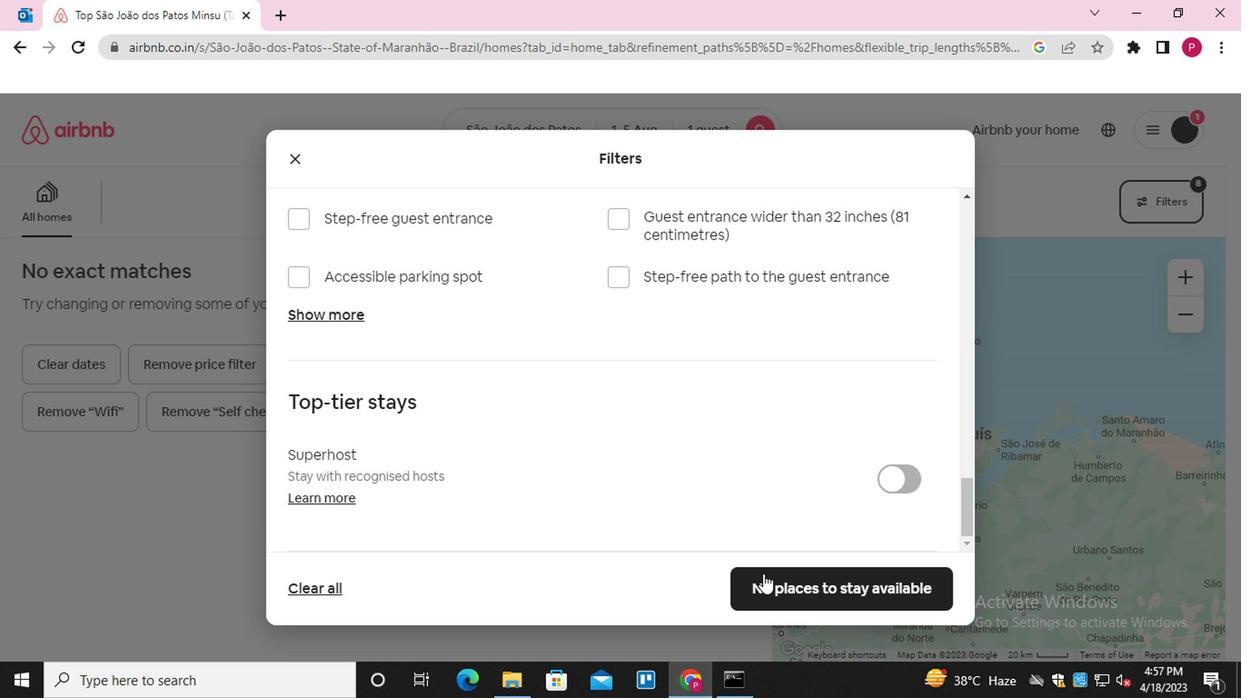 
Action: Mouse moved to (413, 506)
Screenshot: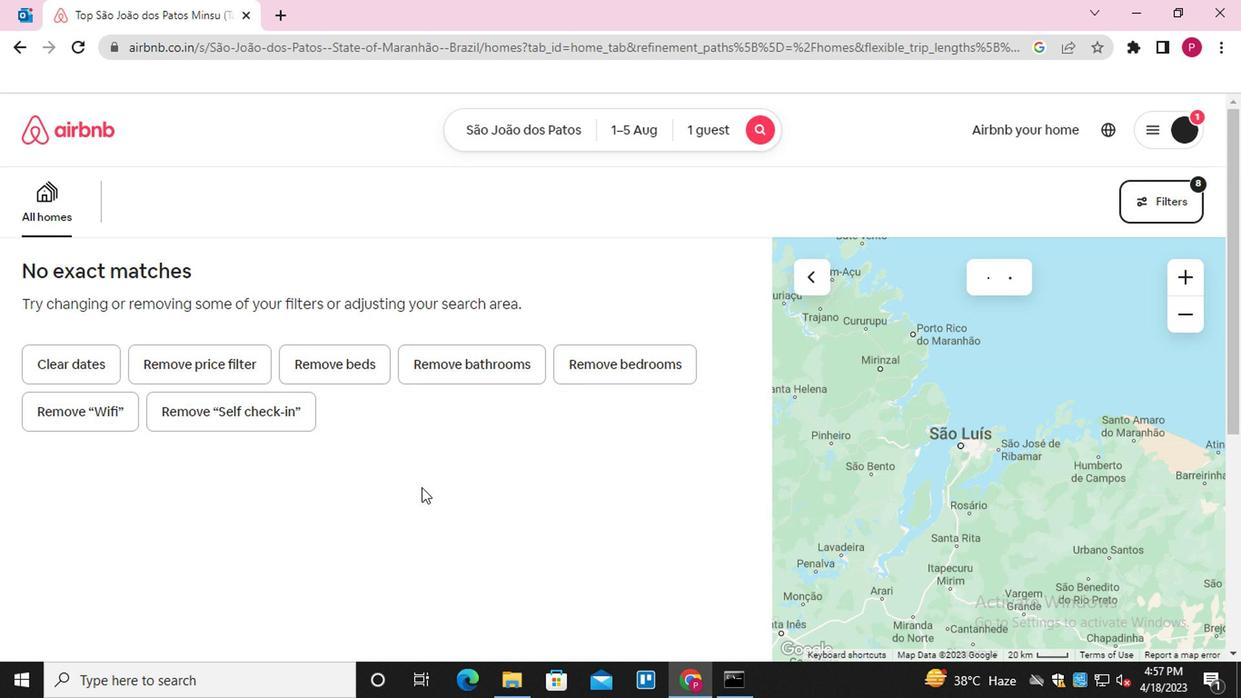 
